 Task: Find connections with filter location Wamba with filter topic #cybersecuritywith filter profile language Spanish with filter current company Freshersworld.com with filter school Janki Devi Memorial College with filter industry Construction with filter service category Negotiation with filter keywords title Skin Care Specialist
Action: Mouse moved to (601, 185)
Screenshot: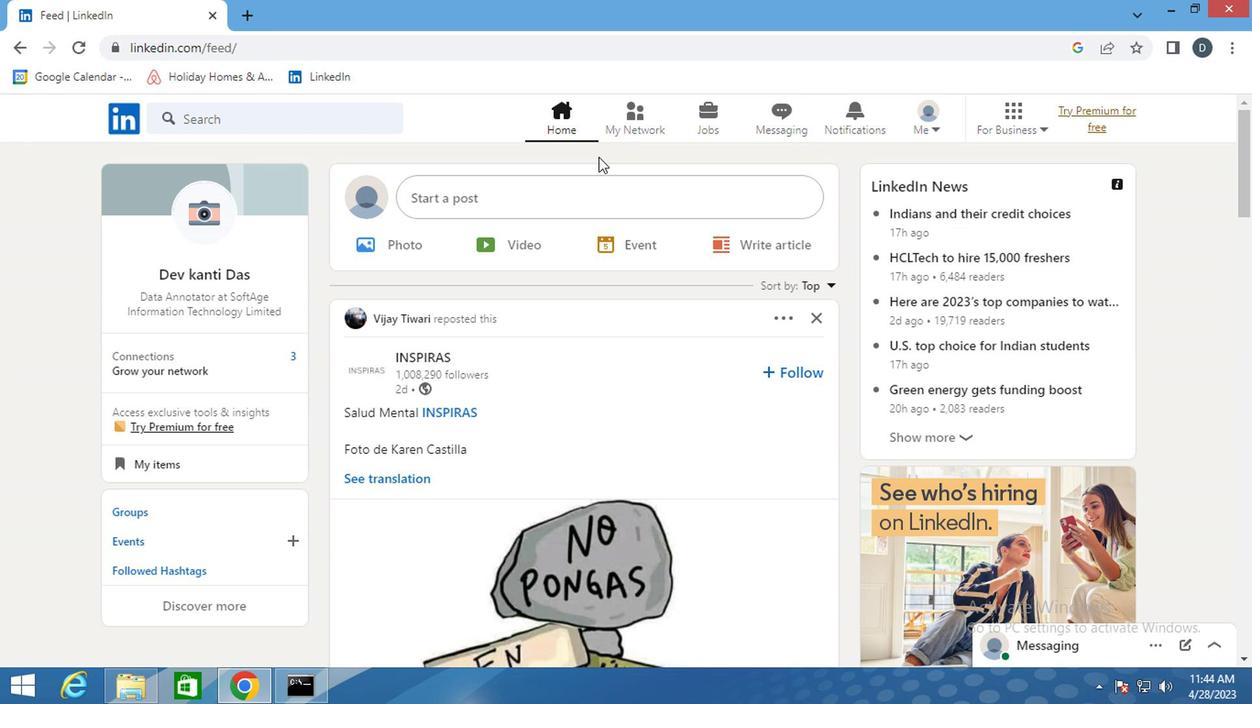 
Action: Mouse pressed left at (601, 185)
Screenshot: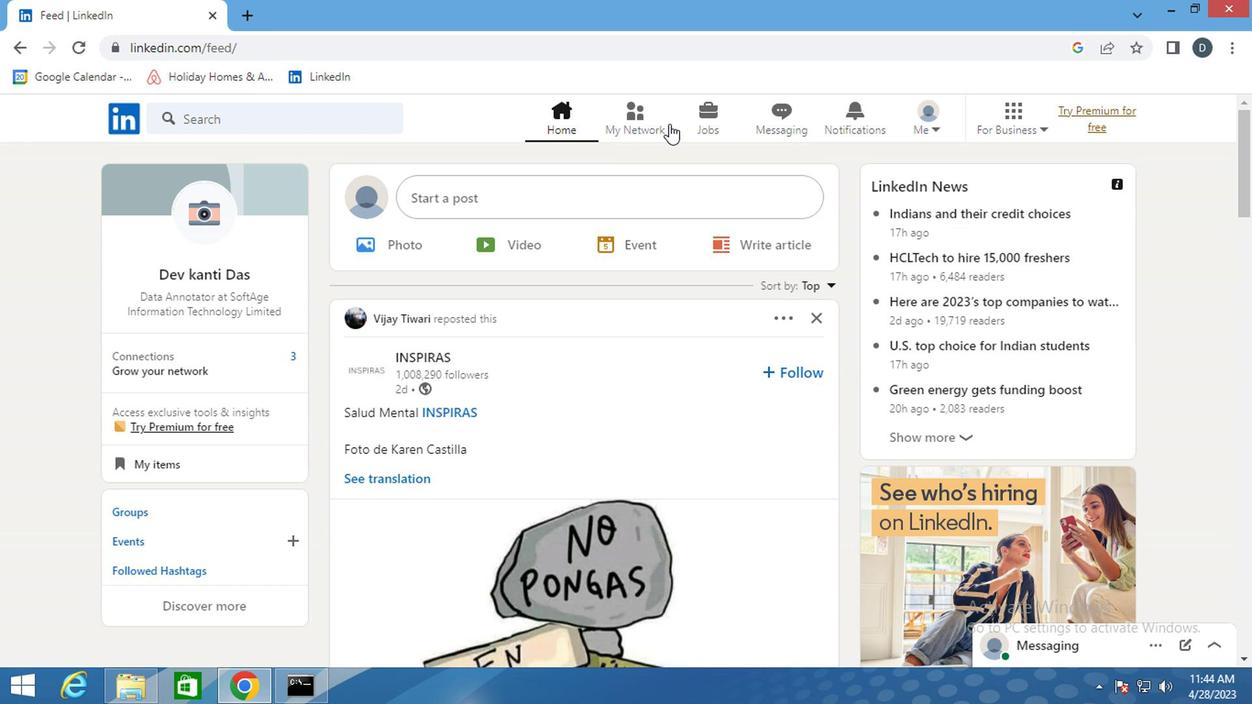 
Action: Mouse moved to (575, 188)
Screenshot: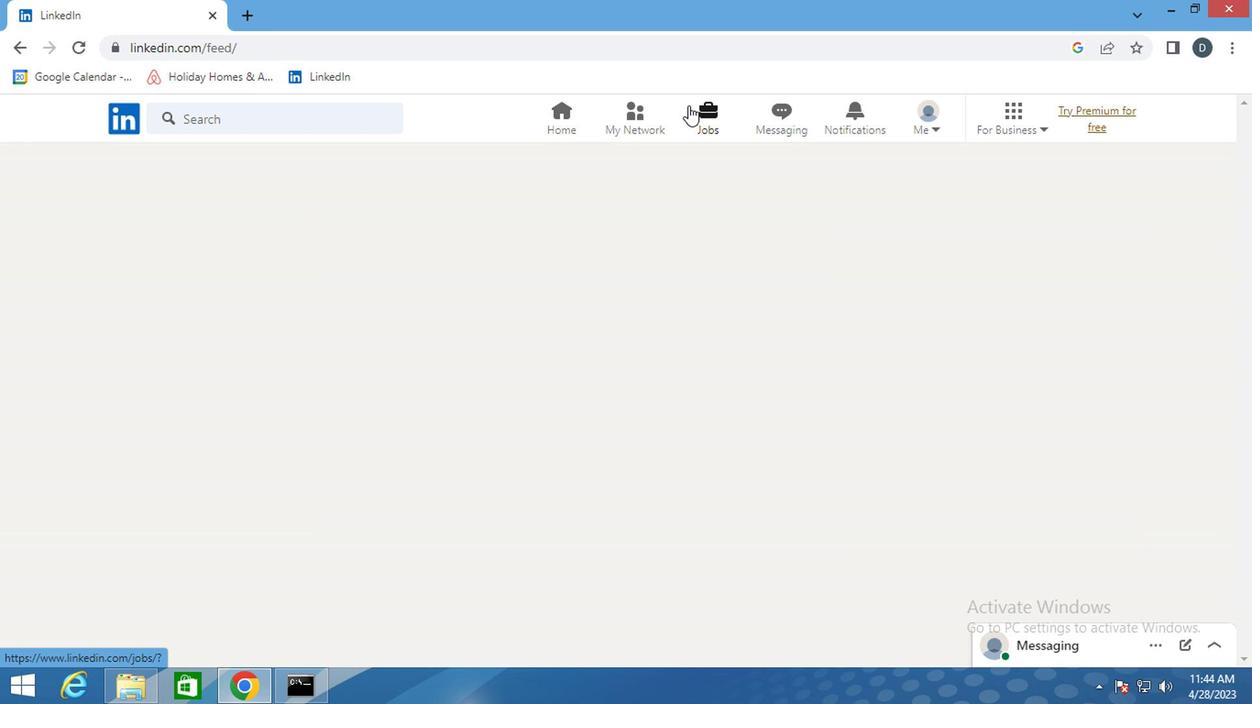 
Action: Mouse pressed left at (575, 188)
Screenshot: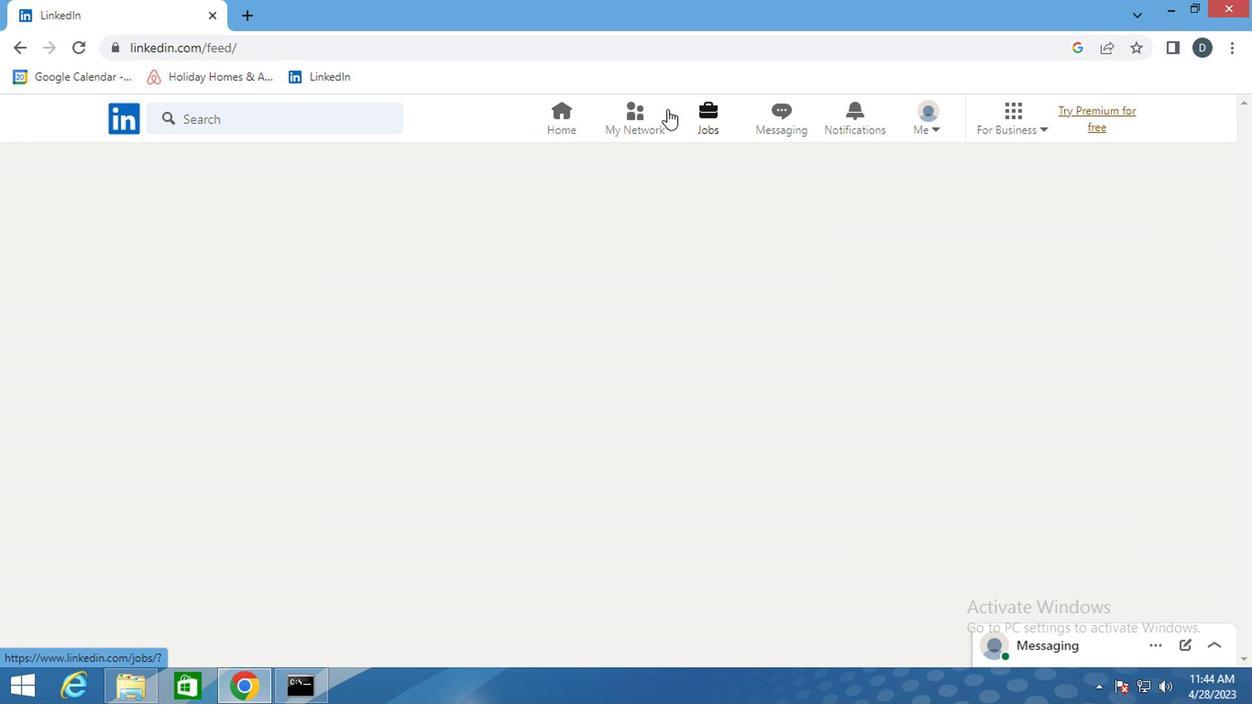 
Action: Mouse moved to (358, 264)
Screenshot: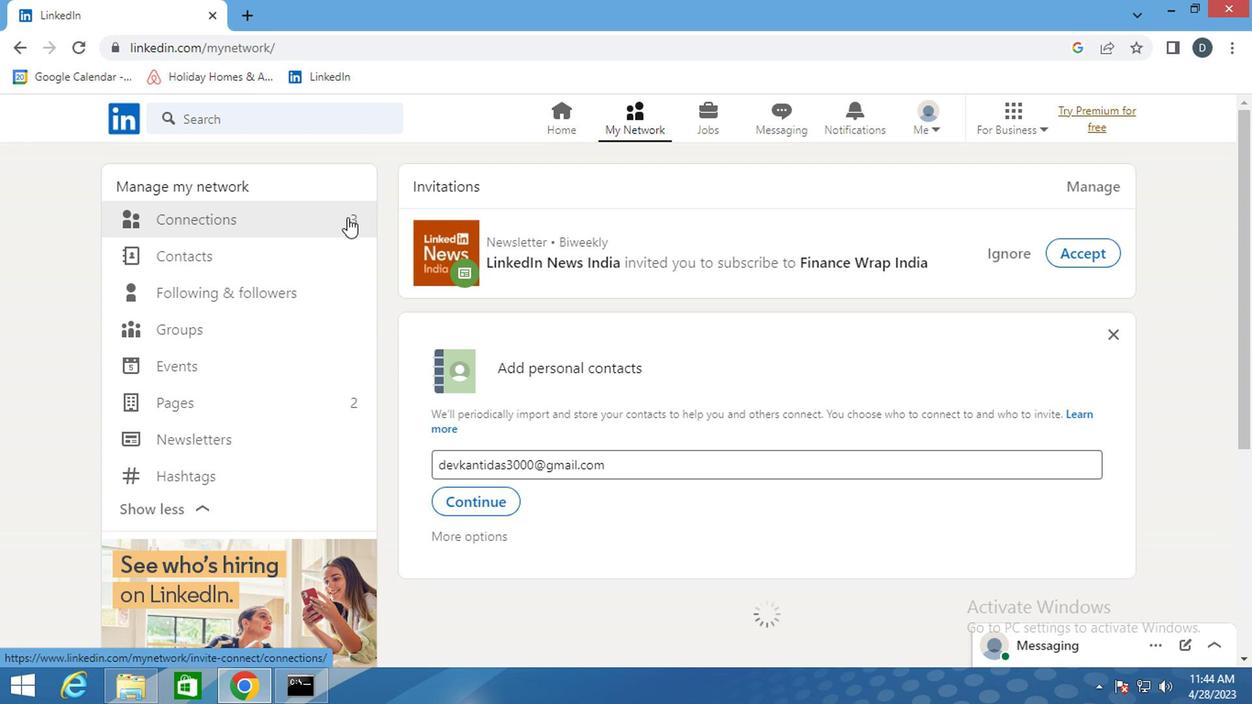 
Action: Mouse pressed left at (358, 264)
Screenshot: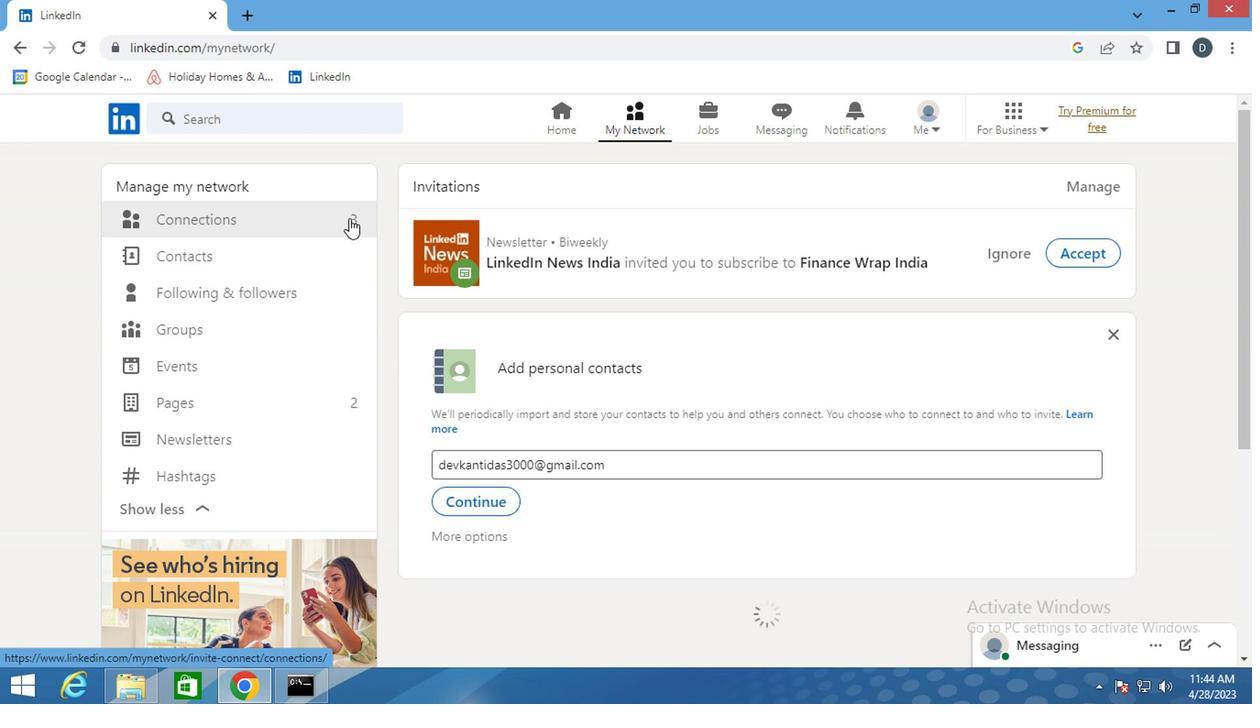 
Action: Mouse pressed left at (358, 264)
Screenshot: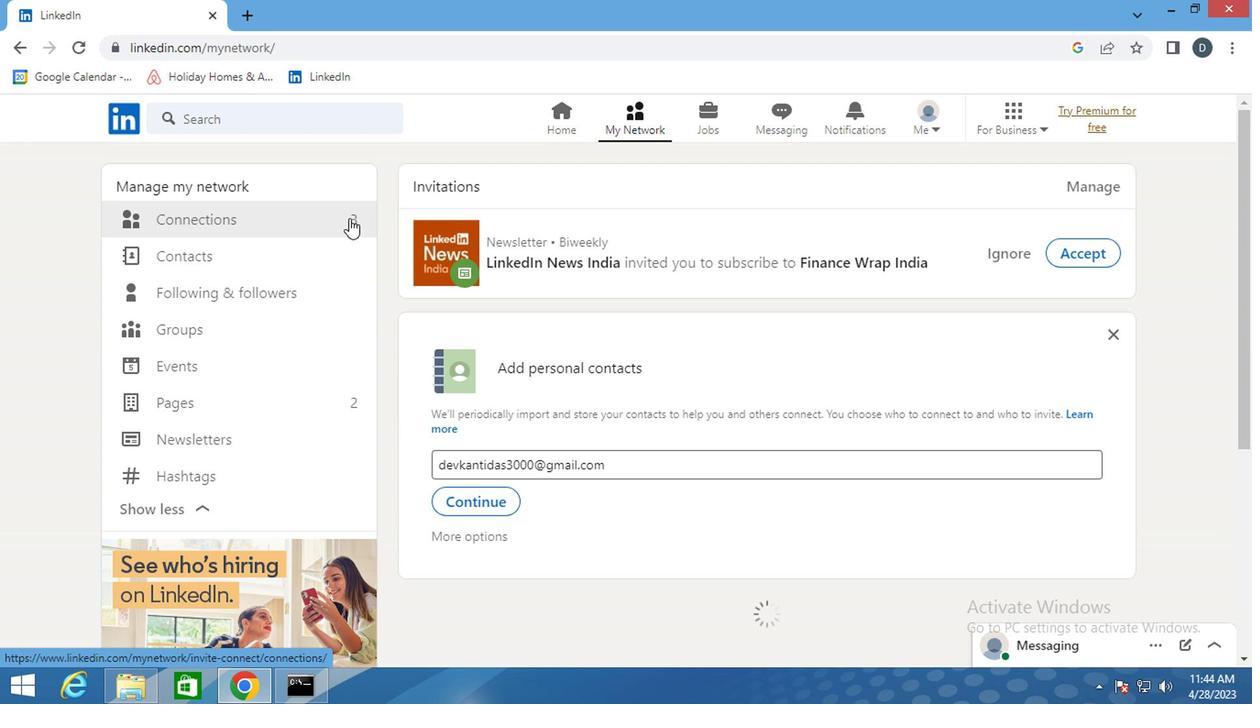 
Action: Mouse moved to (635, 260)
Screenshot: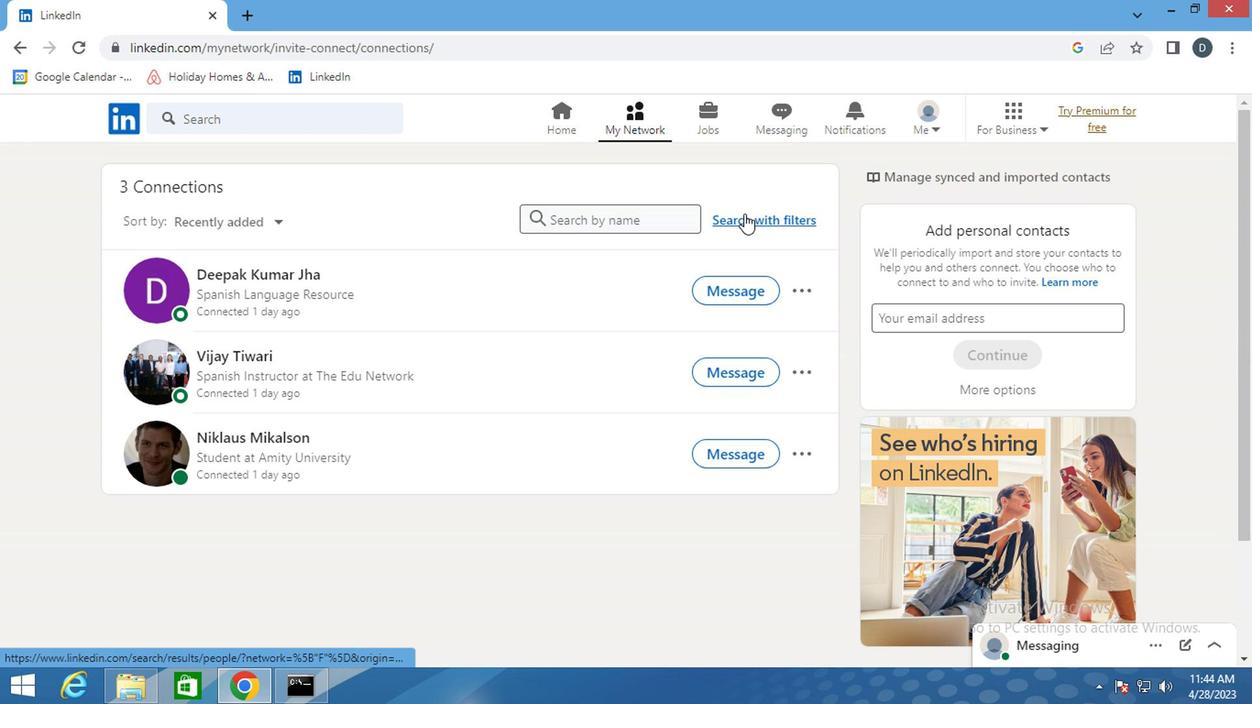 
Action: Mouse pressed left at (635, 260)
Screenshot: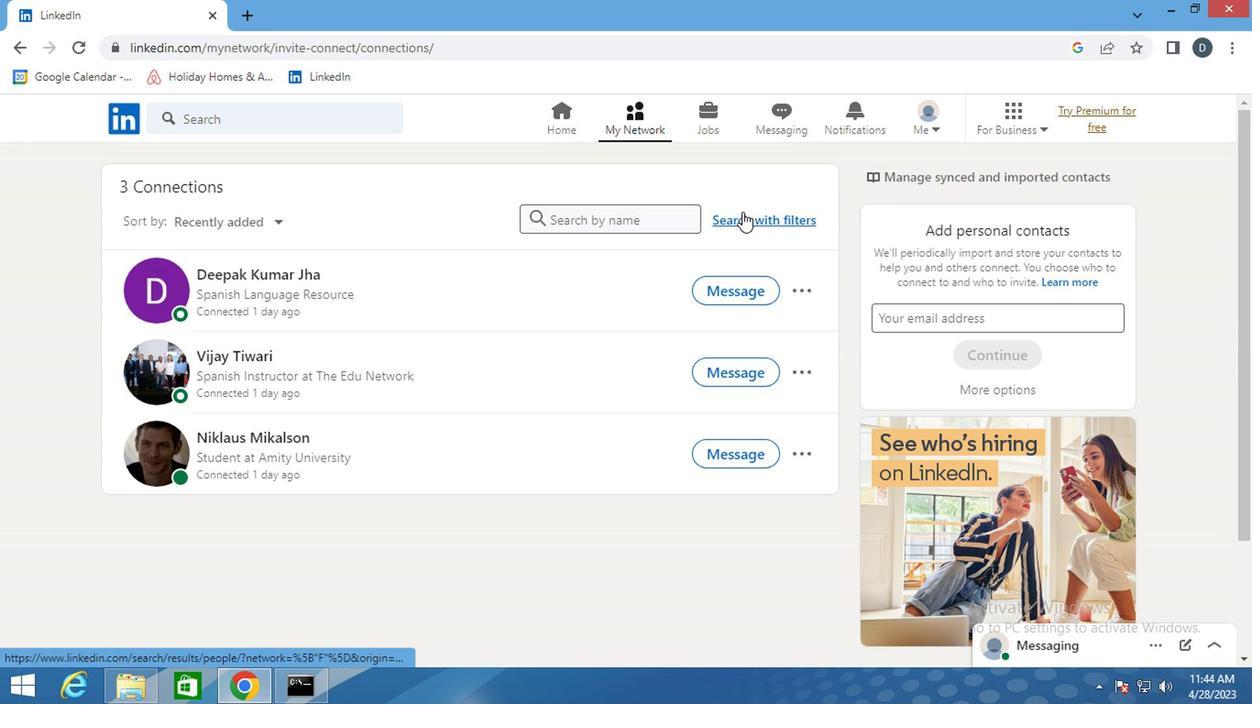 
Action: Mouse moved to (611, 232)
Screenshot: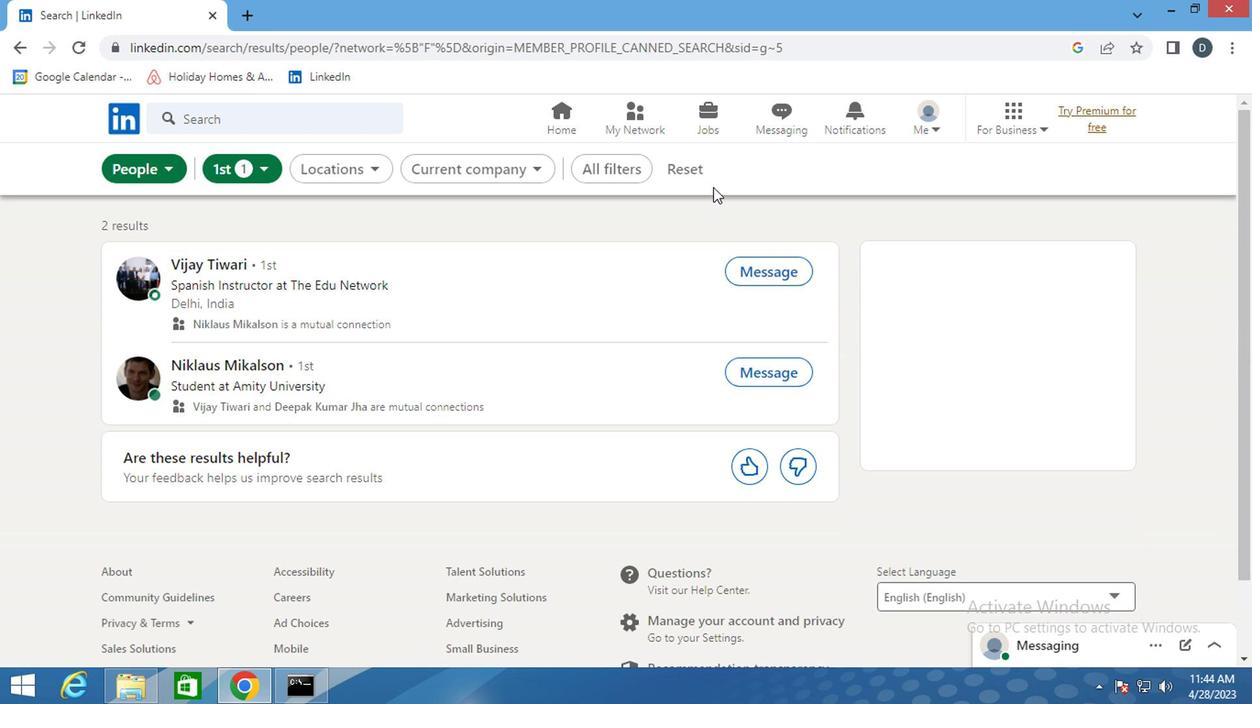 
Action: Mouse pressed left at (611, 232)
Screenshot: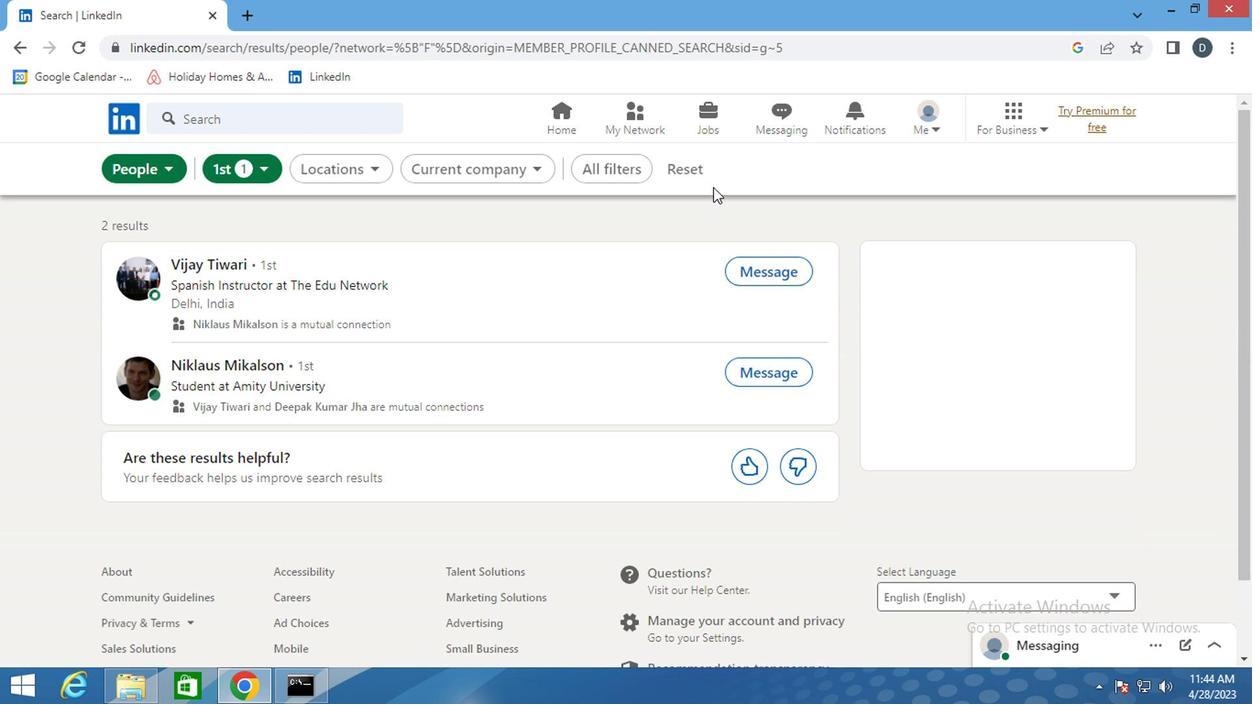 
Action: Mouse moved to (586, 229)
Screenshot: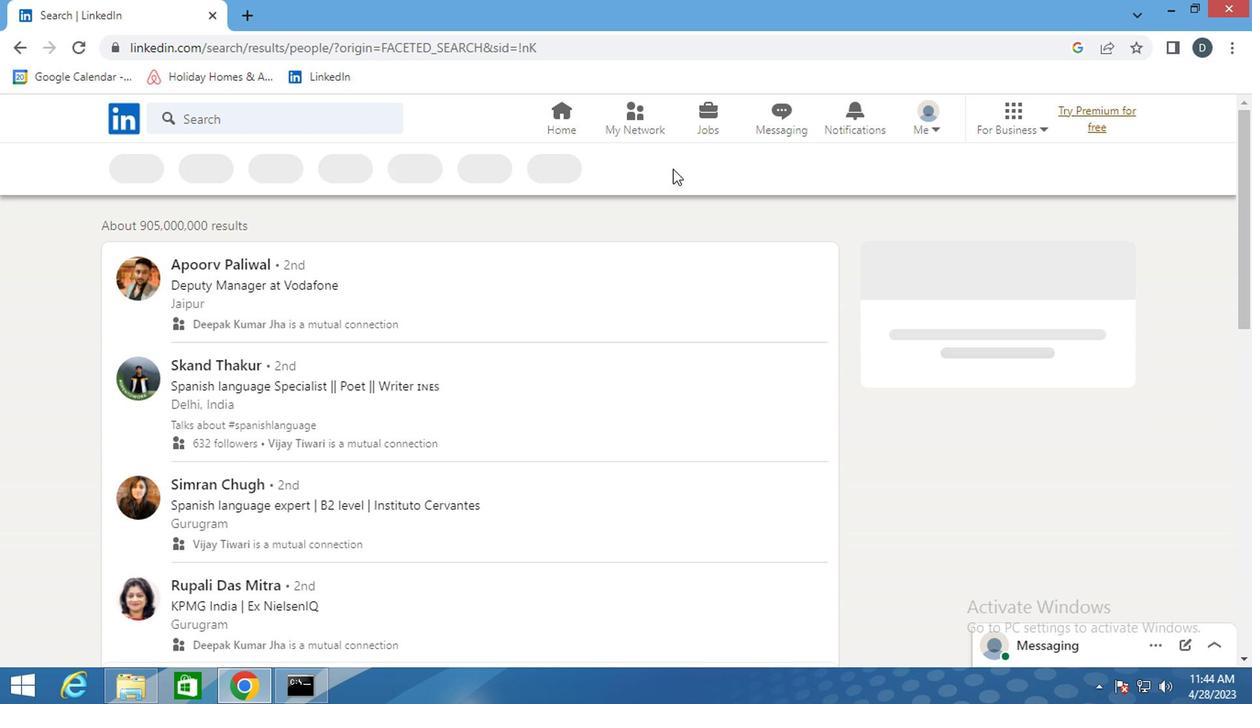 
Action: Mouse pressed left at (586, 229)
Screenshot: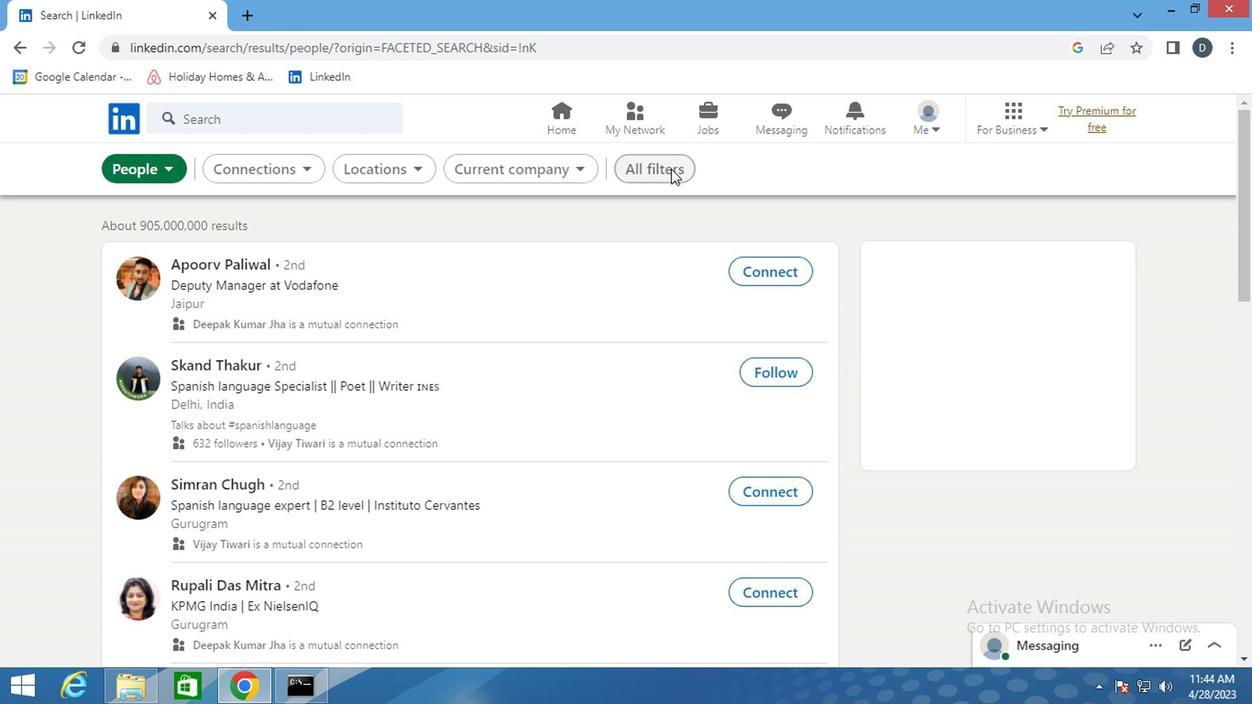 
Action: Mouse moved to (788, 415)
Screenshot: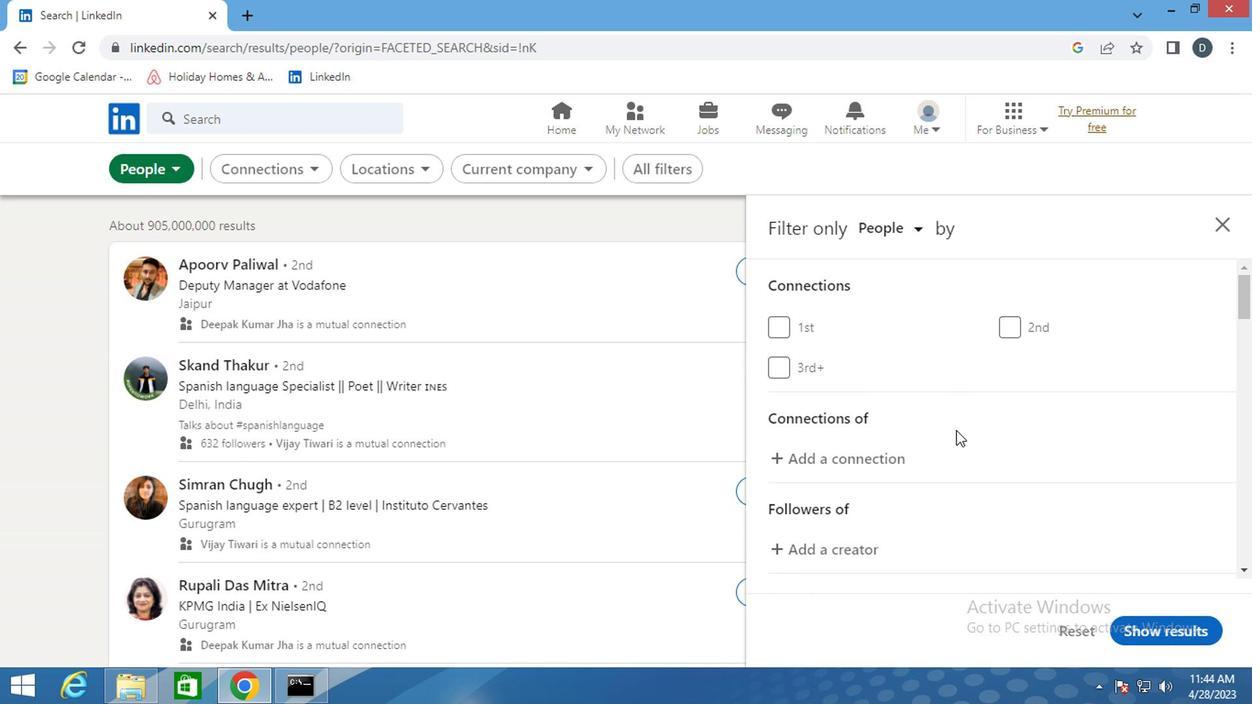 
Action: Mouse scrolled (788, 414) with delta (0, 0)
Screenshot: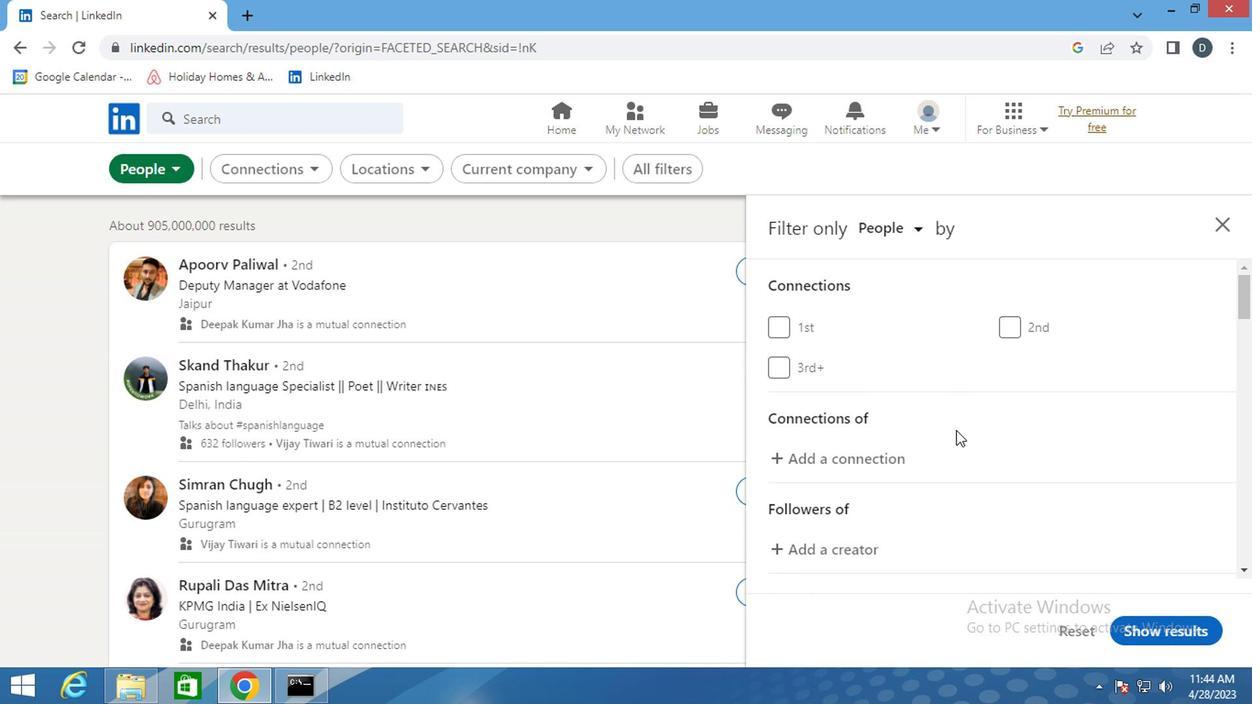 
Action: Mouse scrolled (788, 414) with delta (0, 0)
Screenshot: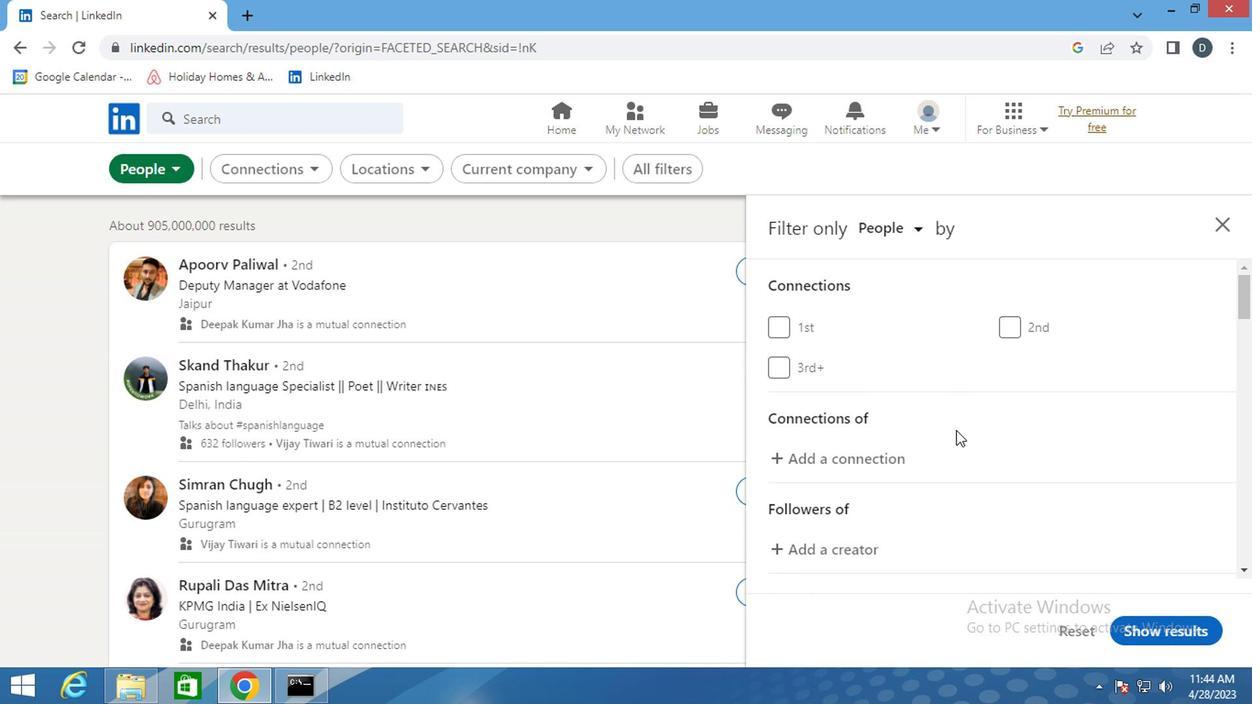 
Action: Mouse scrolled (788, 414) with delta (0, 0)
Screenshot: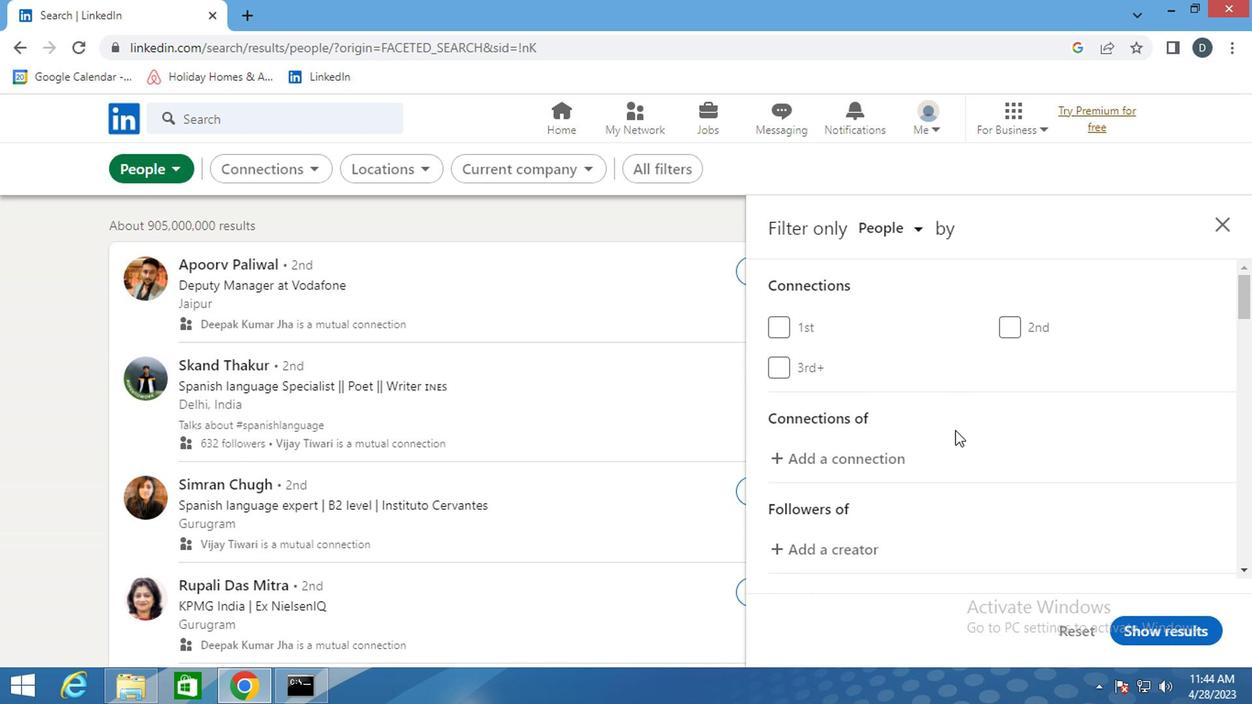 
Action: Mouse moved to (863, 429)
Screenshot: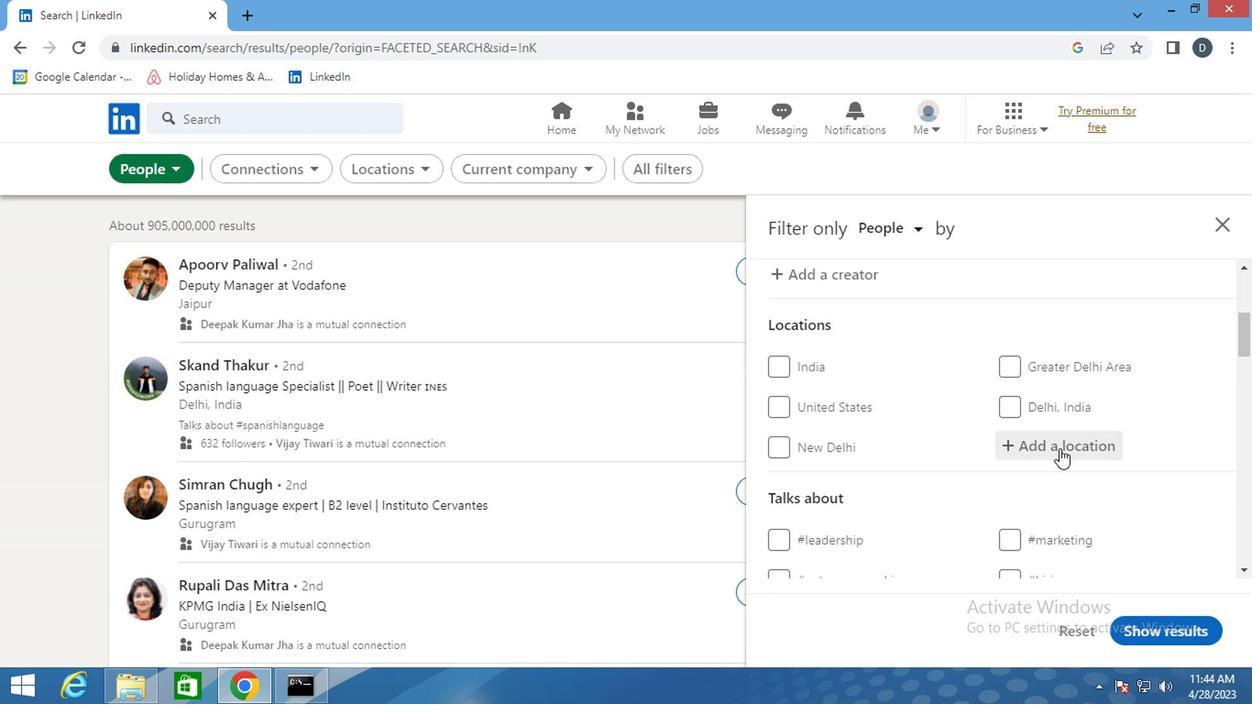
Action: Mouse pressed left at (863, 429)
Screenshot: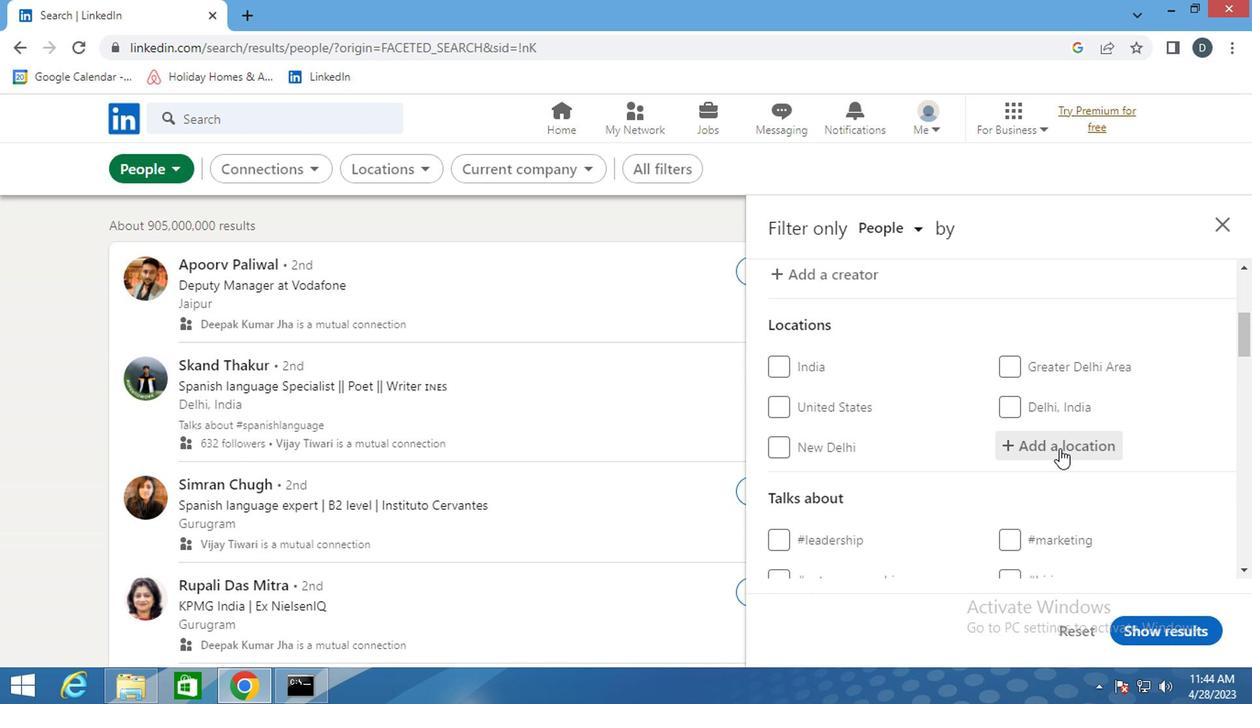 
Action: Mouse moved to (858, 433)
Screenshot: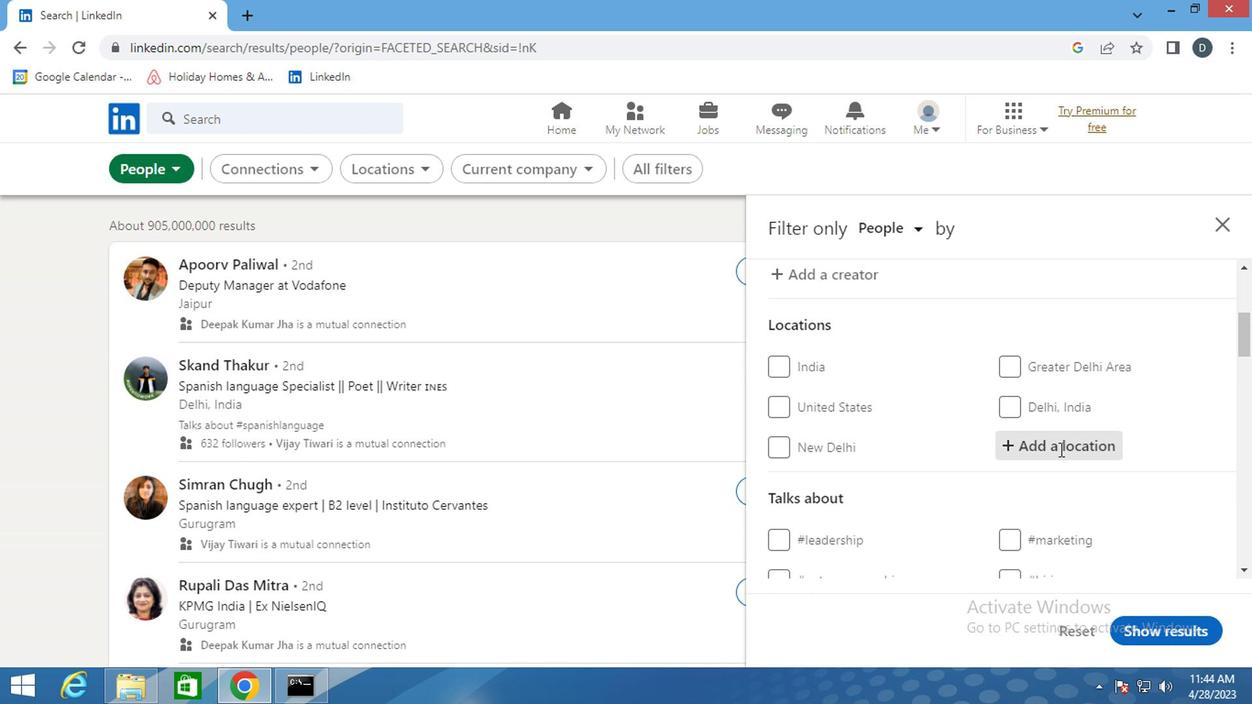 
Action: Key pressed <Key.shift>WAMBA
Screenshot: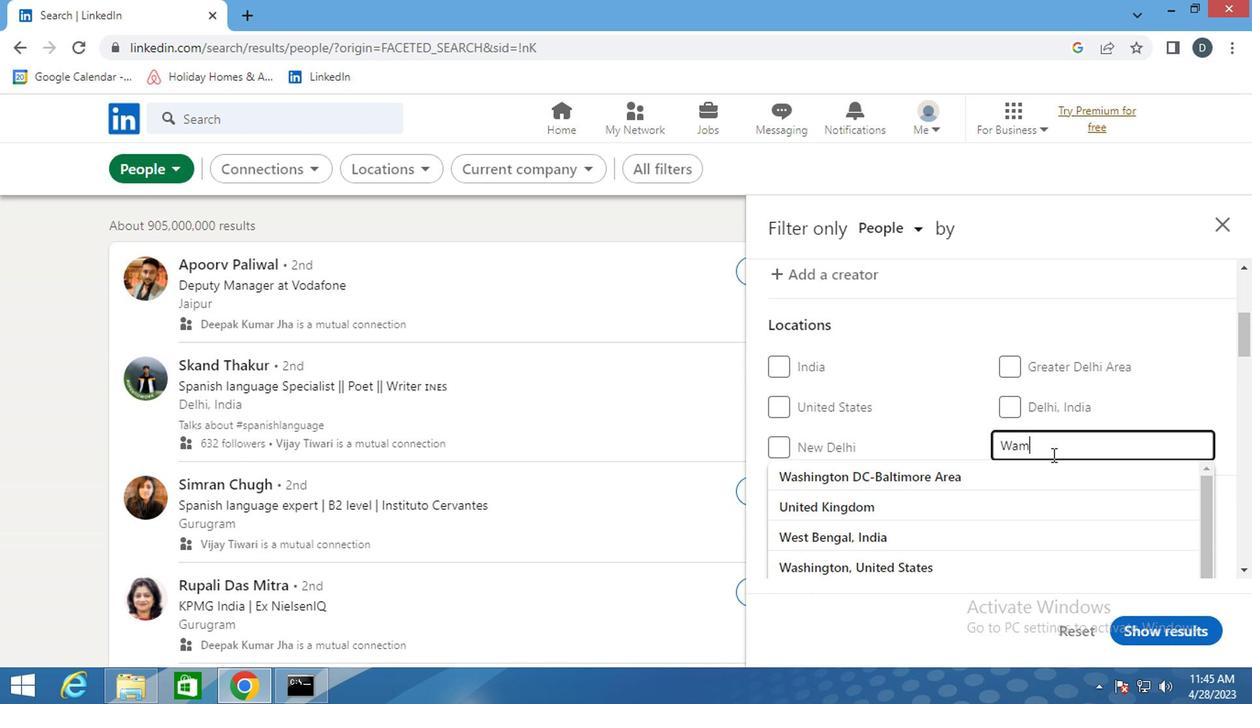 
Action: Mouse moved to (832, 449)
Screenshot: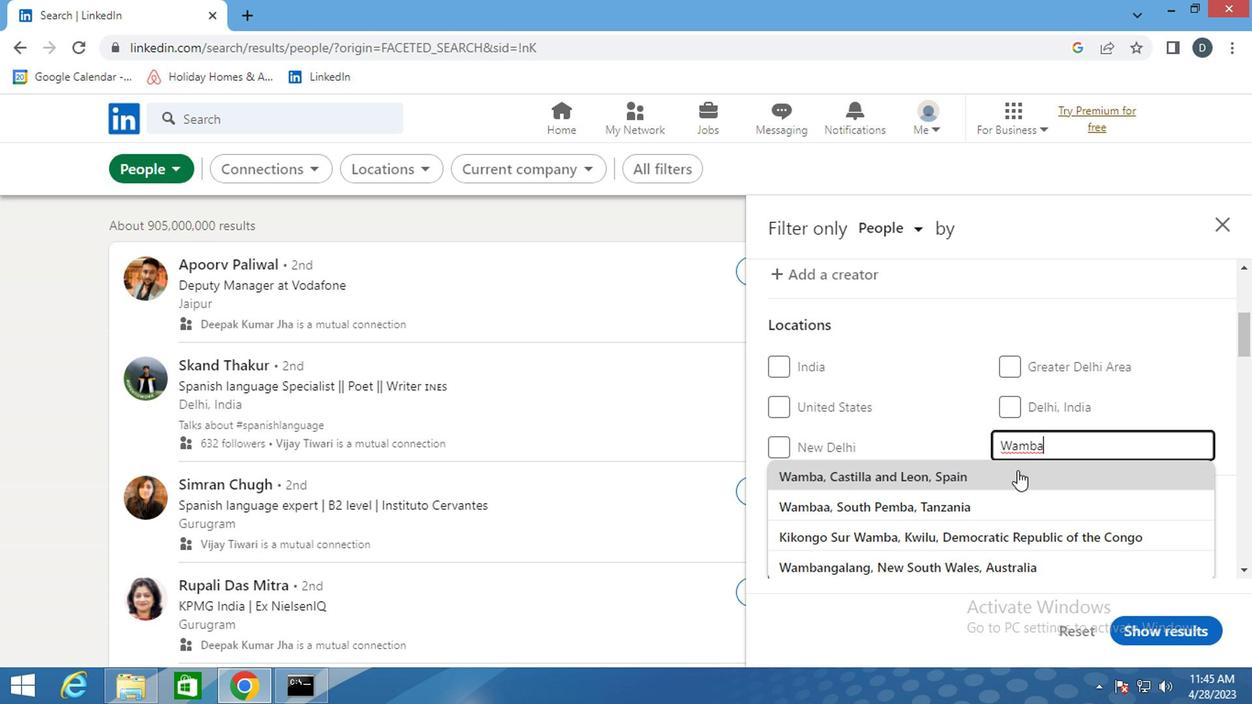 
Action: Mouse pressed left at (832, 449)
Screenshot: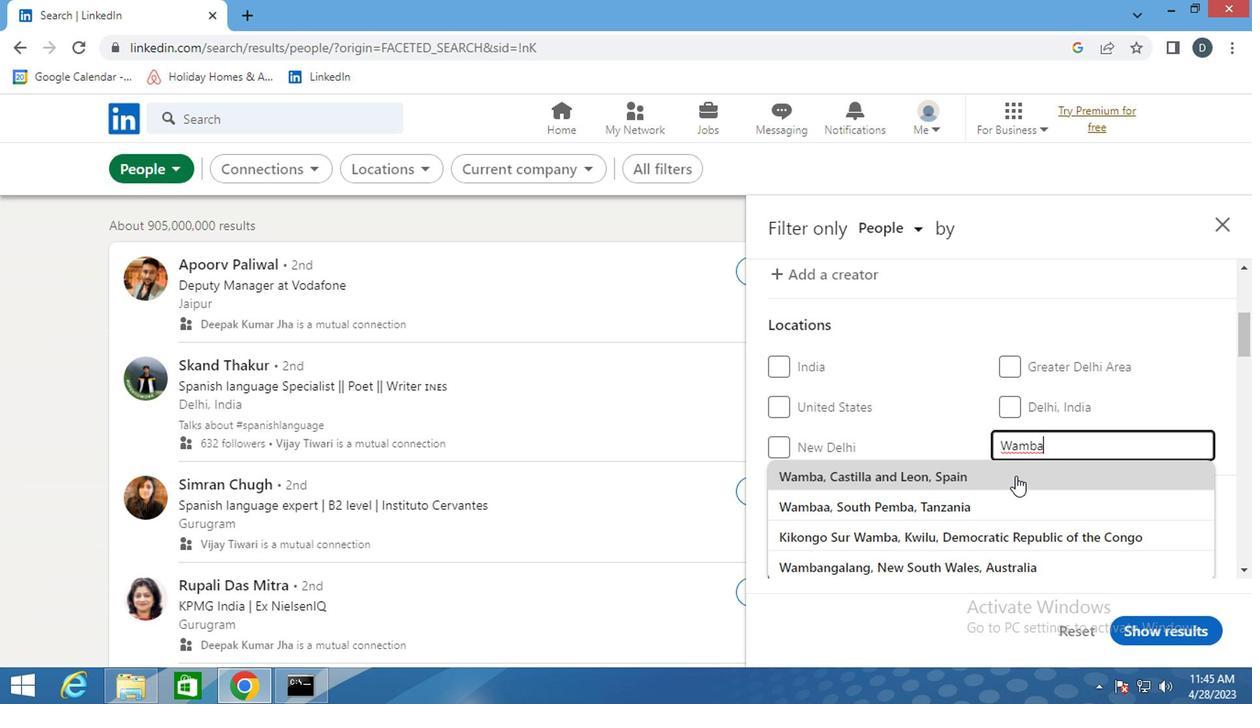 
Action: Mouse scrolled (832, 449) with delta (0, 0)
Screenshot: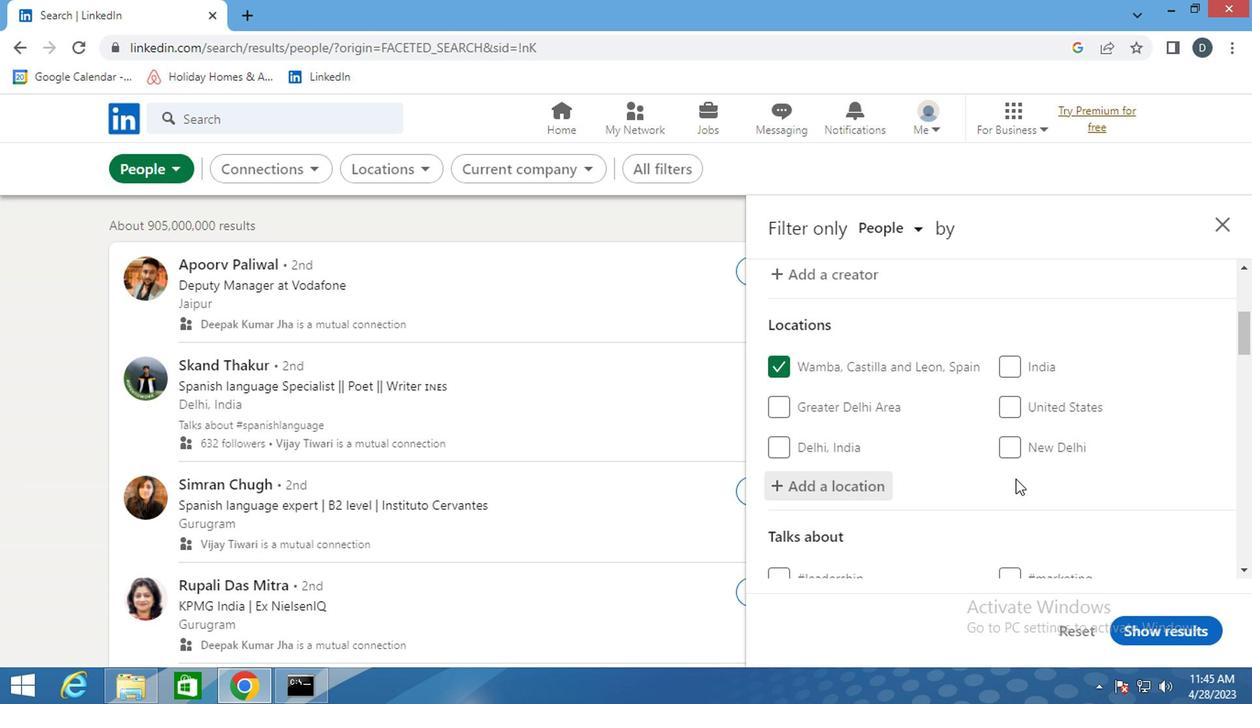 
Action: Mouse scrolled (832, 449) with delta (0, 0)
Screenshot: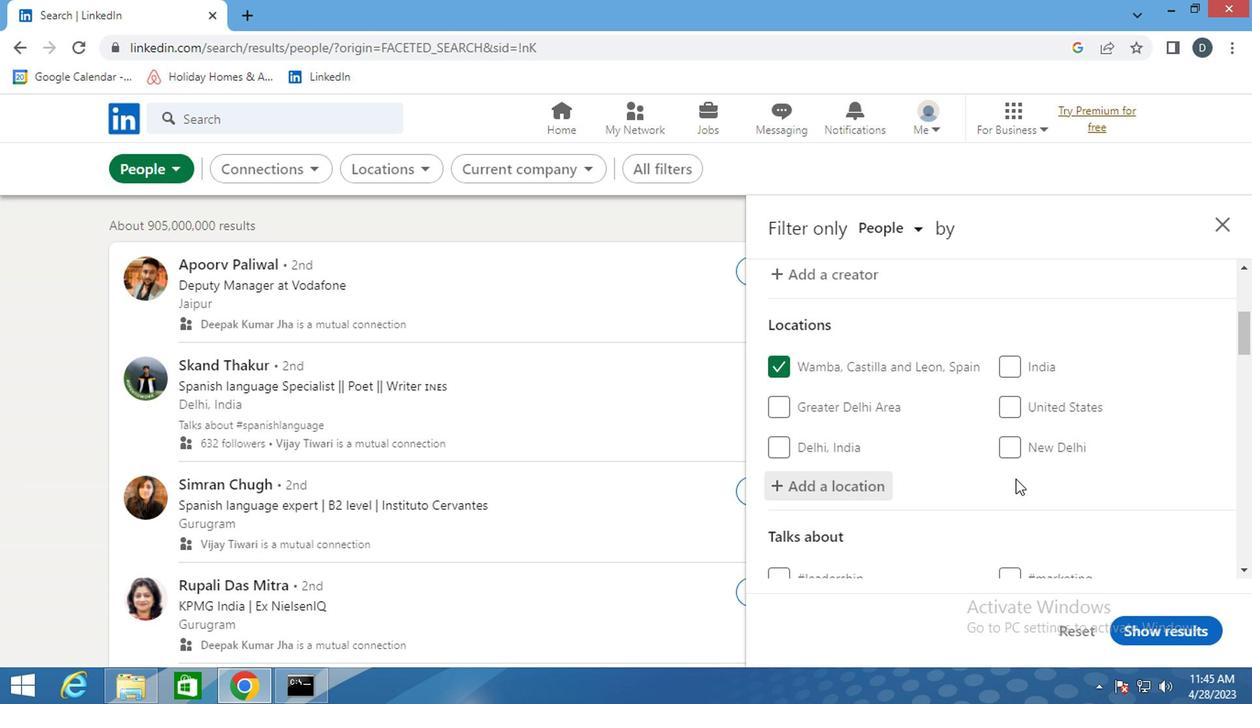 
Action: Mouse scrolled (832, 449) with delta (0, 0)
Screenshot: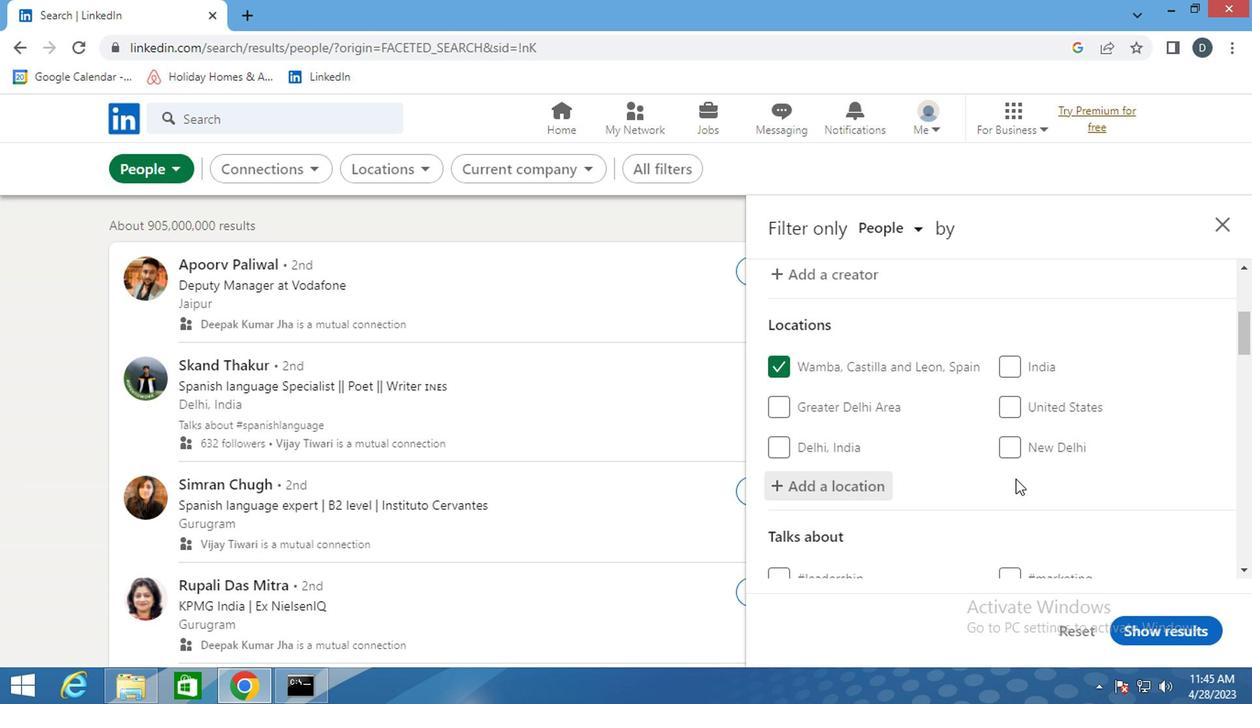 
Action: Mouse moved to (855, 392)
Screenshot: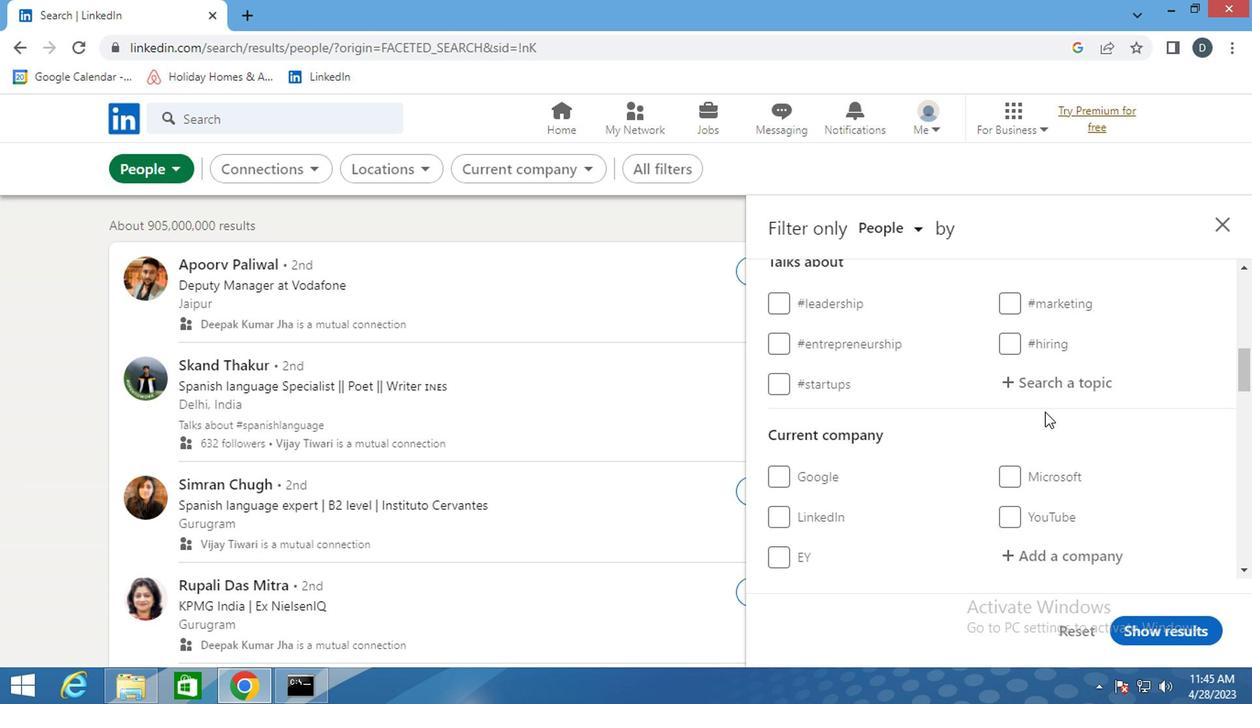 
Action: Mouse pressed left at (855, 392)
Screenshot: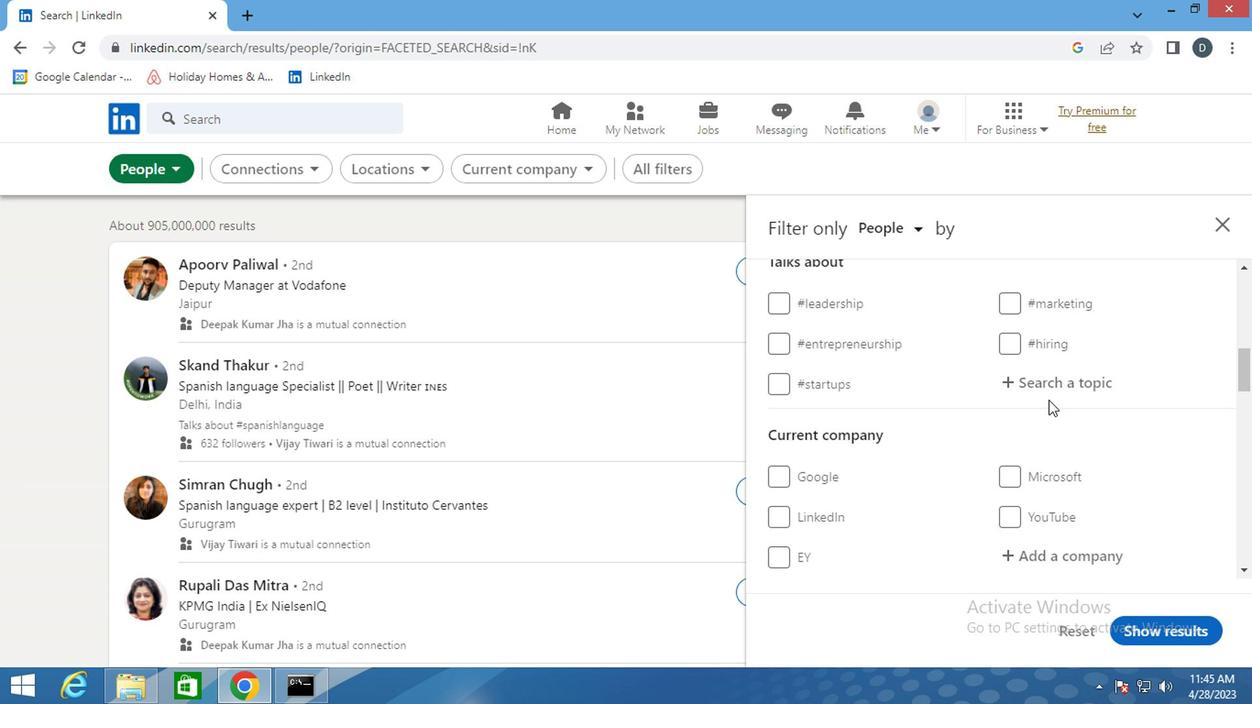 
Action: Mouse moved to (860, 387)
Screenshot: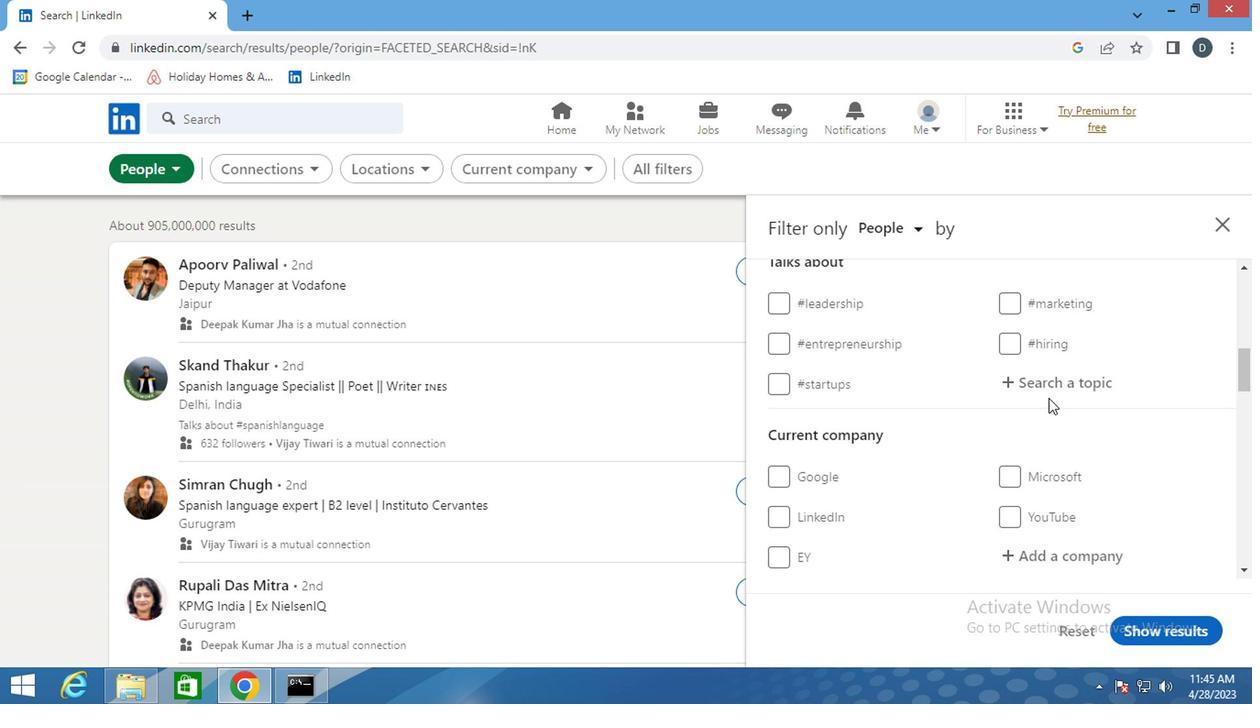 
Action: Mouse pressed left at (860, 387)
Screenshot: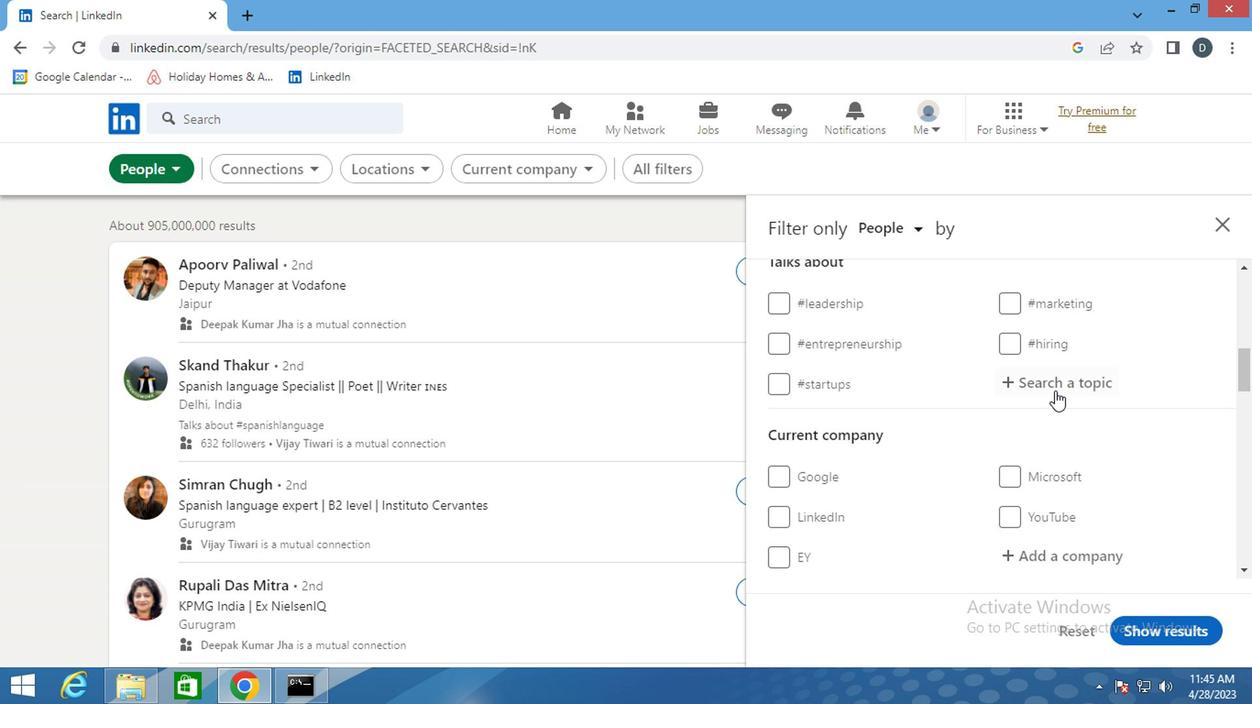 
Action: Key pressed <Key.shift><Key.shift>#
Screenshot: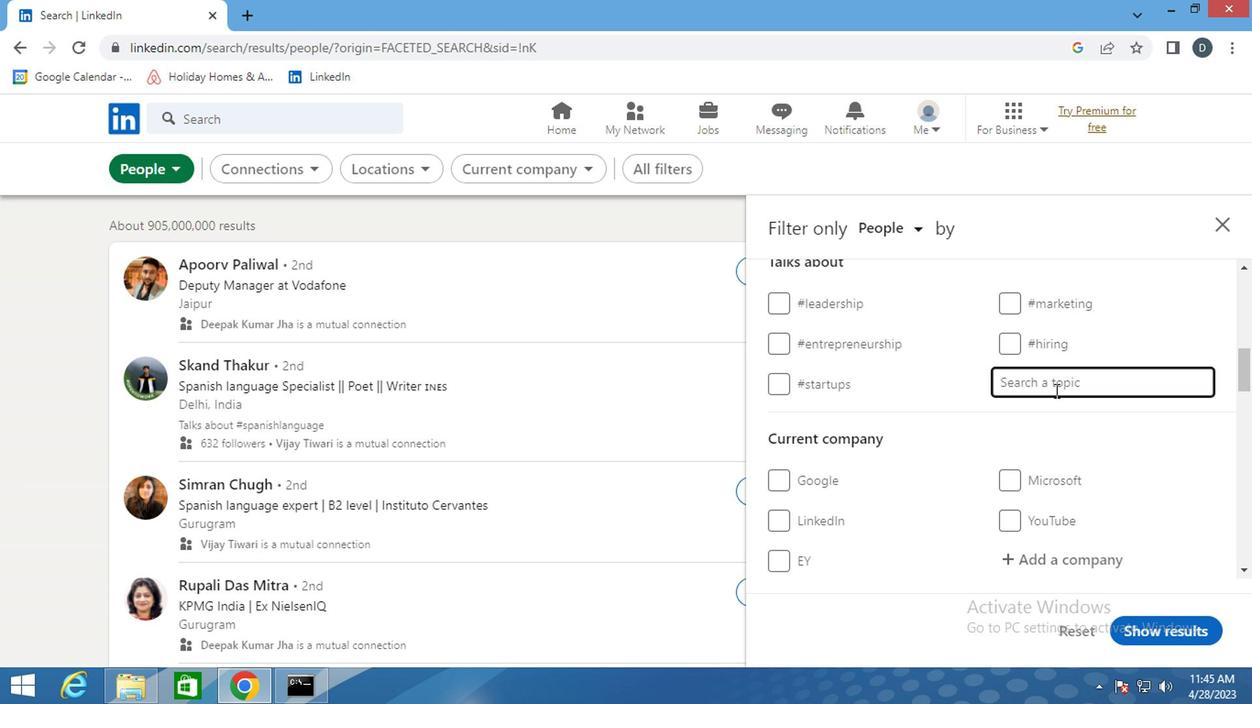 
Action: Mouse moved to (858, 387)
Screenshot: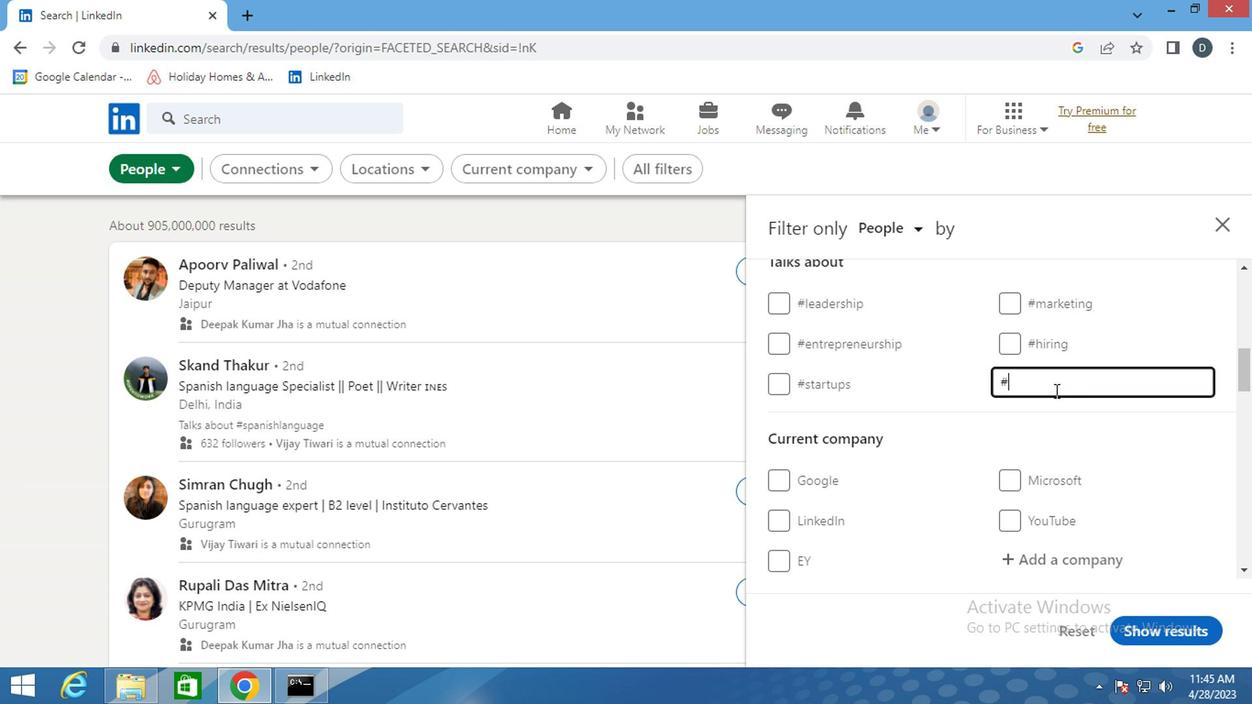 
Action: Key pressed <Key.shift>CYBERSECURITY
Screenshot: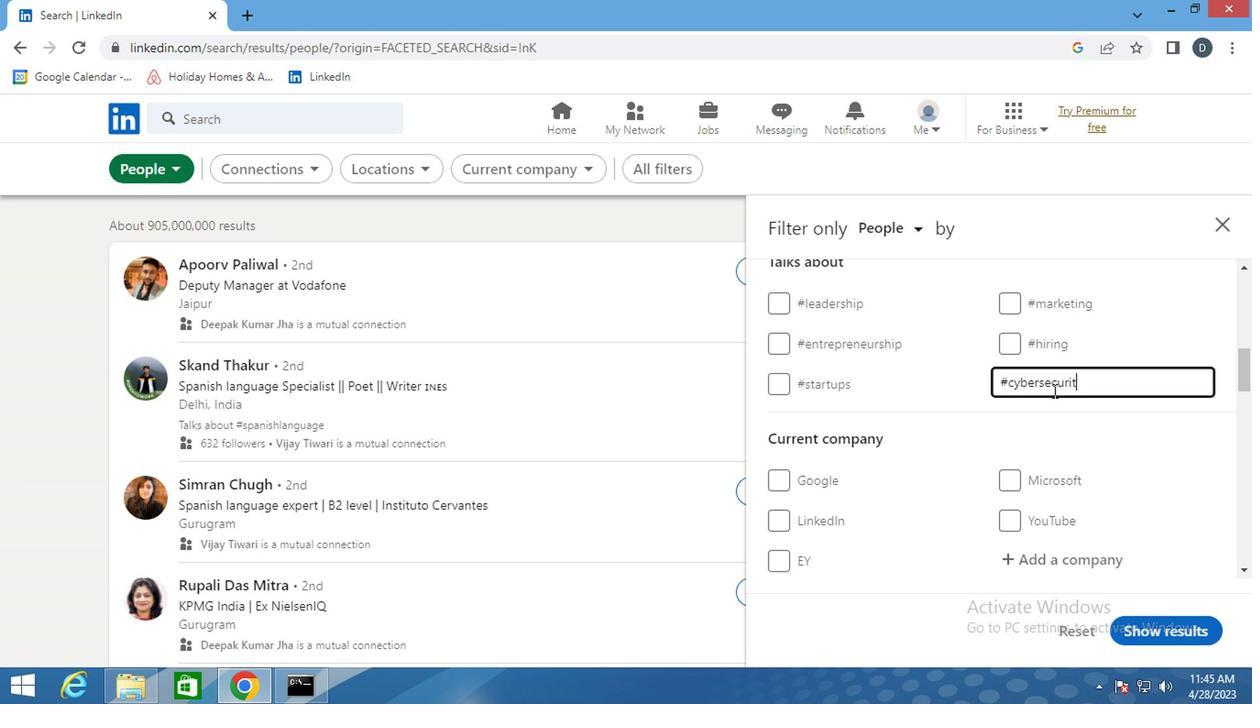 
Action: Mouse moved to (856, 389)
Screenshot: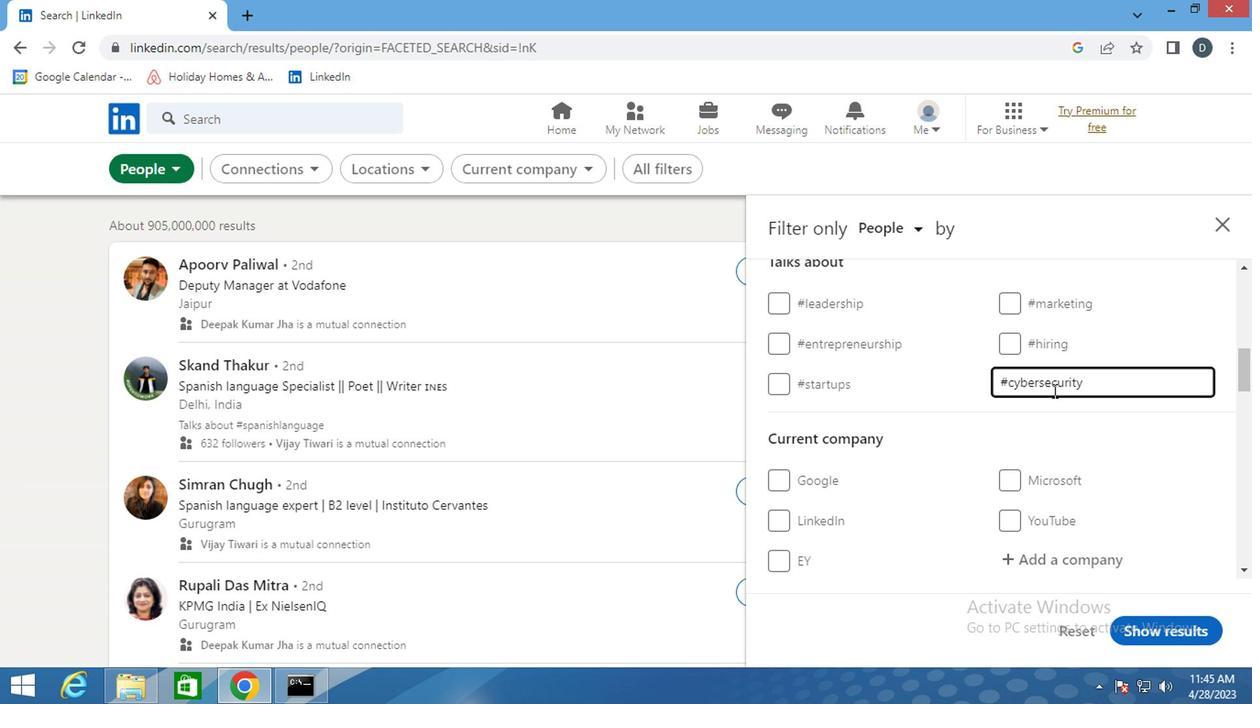 
Action: Mouse scrolled (856, 388) with delta (0, 0)
Screenshot: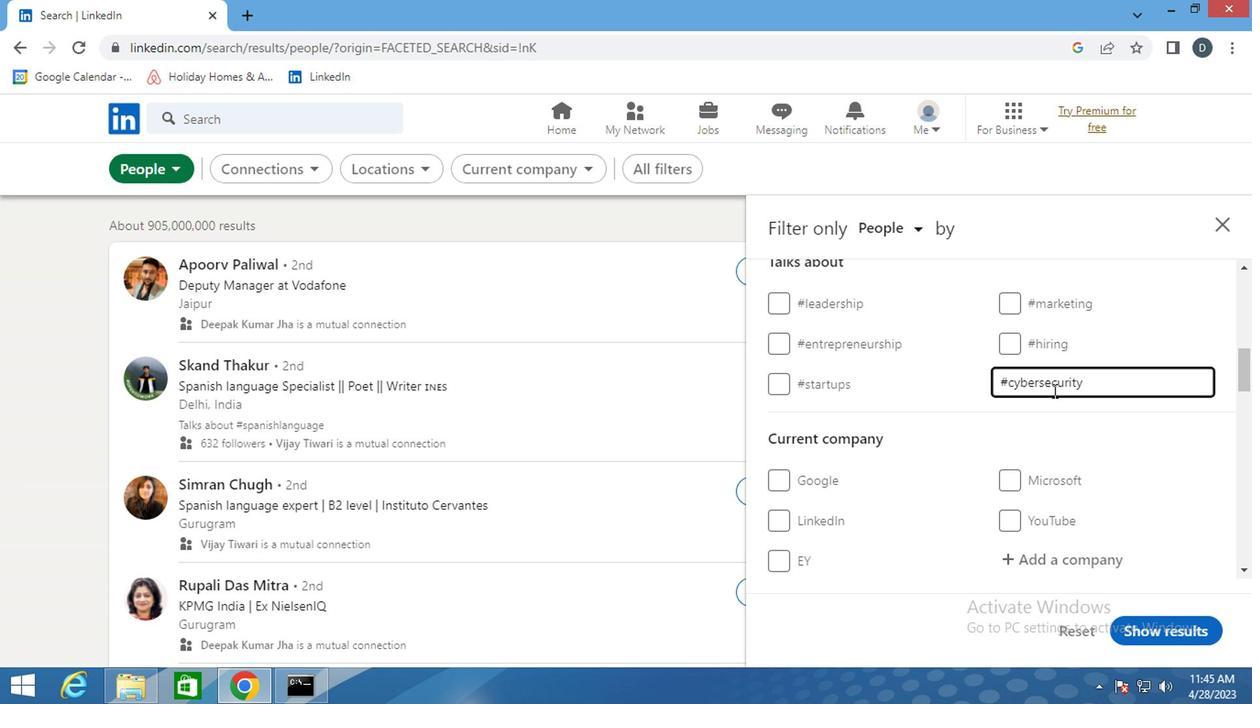 
Action: Mouse scrolled (856, 388) with delta (0, 0)
Screenshot: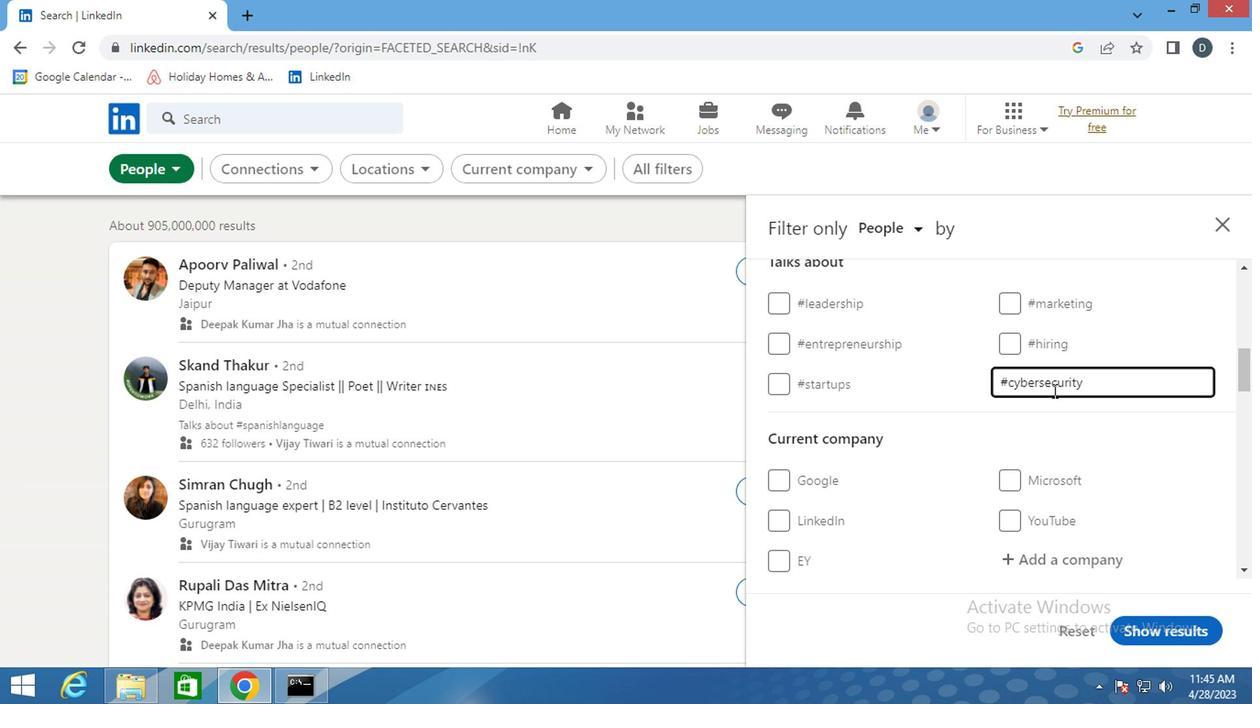 
Action: Mouse moved to (838, 407)
Screenshot: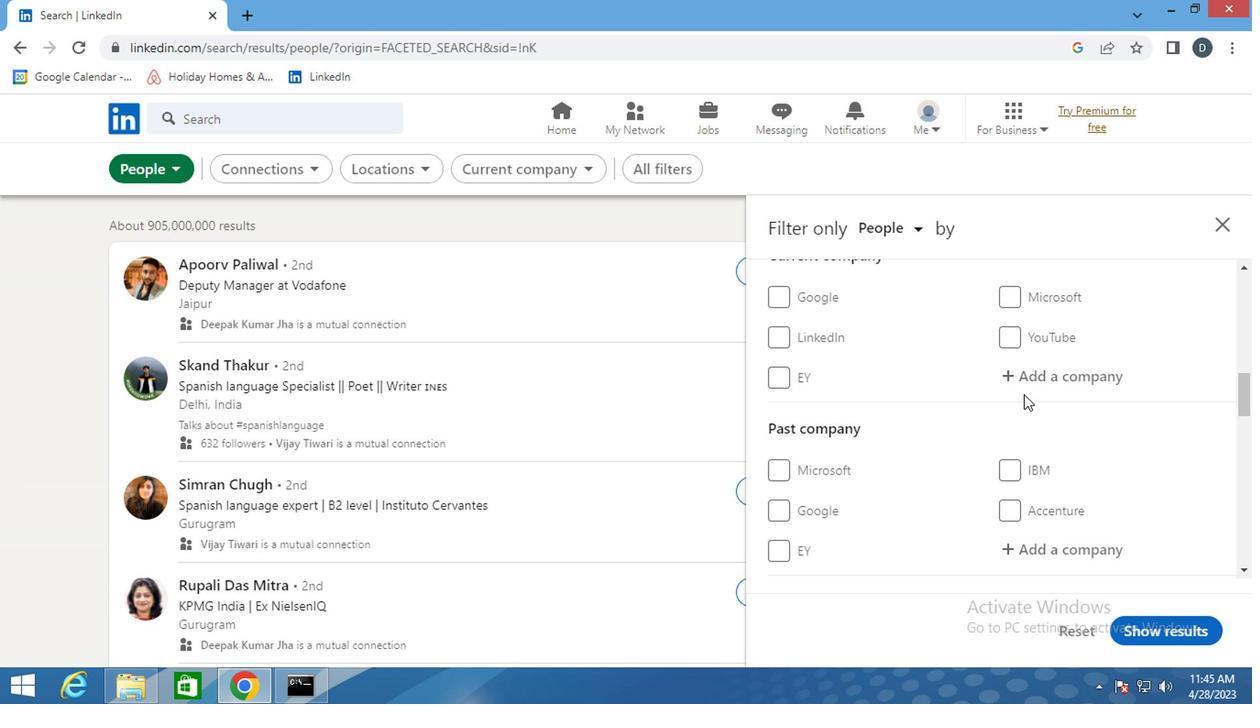 
Action: Mouse scrolled (838, 406) with delta (0, 0)
Screenshot: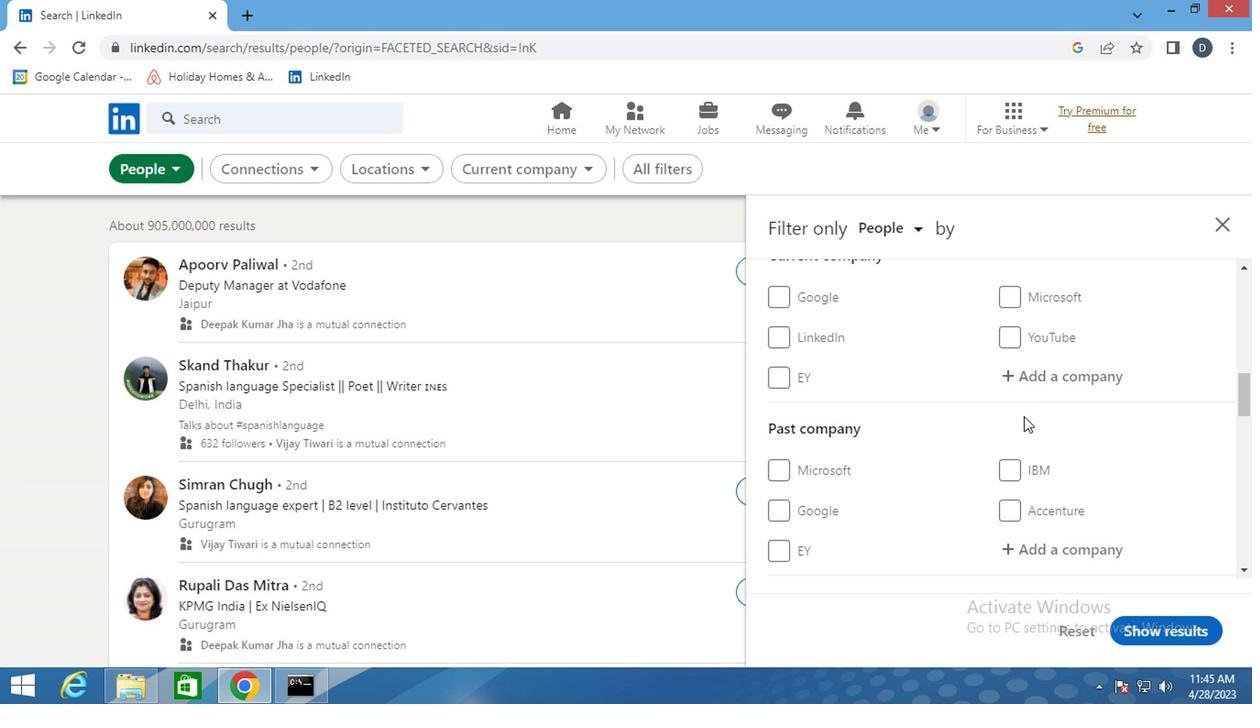 
Action: Mouse scrolled (838, 406) with delta (0, 0)
Screenshot: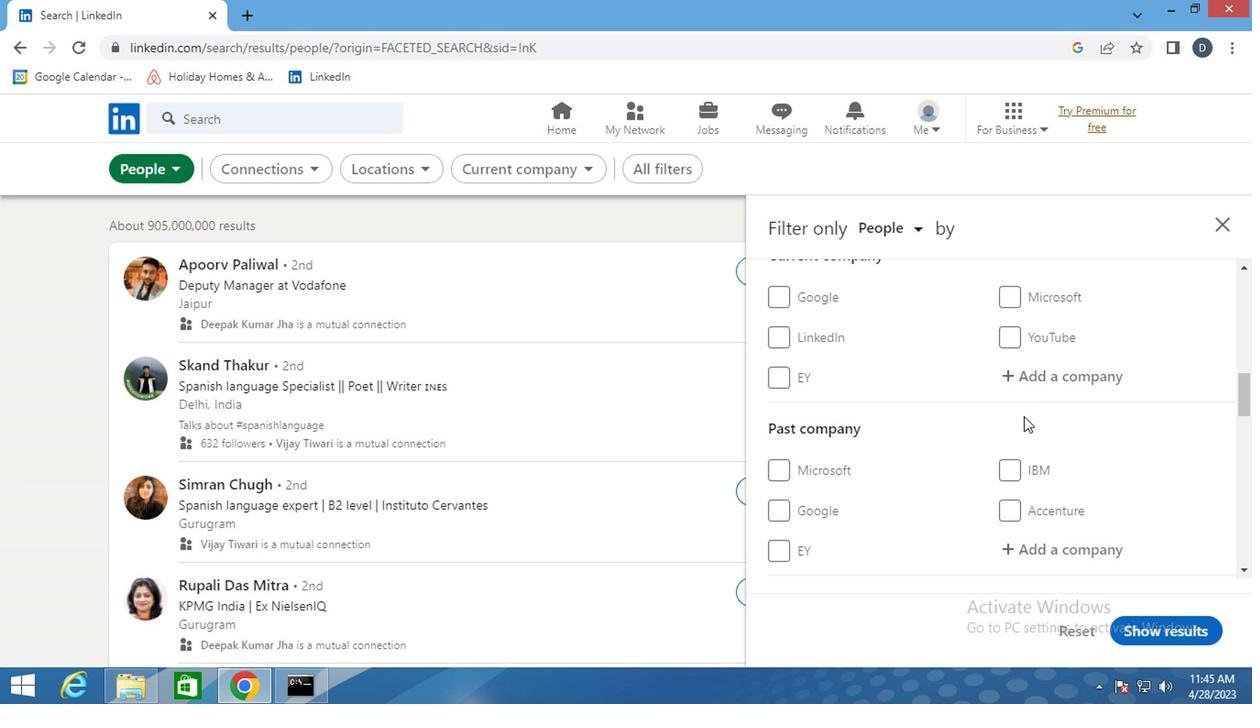 
Action: Mouse moved to (838, 408)
Screenshot: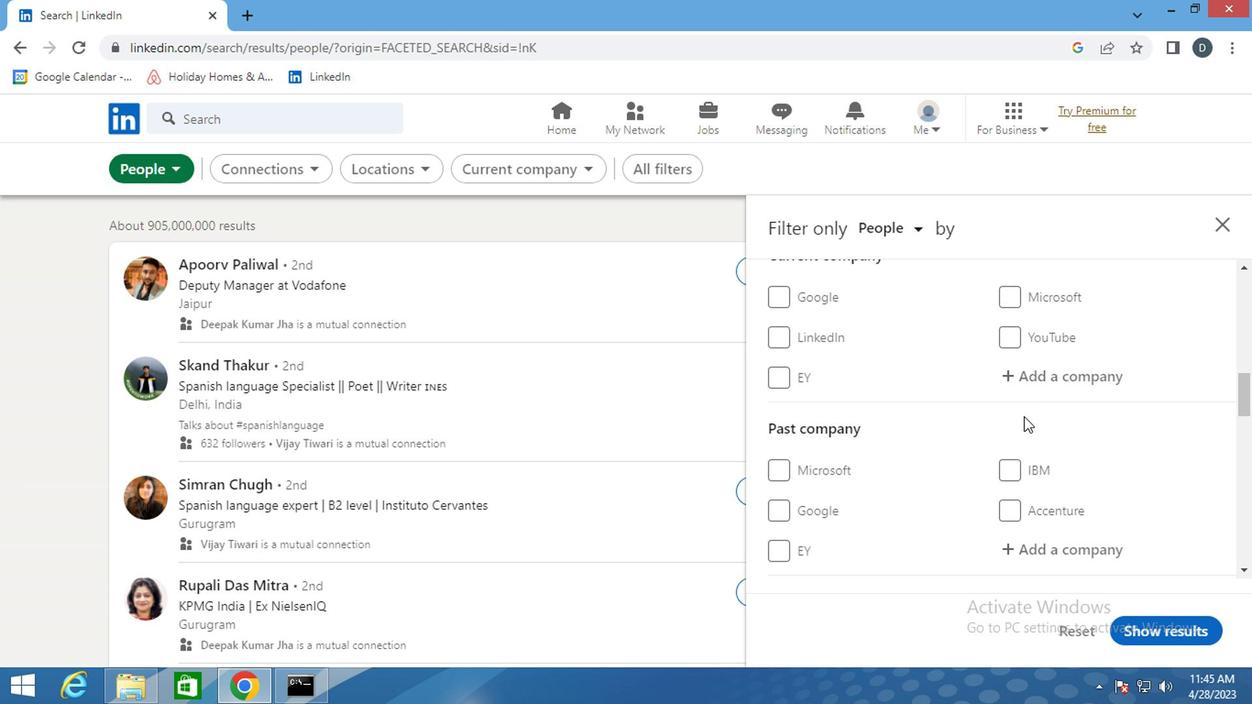 
Action: Mouse scrolled (838, 407) with delta (0, 0)
Screenshot: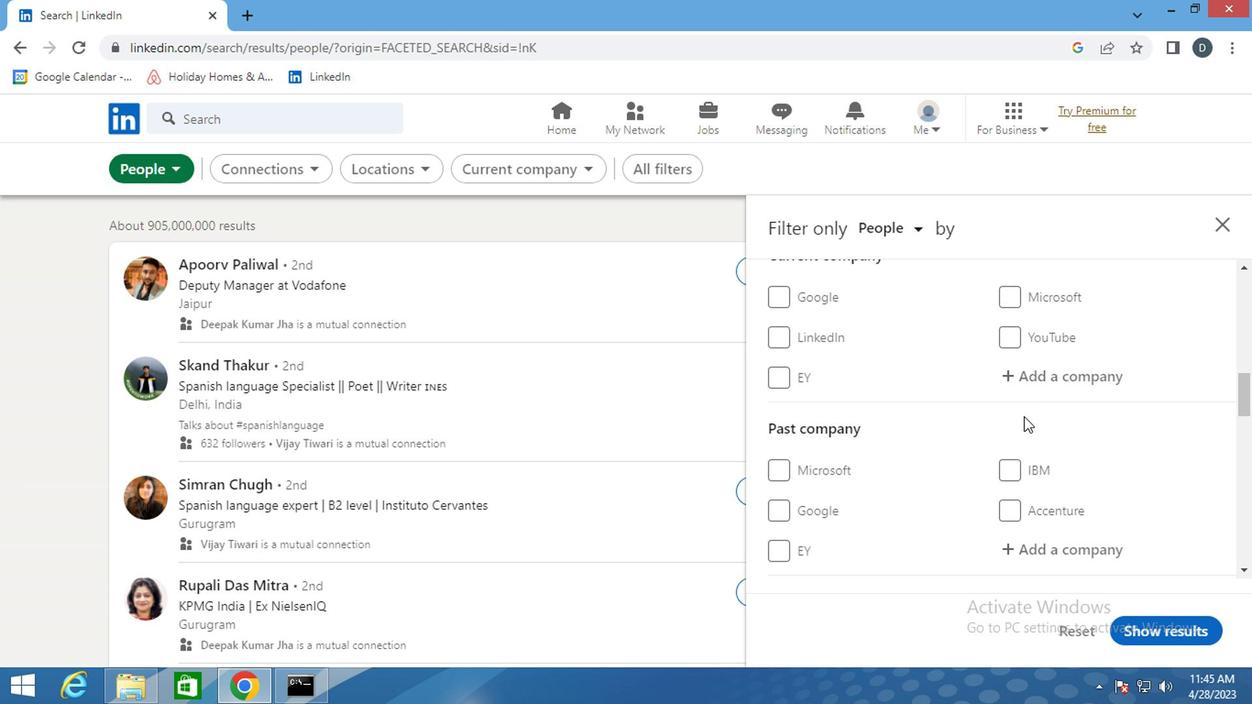 
Action: Mouse moved to (839, 408)
Screenshot: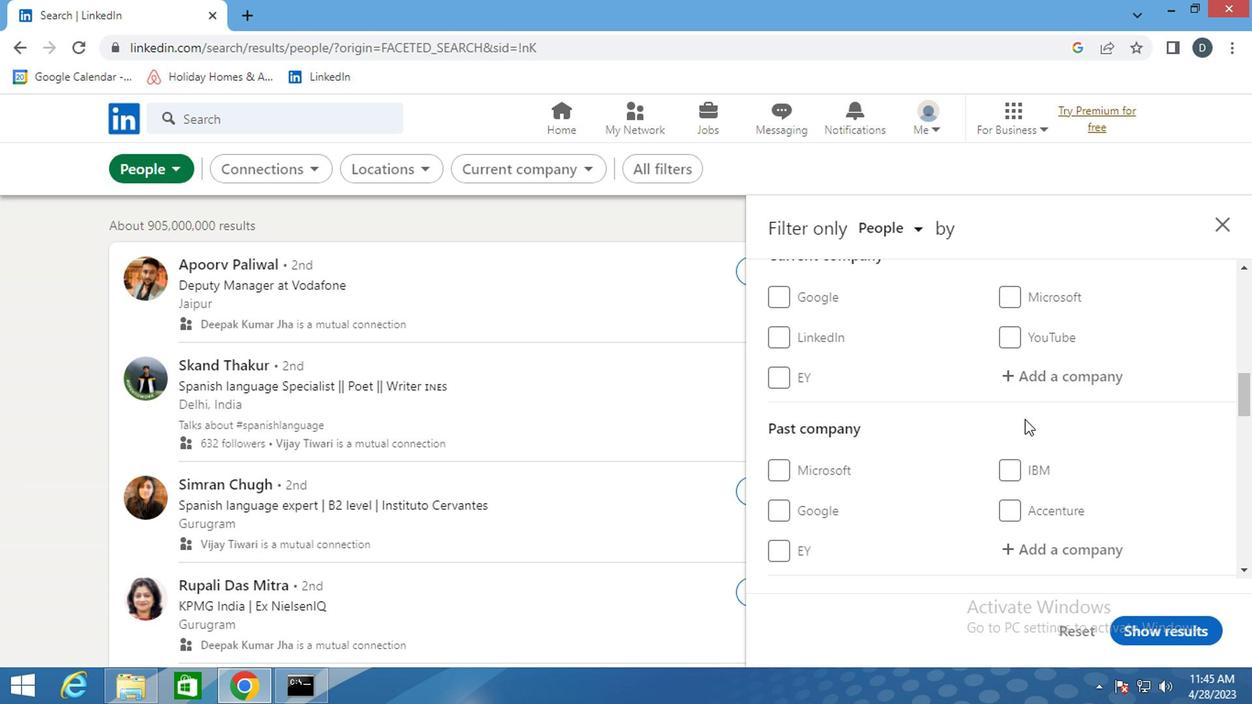 
Action: Mouse scrolled (839, 407) with delta (0, 0)
Screenshot: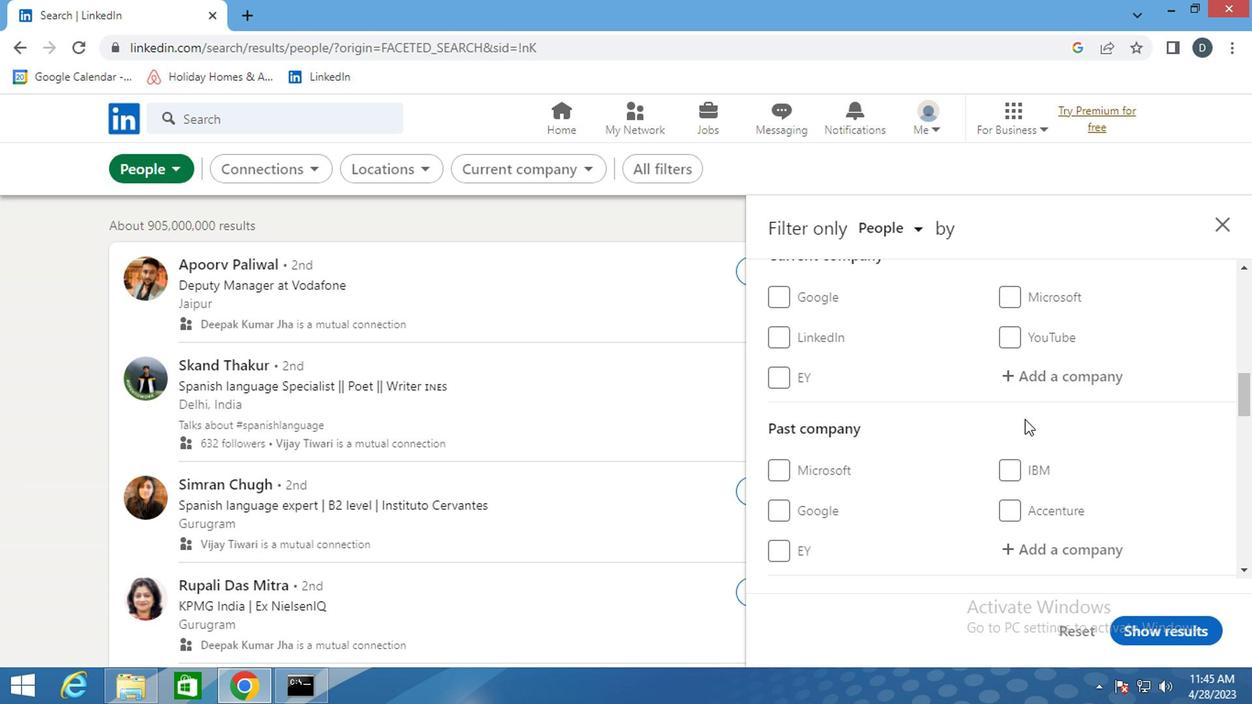 
Action: Mouse scrolled (839, 407) with delta (0, 0)
Screenshot: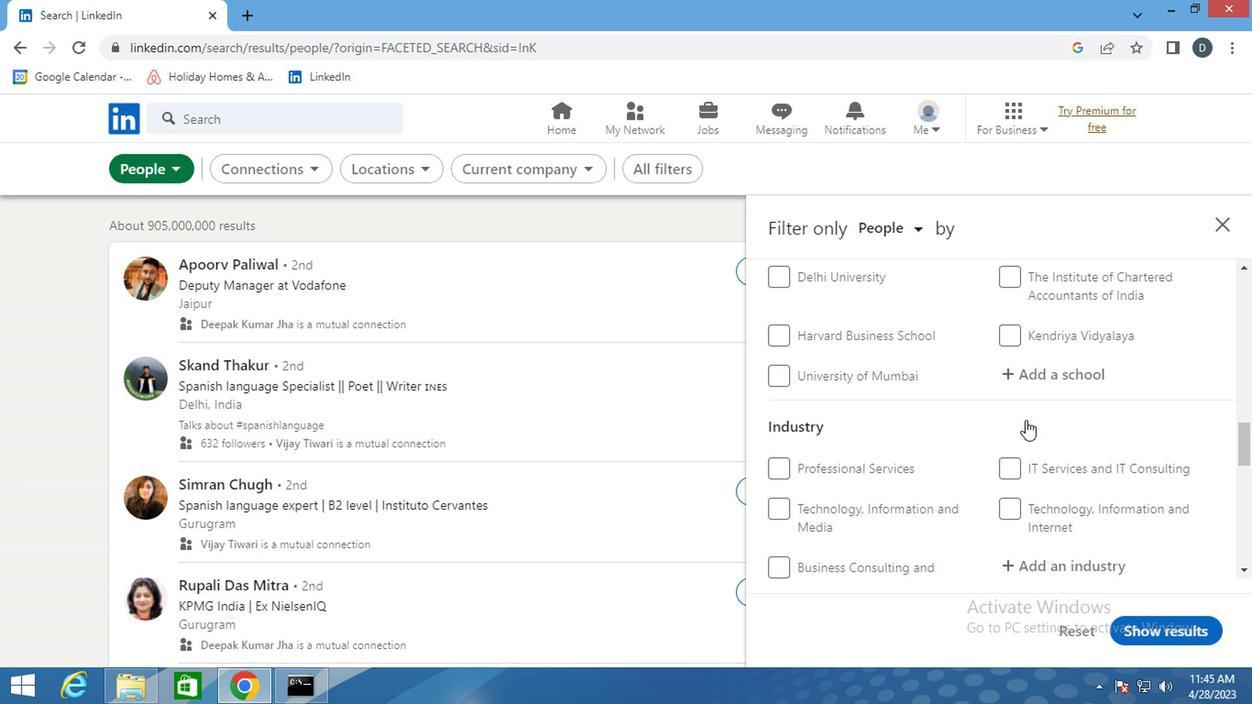 
Action: Mouse scrolled (839, 407) with delta (0, 0)
Screenshot: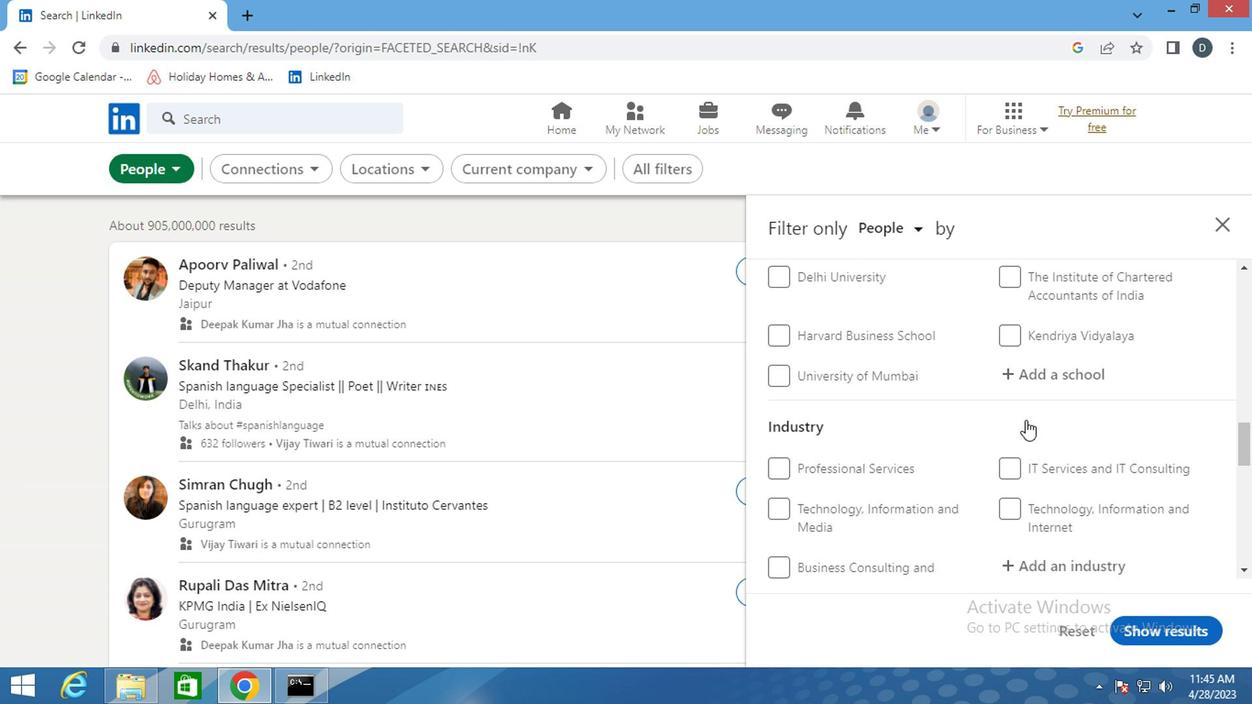 
Action: Mouse moved to (824, 409)
Screenshot: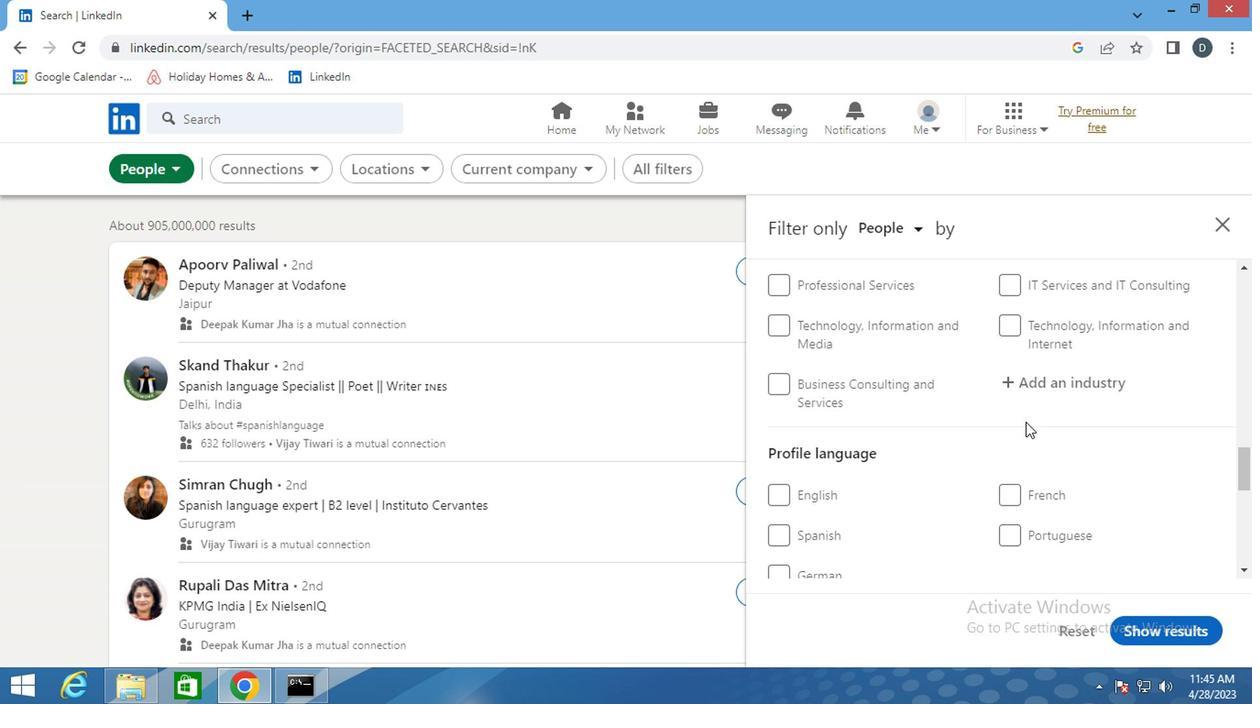 
Action: Mouse scrolled (824, 408) with delta (0, 0)
Screenshot: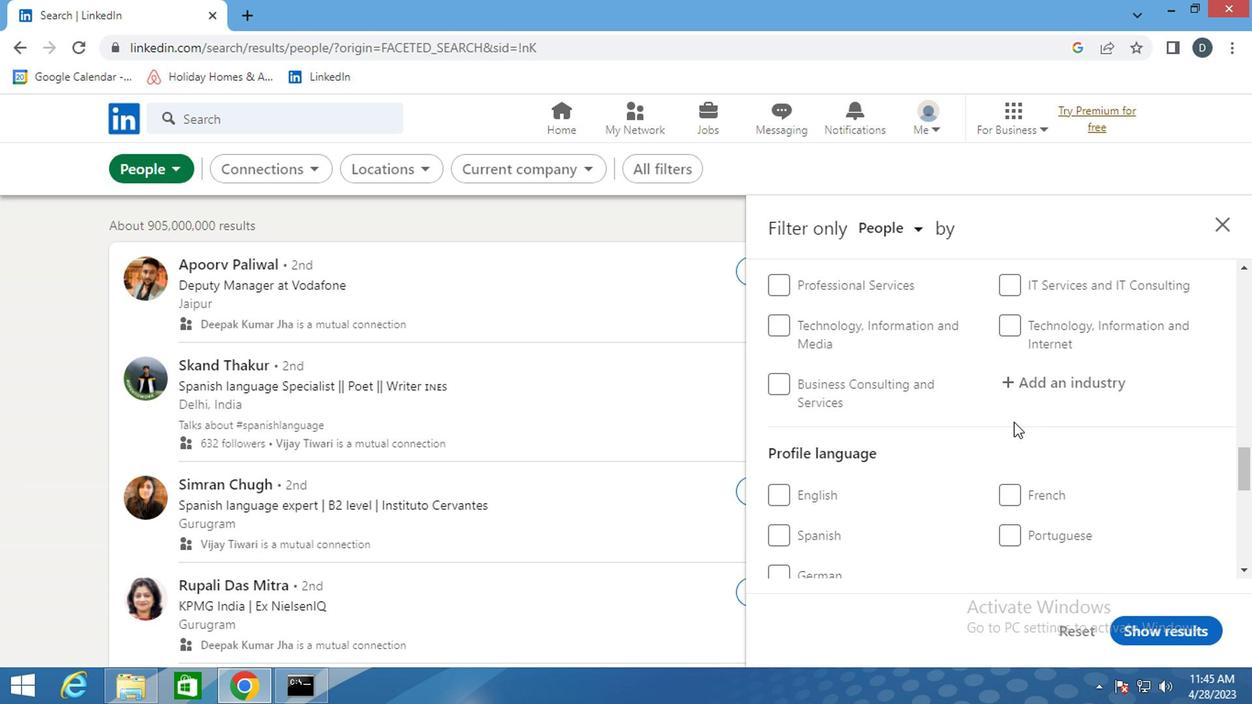 
Action: Mouse scrolled (824, 408) with delta (0, 0)
Screenshot: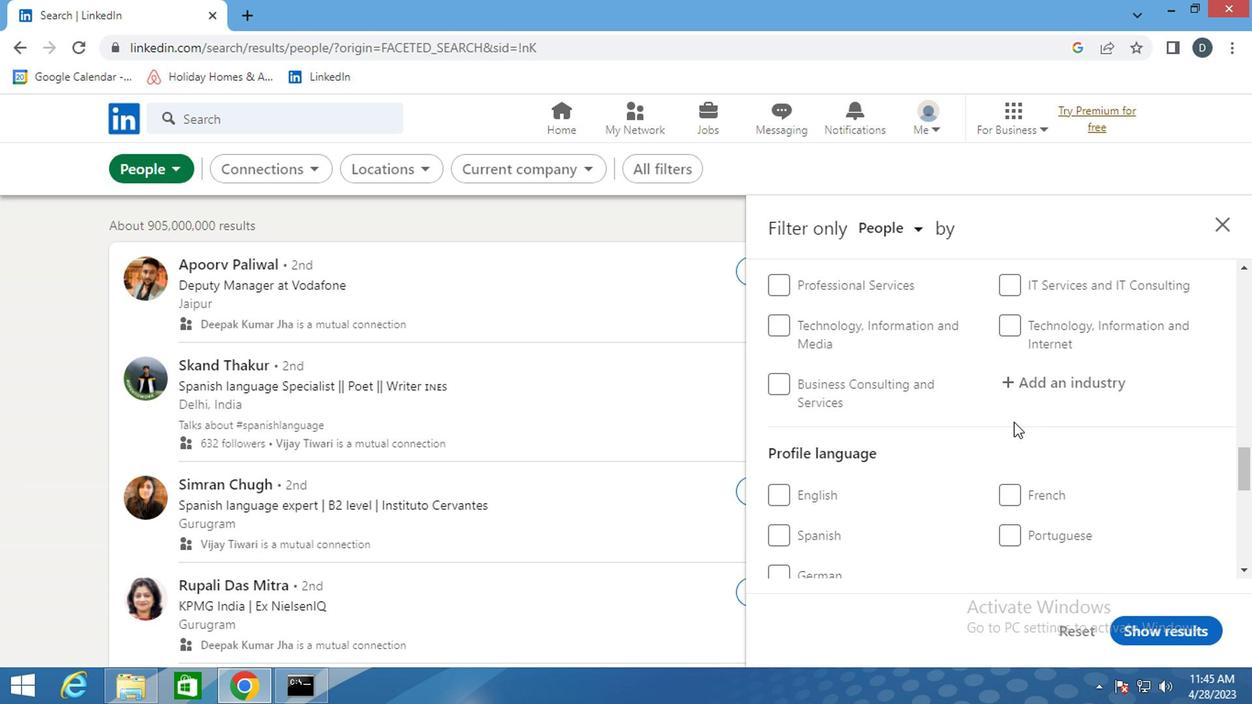 
Action: Mouse moved to (815, 406)
Screenshot: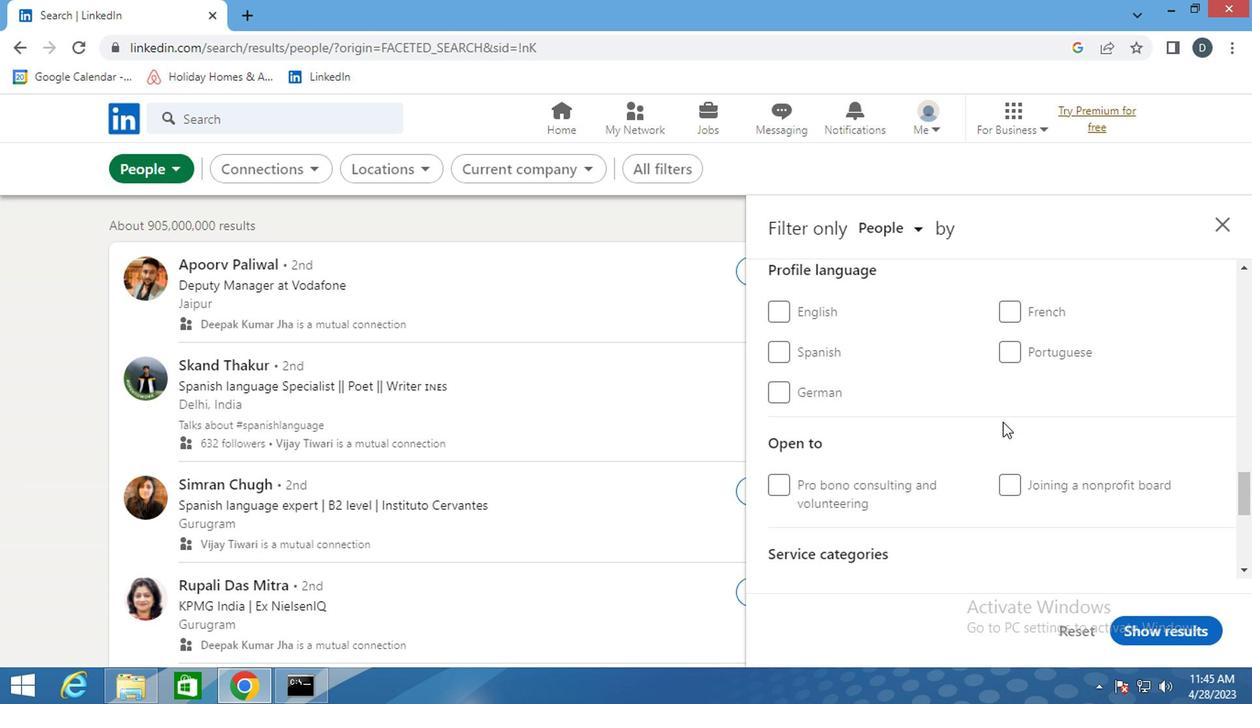 
Action: Mouse scrolled (815, 407) with delta (0, 0)
Screenshot: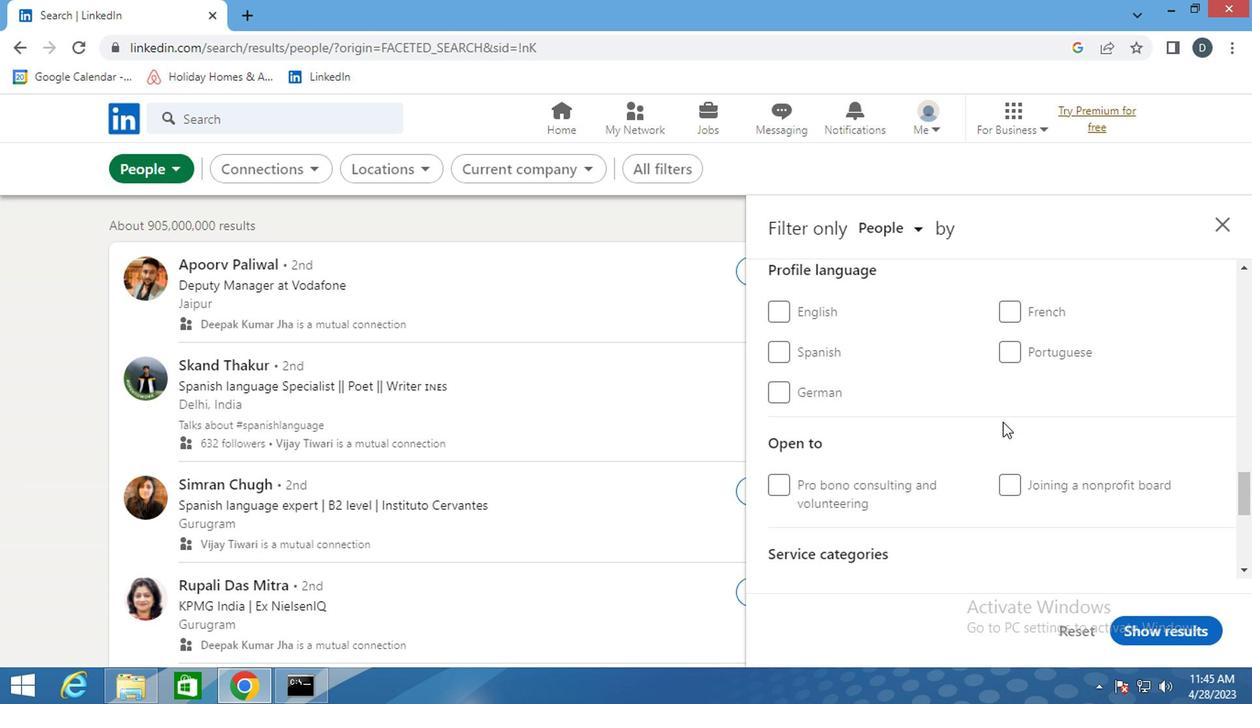 
Action: Mouse moved to (662, 427)
Screenshot: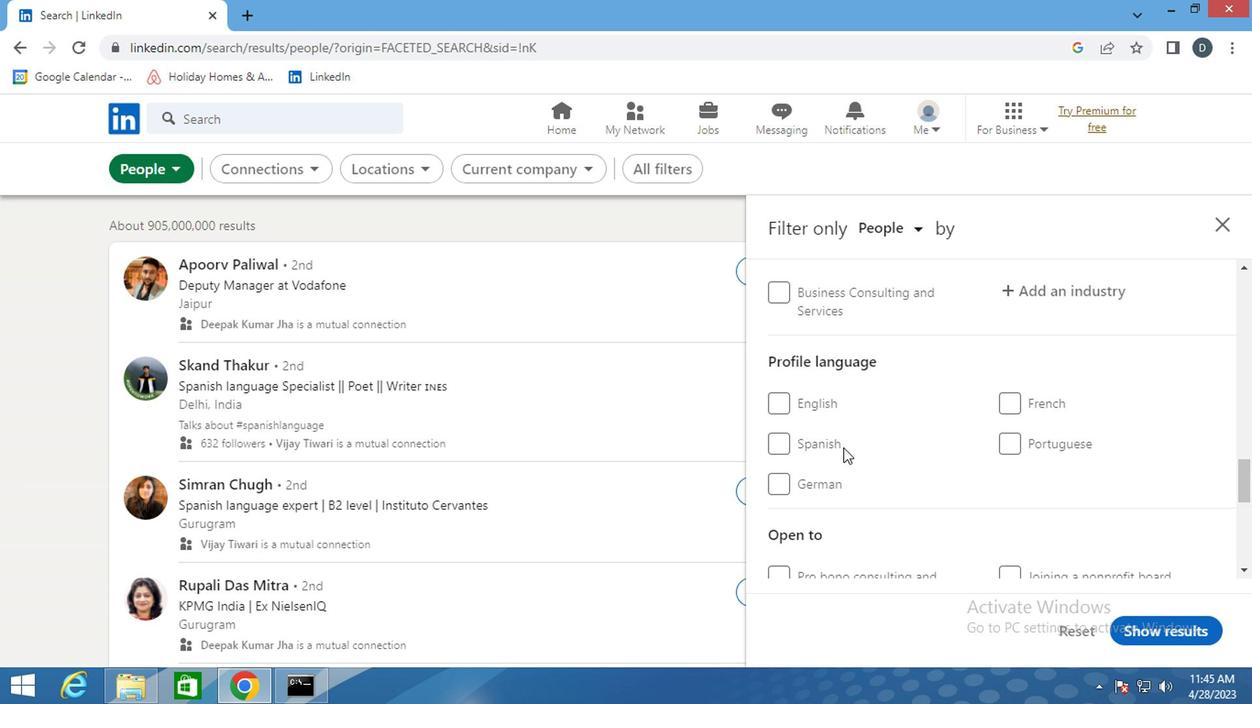 
Action: Mouse pressed left at (662, 427)
Screenshot: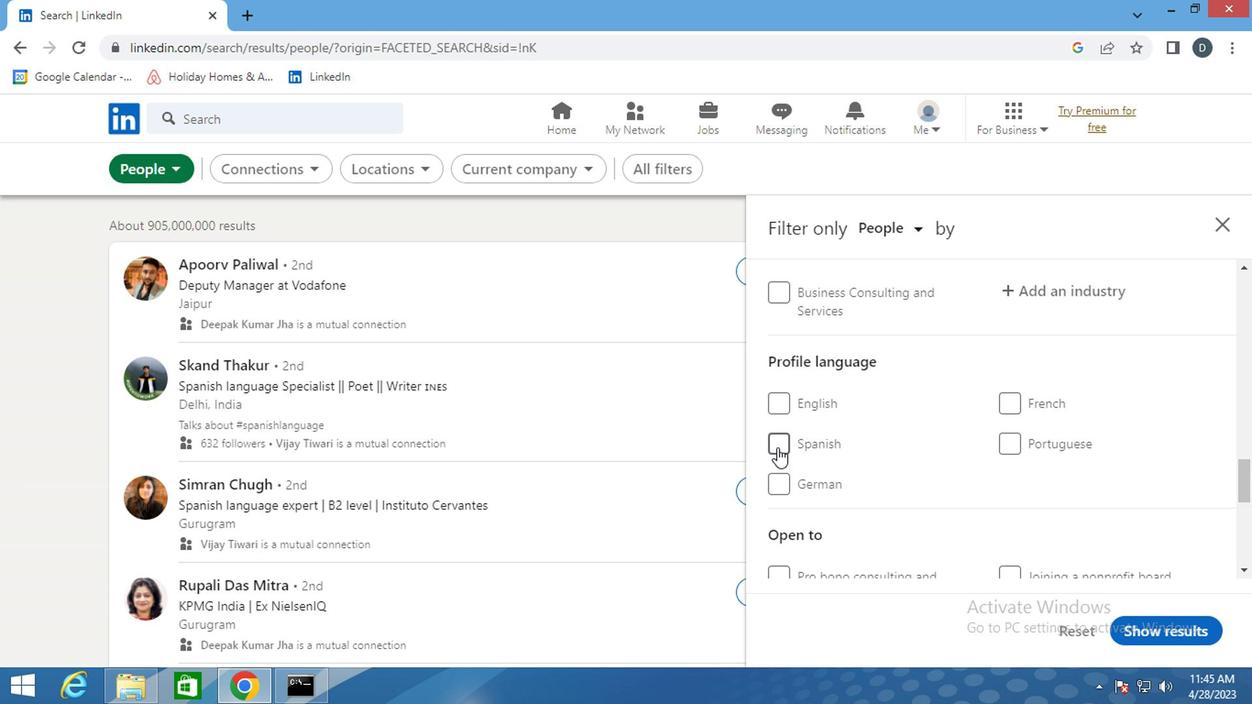 
Action: Mouse moved to (771, 460)
Screenshot: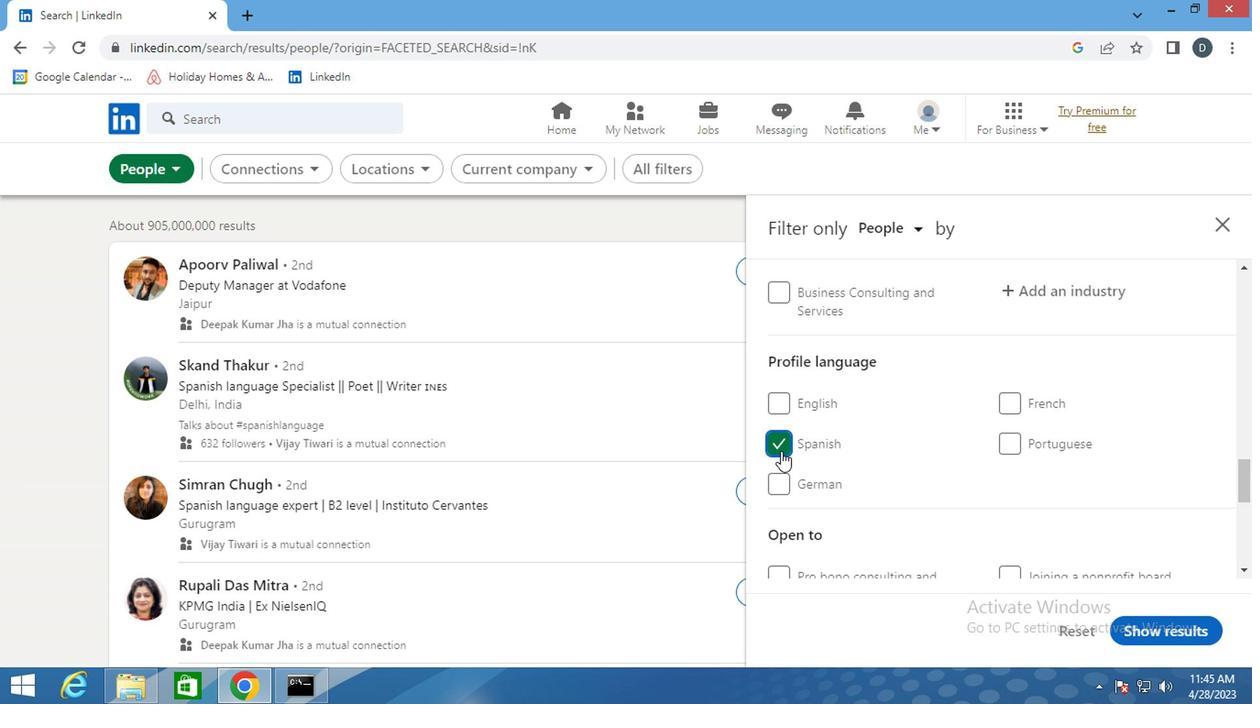 
Action: Mouse scrolled (771, 461) with delta (0, 0)
Screenshot: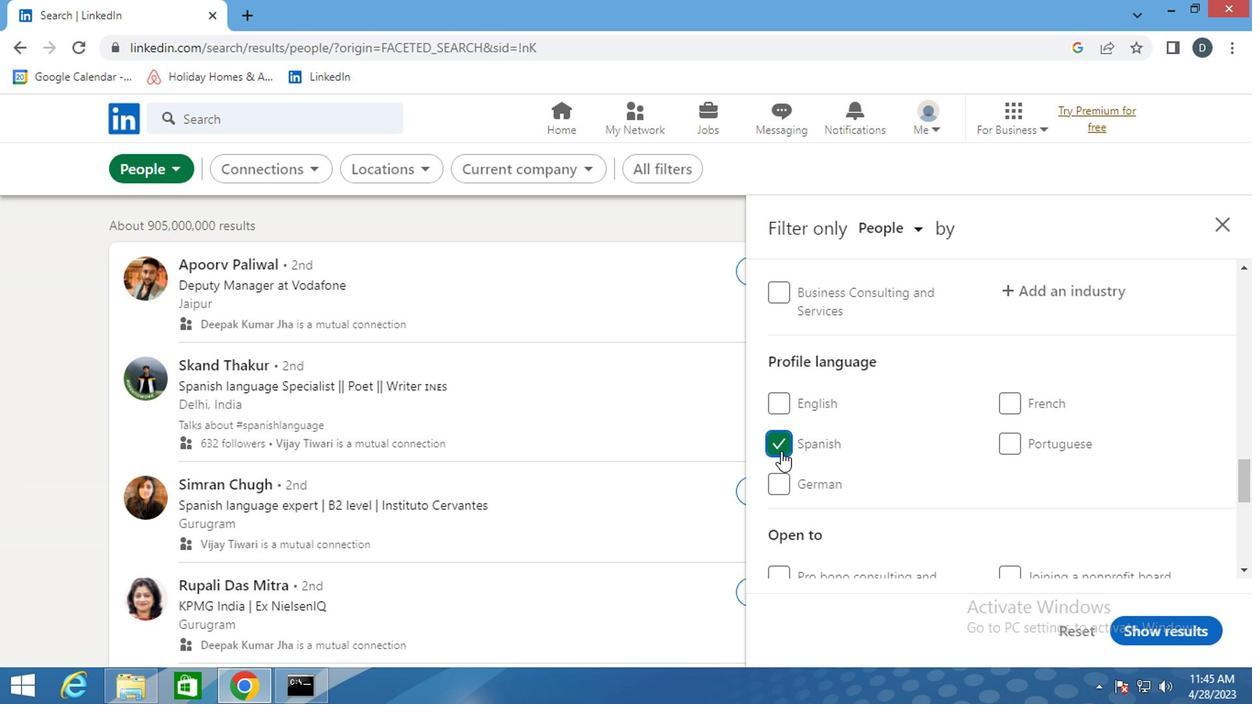 
Action: Mouse scrolled (771, 461) with delta (0, 0)
Screenshot: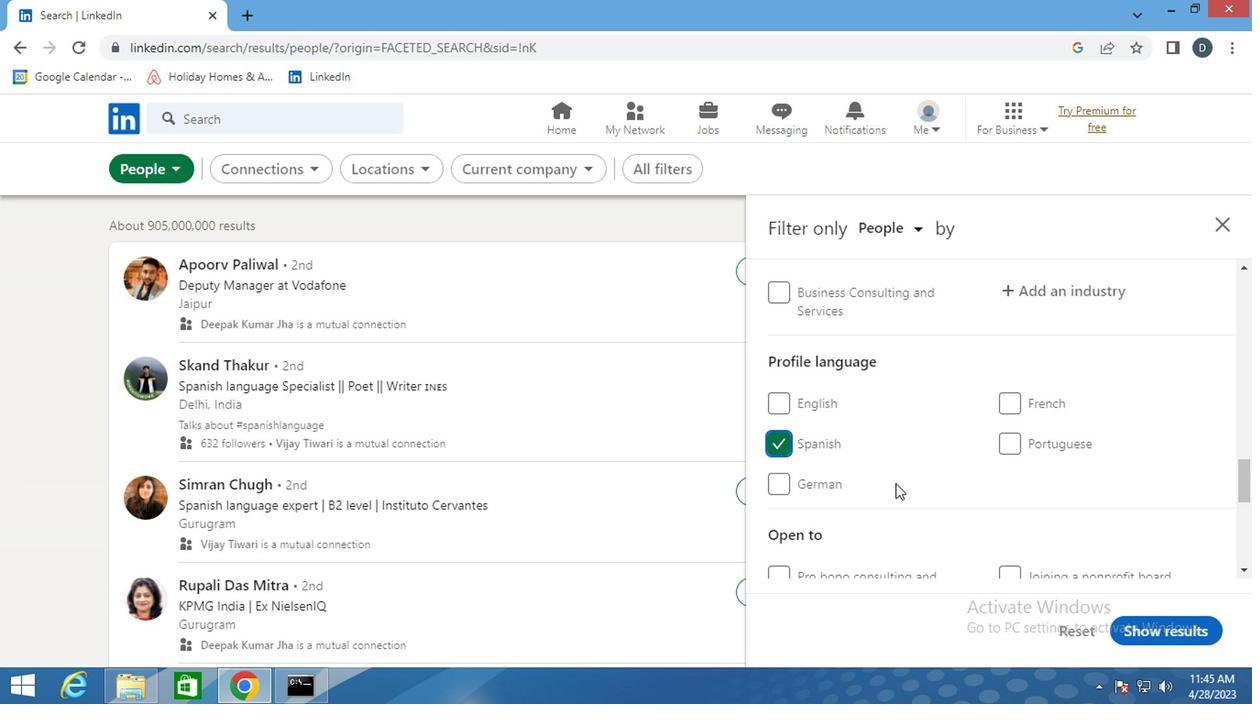 
Action: Mouse scrolled (771, 461) with delta (0, 0)
Screenshot: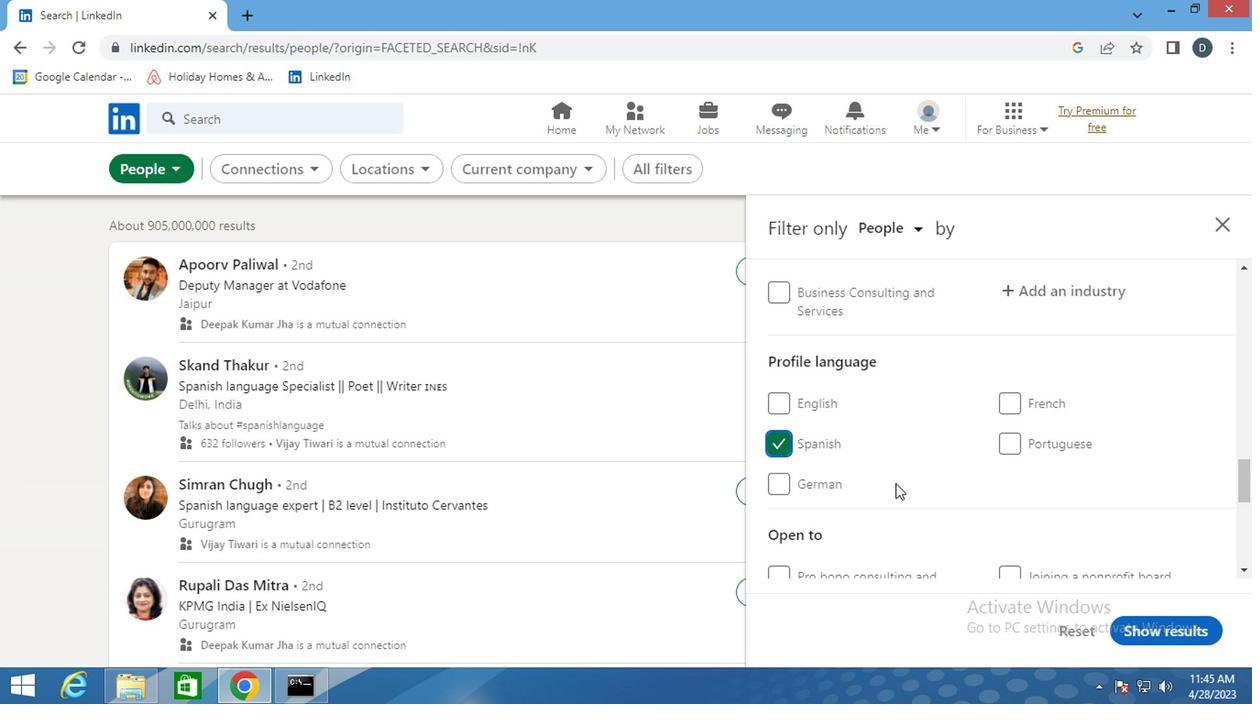 
Action: Mouse scrolled (771, 461) with delta (0, 0)
Screenshot: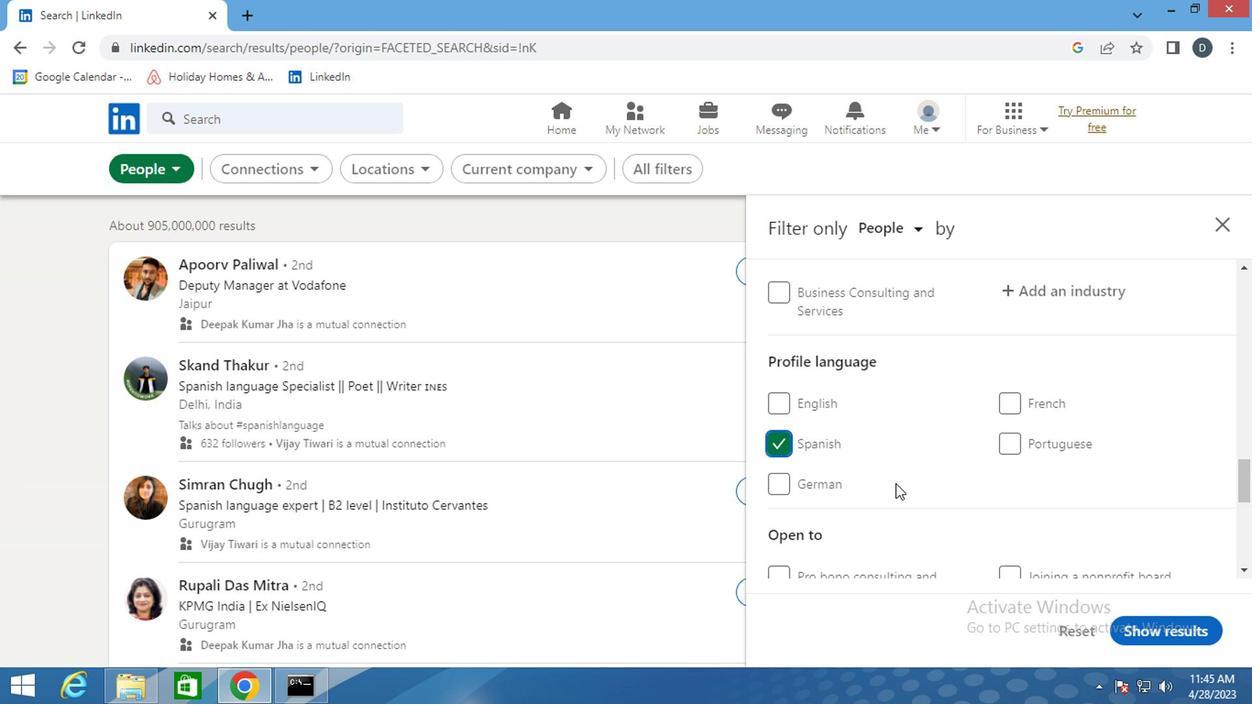 
Action: Mouse scrolled (771, 461) with delta (0, 0)
Screenshot: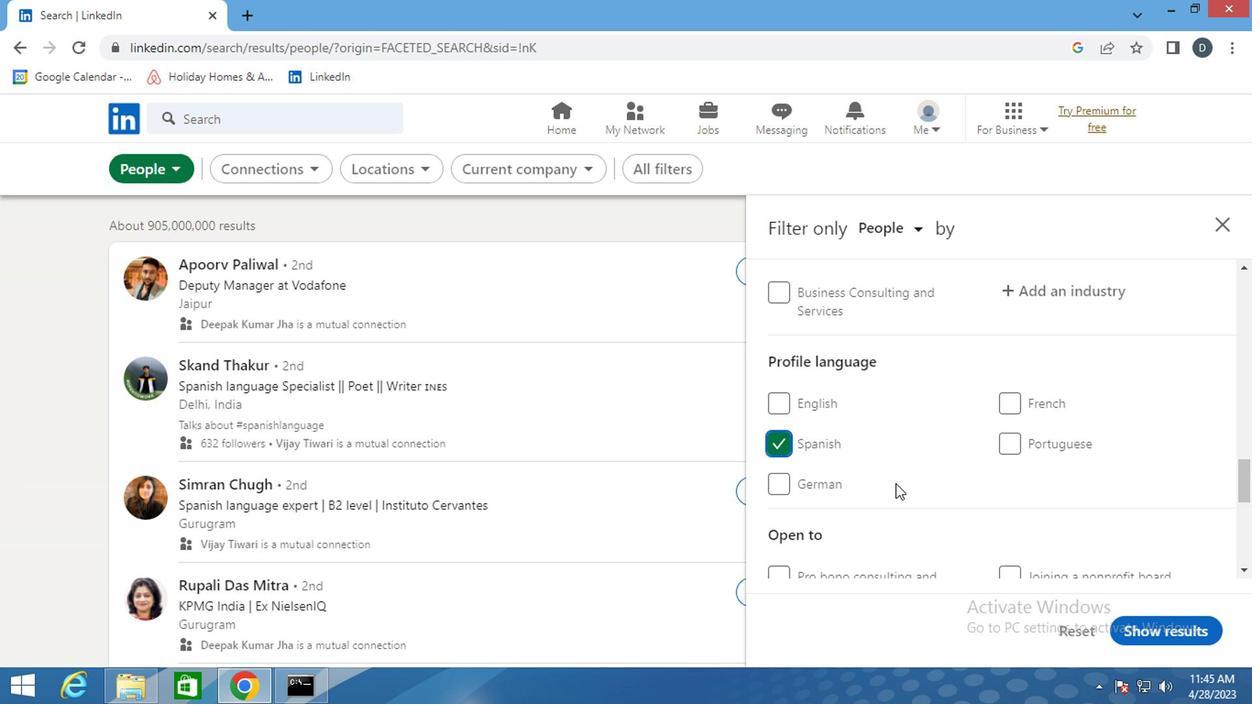 
Action: Mouse scrolled (771, 461) with delta (0, 0)
Screenshot: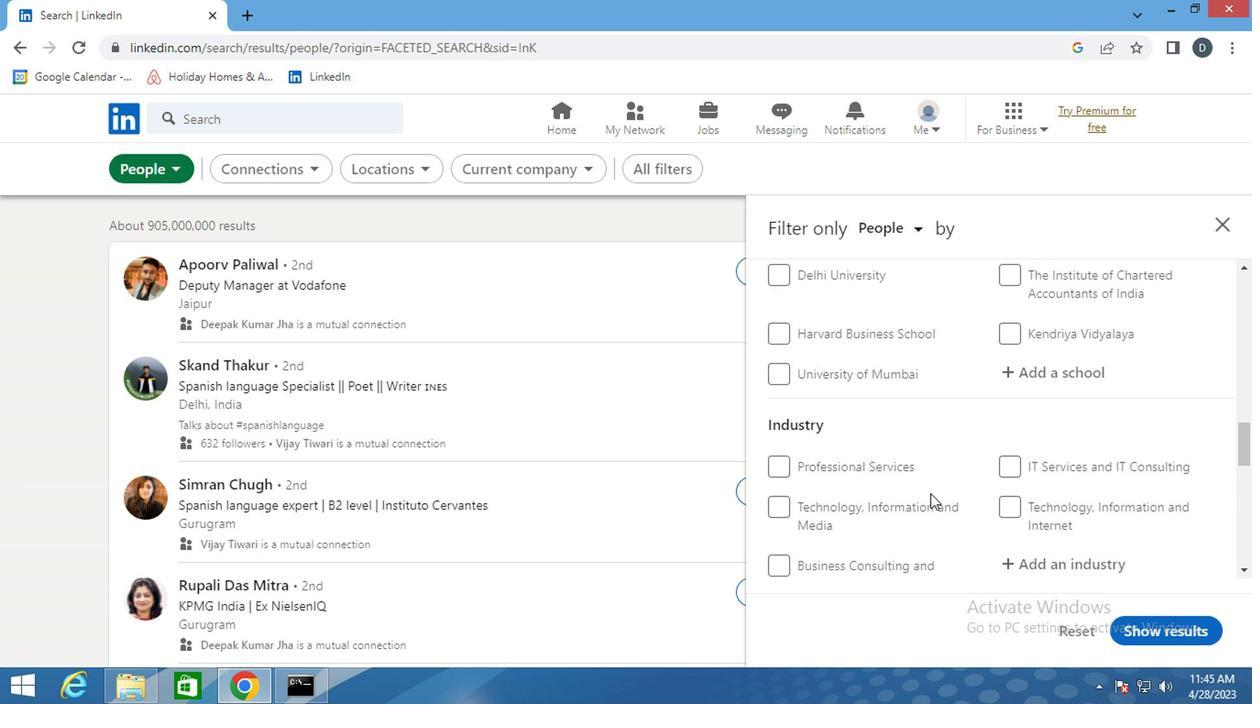 
Action: Mouse scrolled (771, 461) with delta (0, 0)
Screenshot: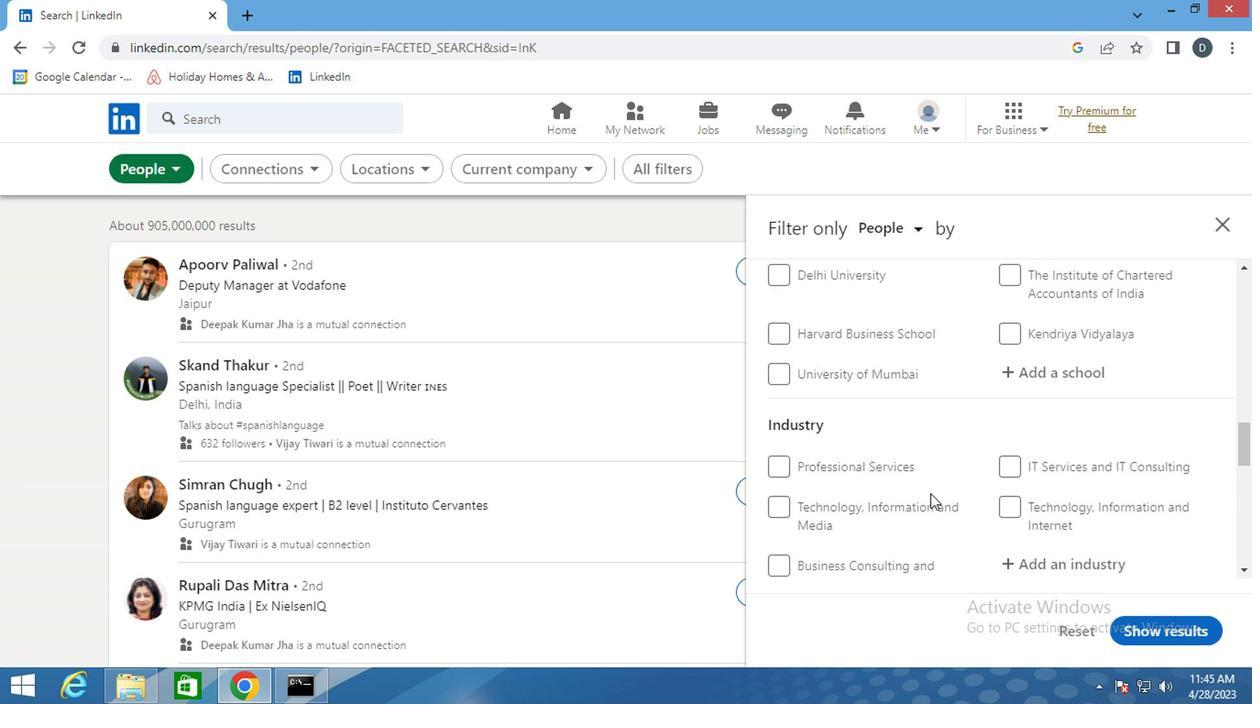 
Action: Mouse scrolled (771, 461) with delta (0, 0)
Screenshot: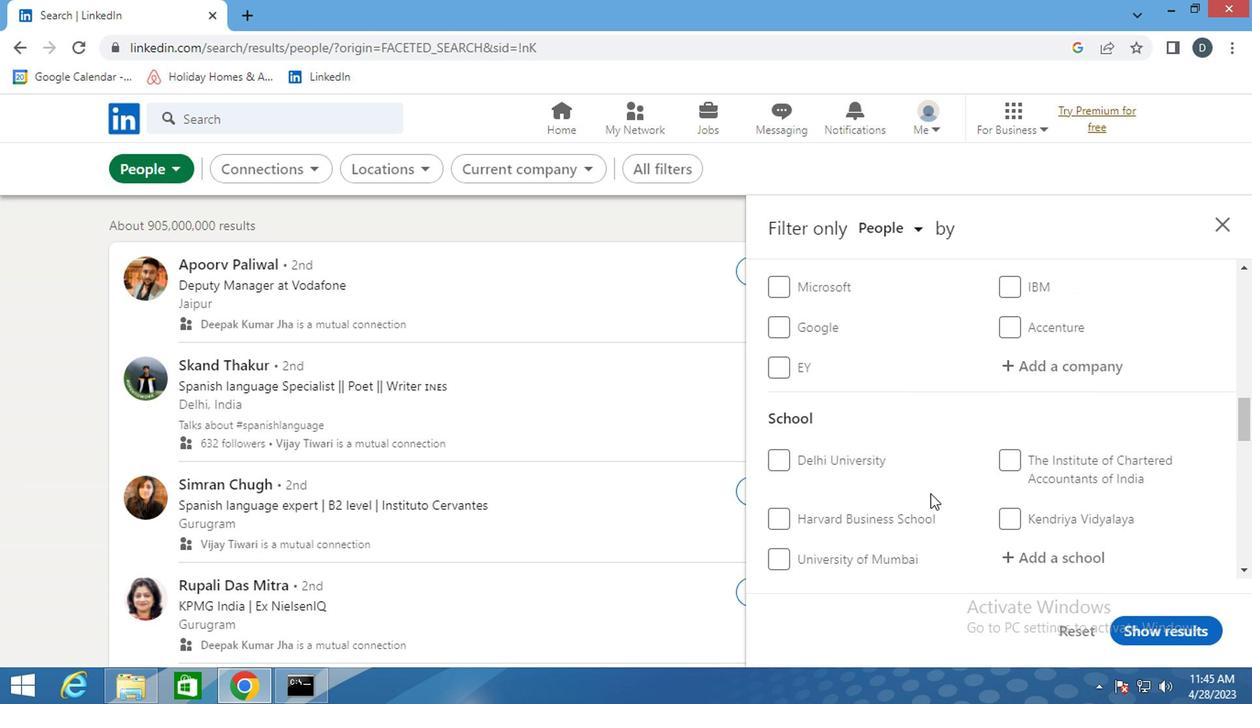 
Action: Mouse moved to (856, 447)
Screenshot: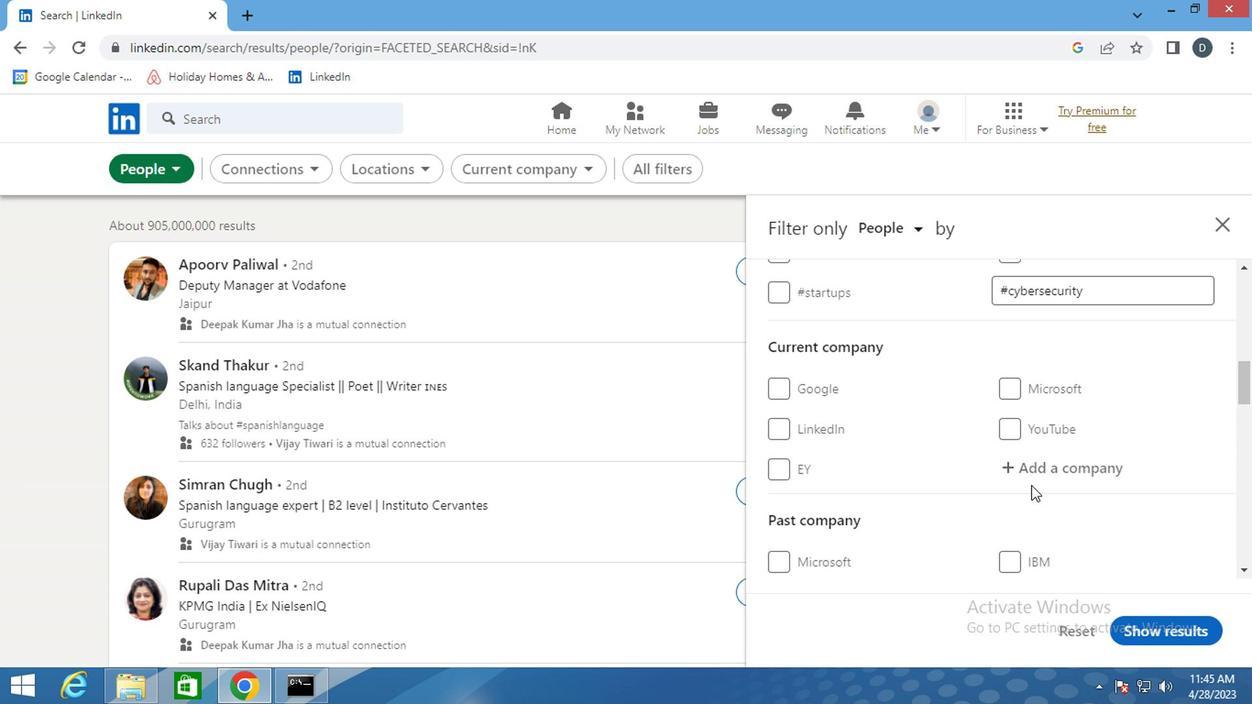 
Action: Mouse pressed left at (856, 447)
Screenshot: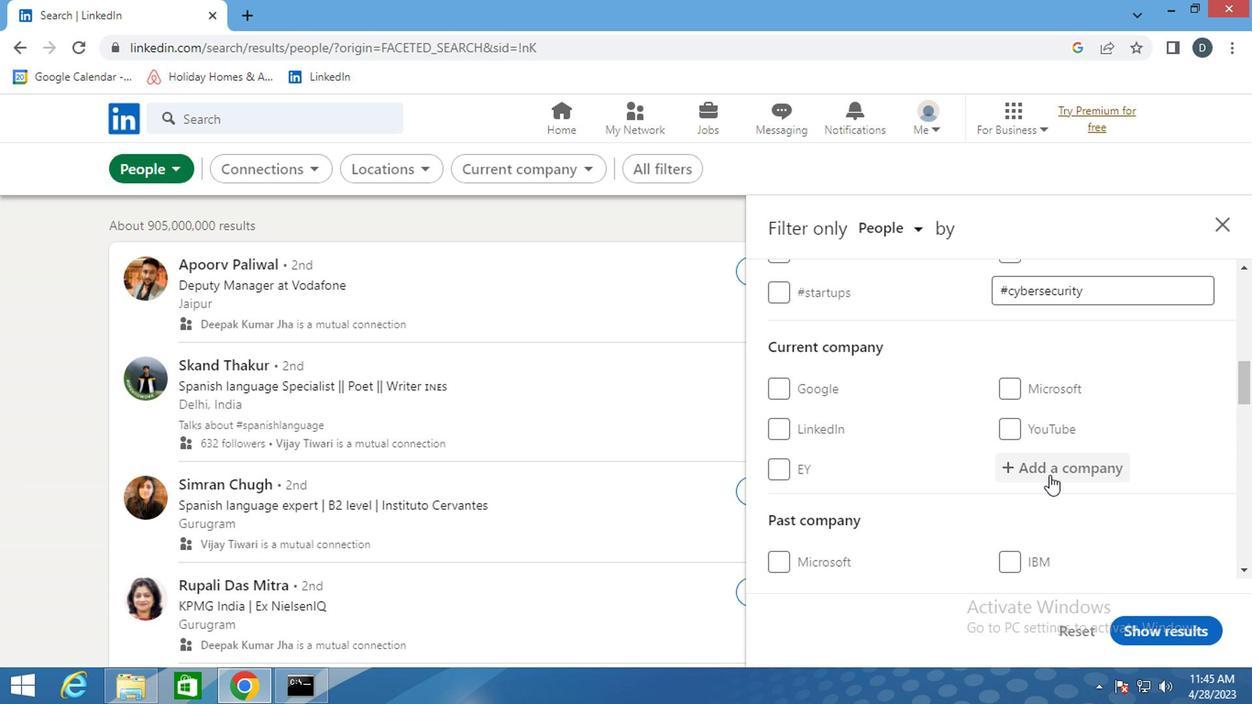 
Action: Key pressed <Key.shift><Key.shift><Key.shift><Key.shift><Key.shift><Key.shift><Key.shift>FRWE<Key.backspace><Key.backspace>ESHJ<Key.backspace>ERSWORLD
Screenshot: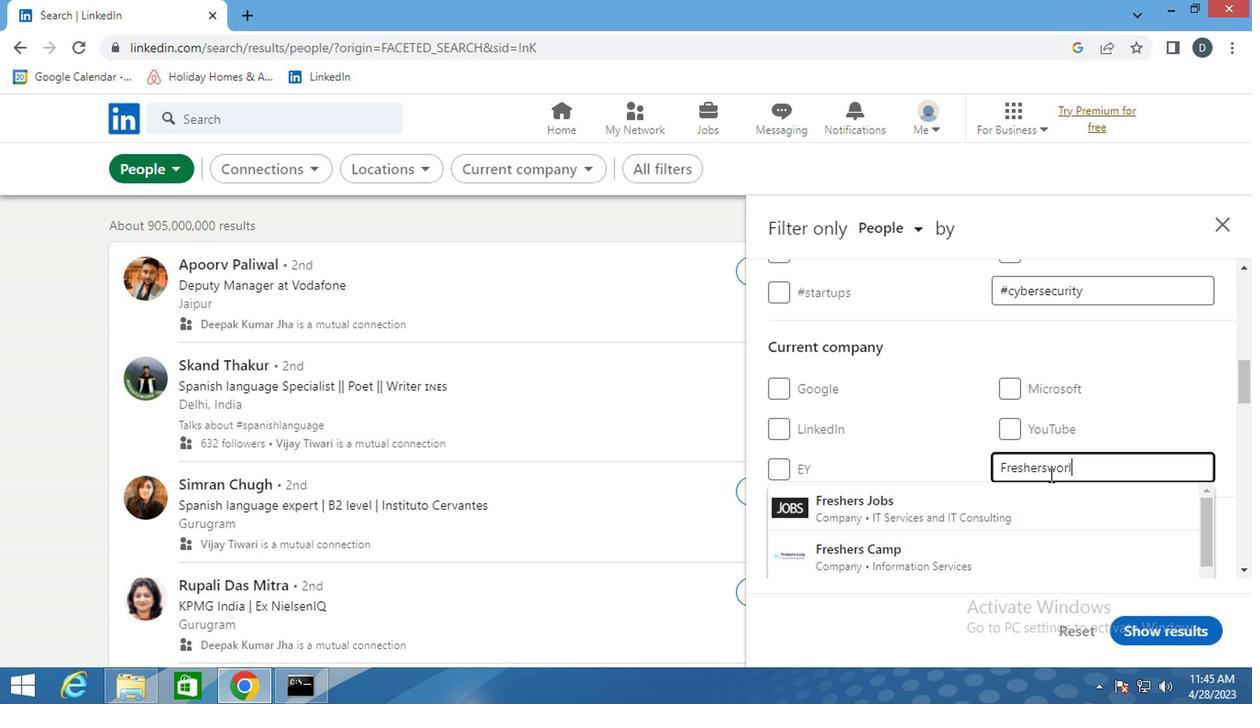 
Action: Mouse moved to (837, 462)
Screenshot: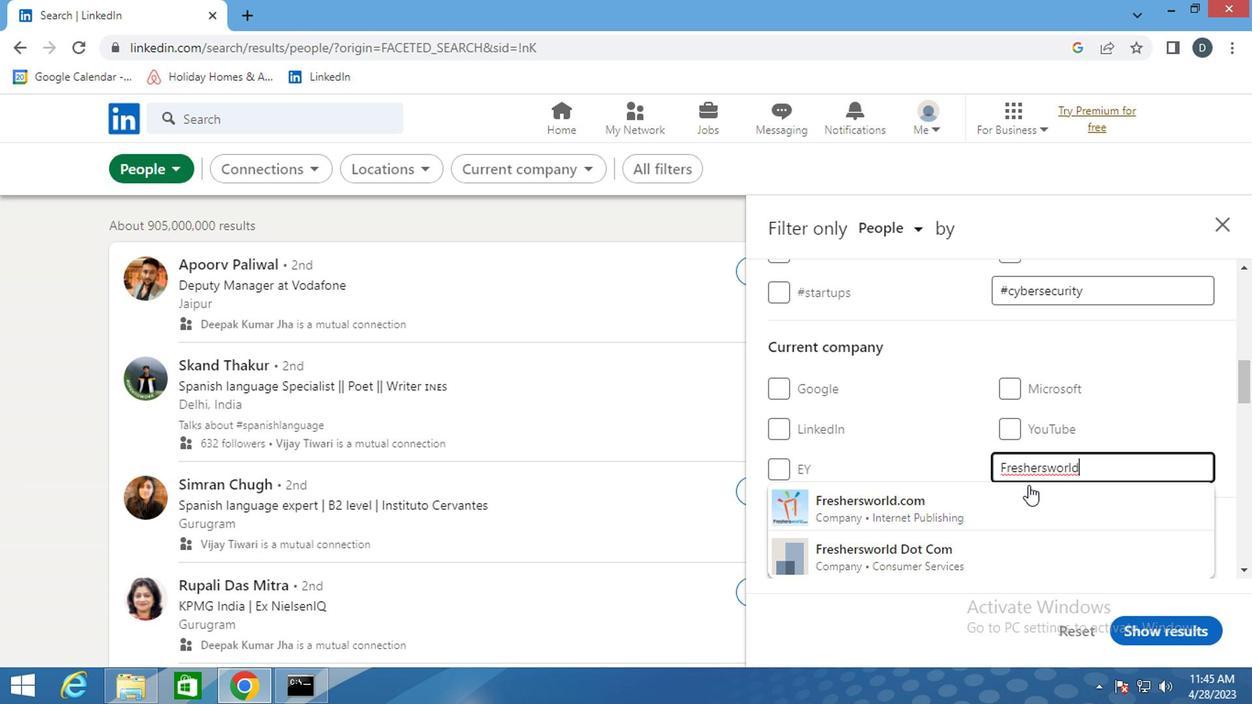 
Action: Mouse pressed left at (837, 462)
Screenshot: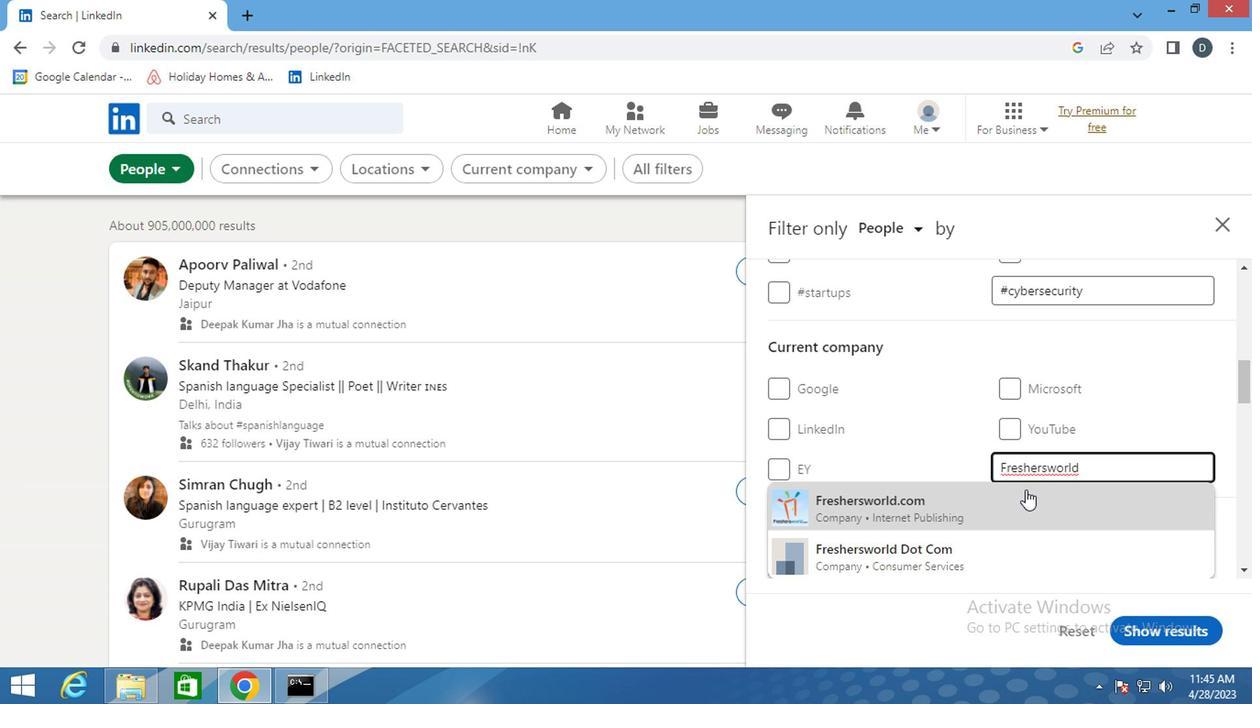 
Action: Mouse scrolled (837, 461) with delta (0, 0)
Screenshot: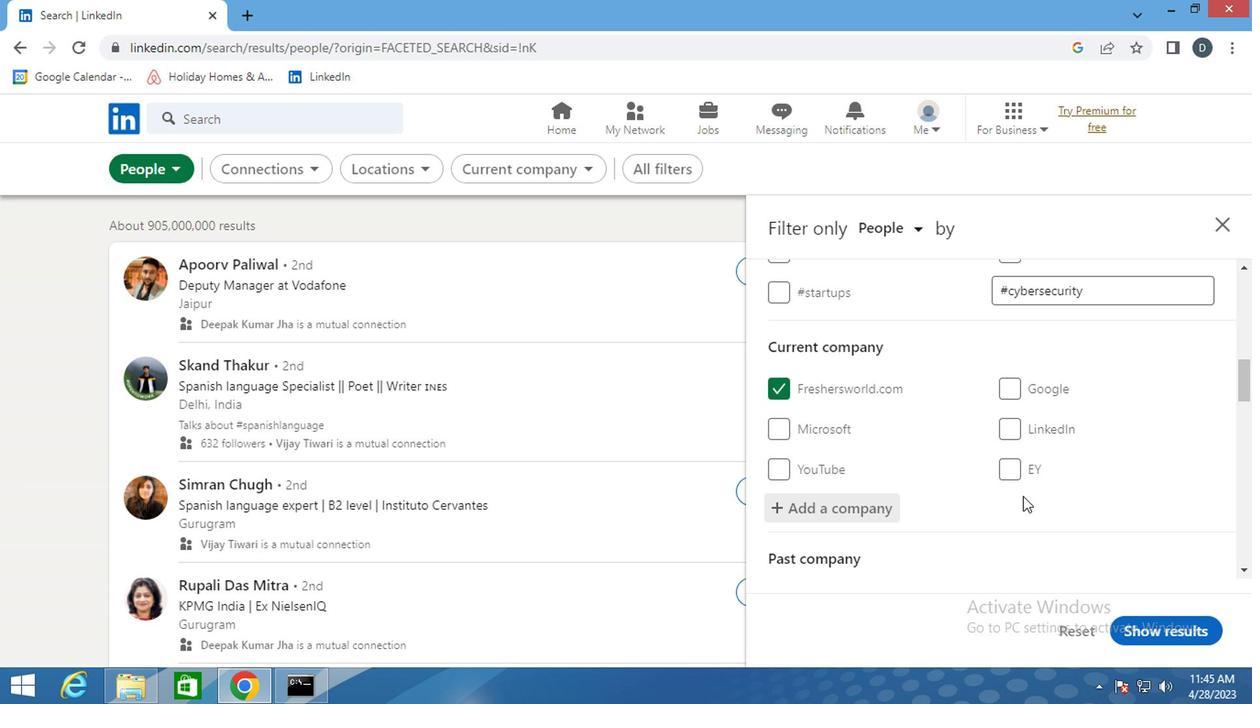 
Action: Mouse scrolled (837, 461) with delta (0, 0)
Screenshot: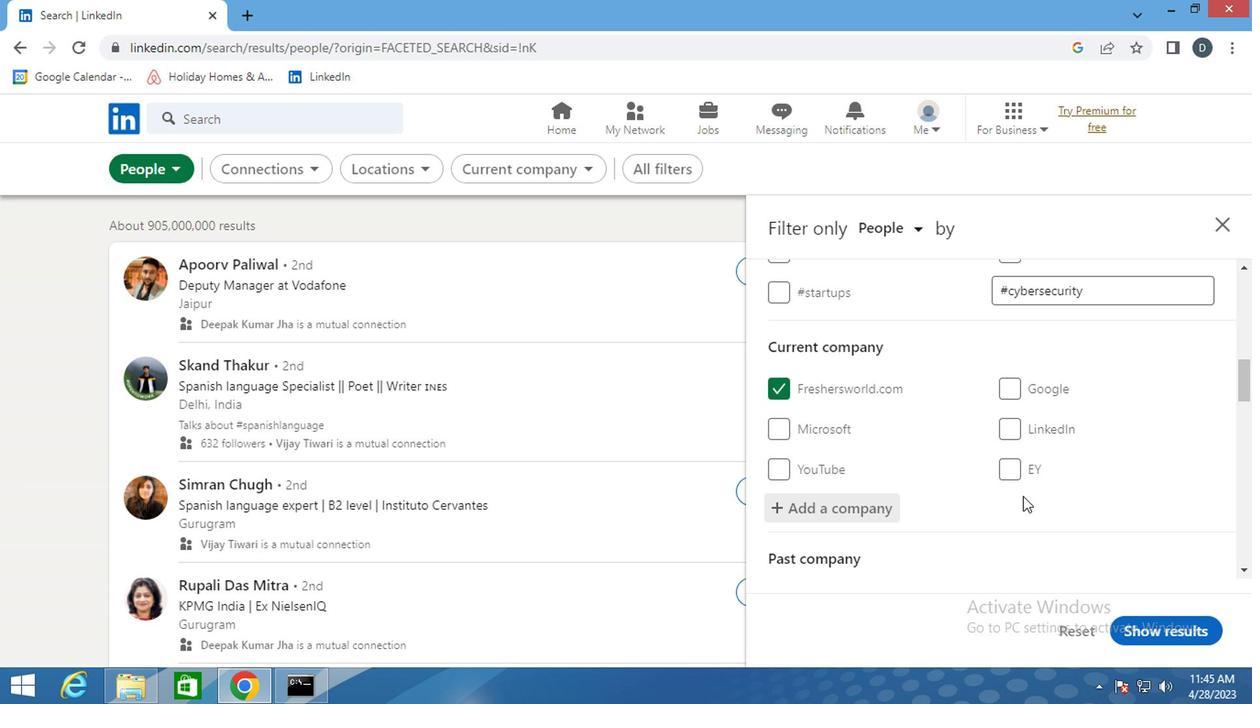 
Action: Mouse scrolled (837, 461) with delta (0, 0)
Screenshot: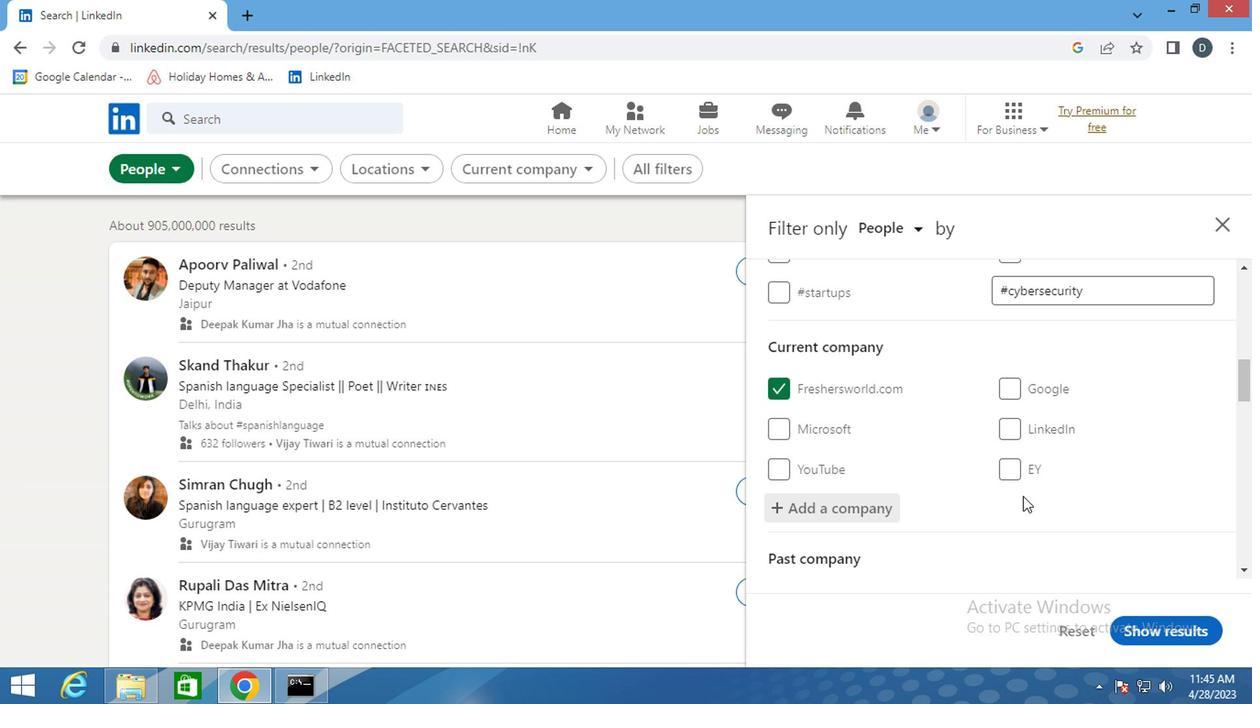 
Action: Mouse moved to (867, 421)
Screenshot: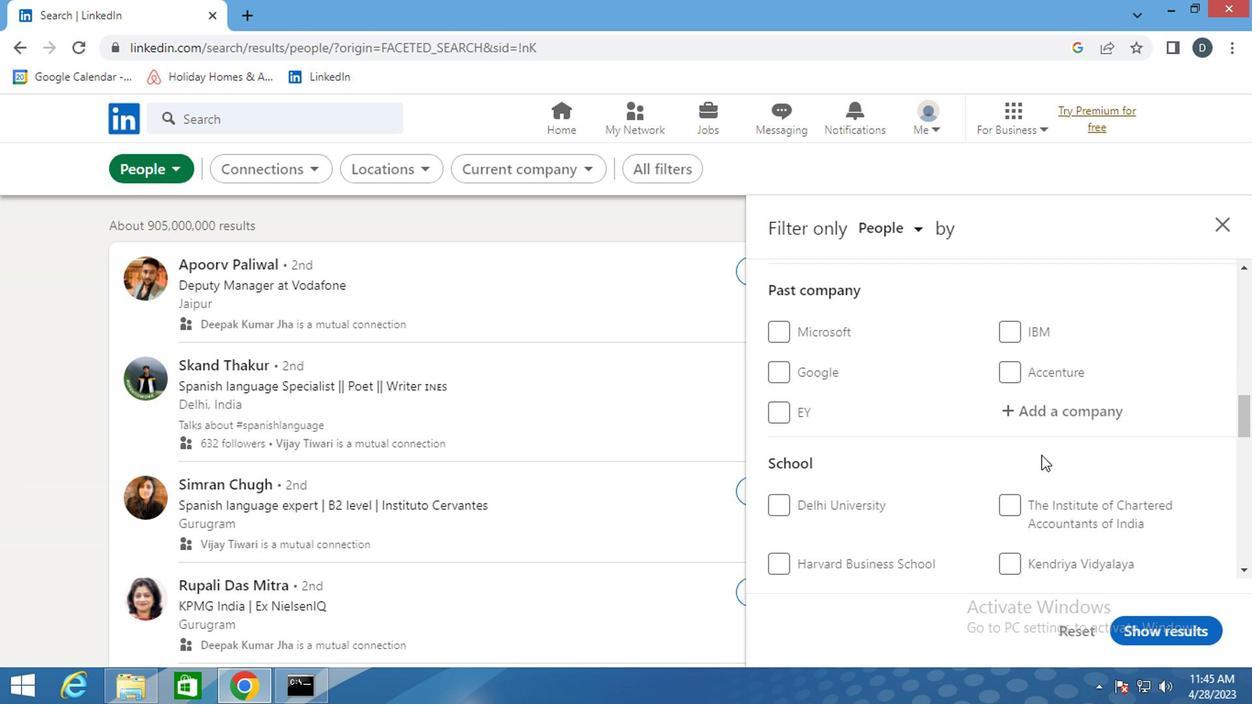 
Action: Mouse scrolled (867, 420) with delta (0, 0)
Screenshot: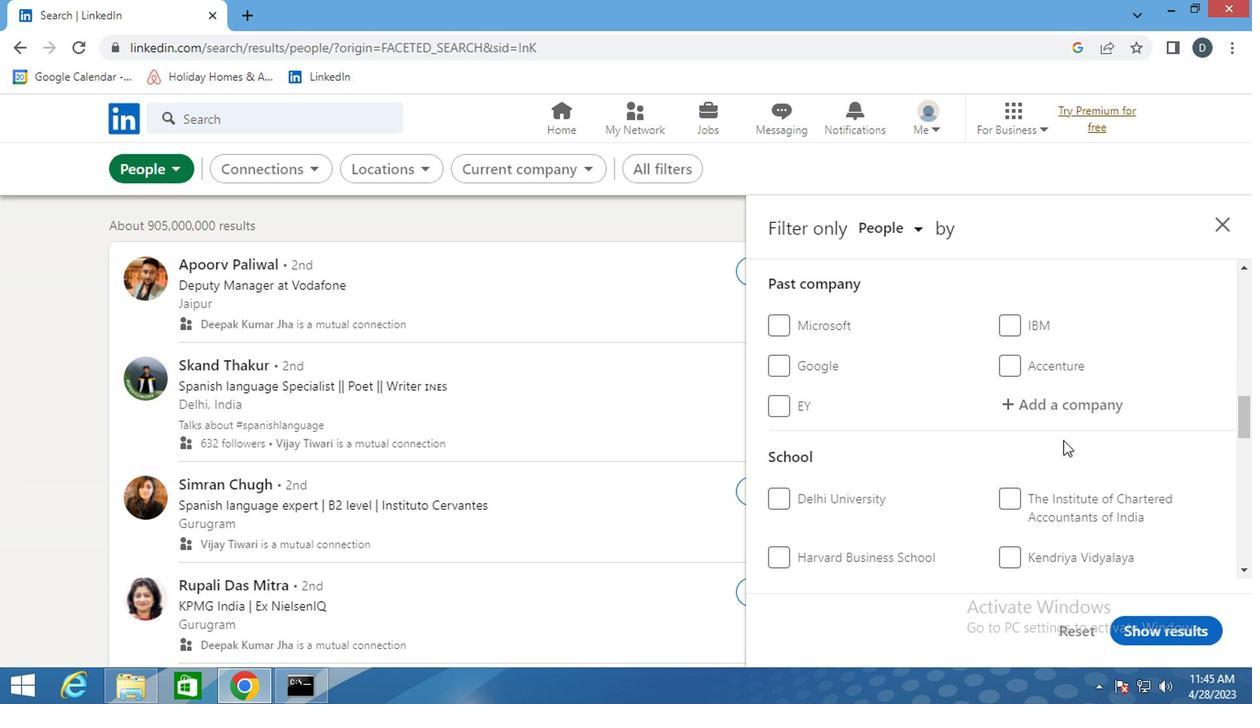 
Action: Mouse scrolled (867, 420) with delta (0, 0)
Screenshot: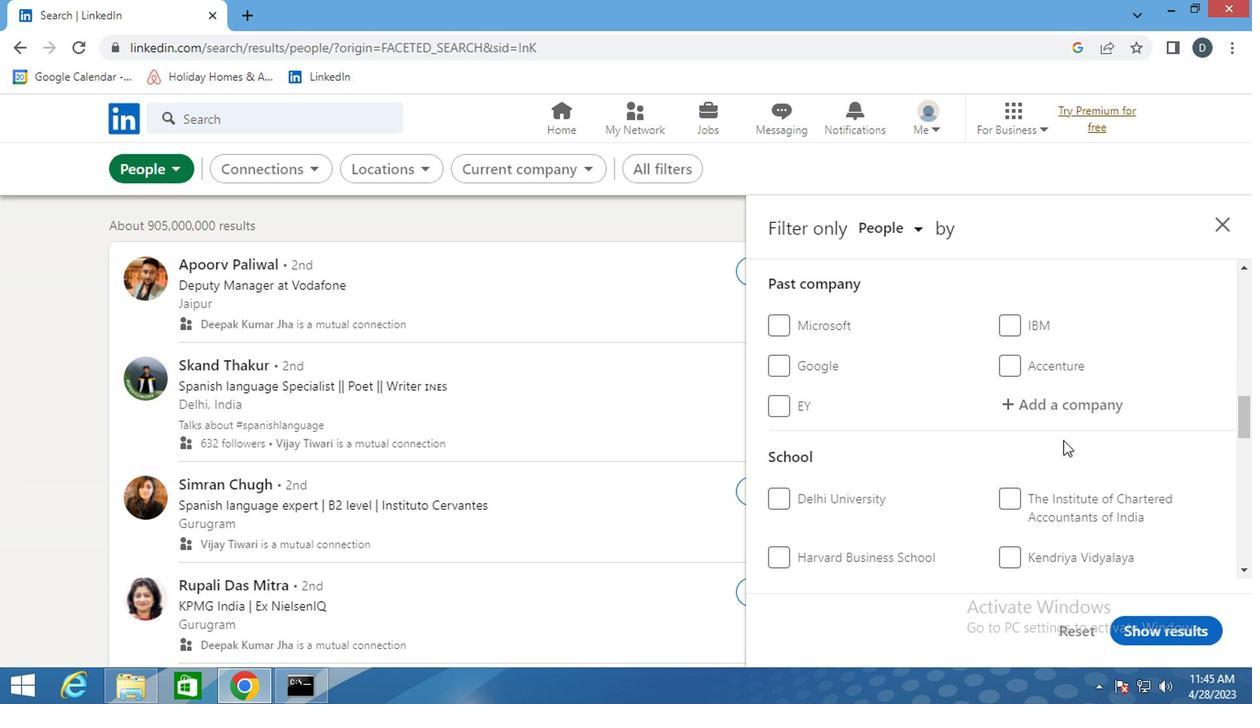 
Action: Mouse moved to (879, 403)
Screenshot: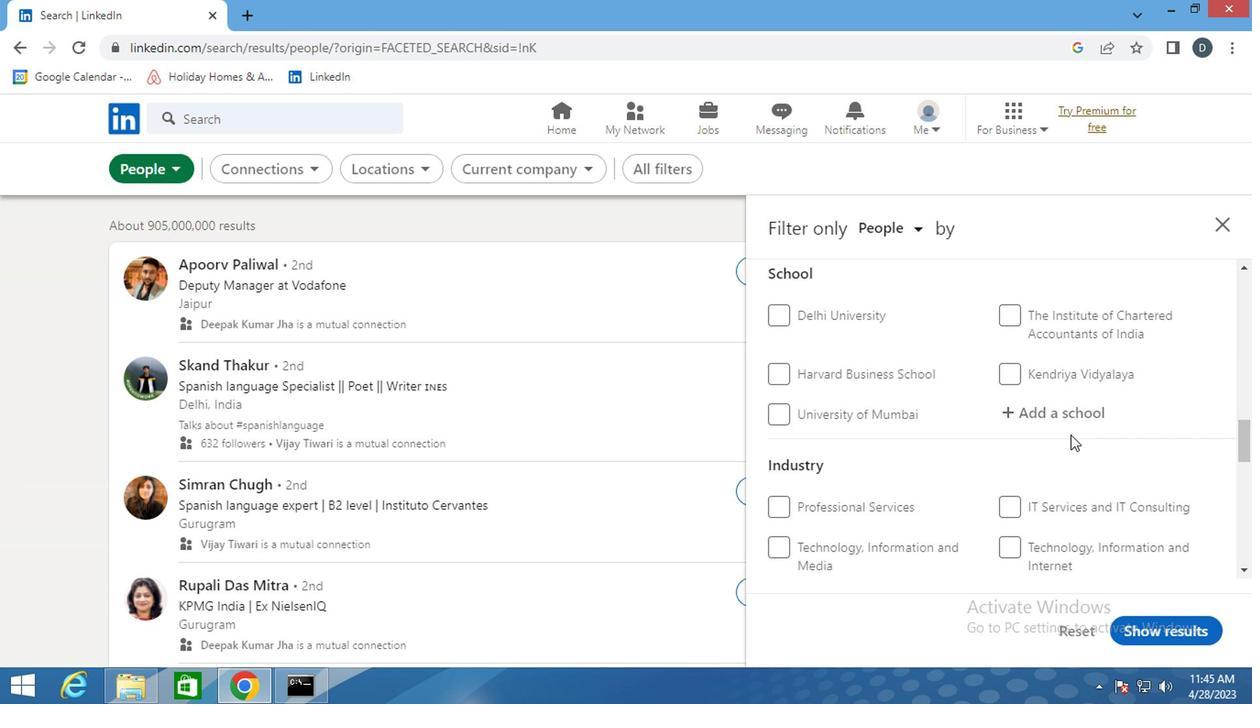 
Action: Mouse pressed left at (879, 403)
Screenshot: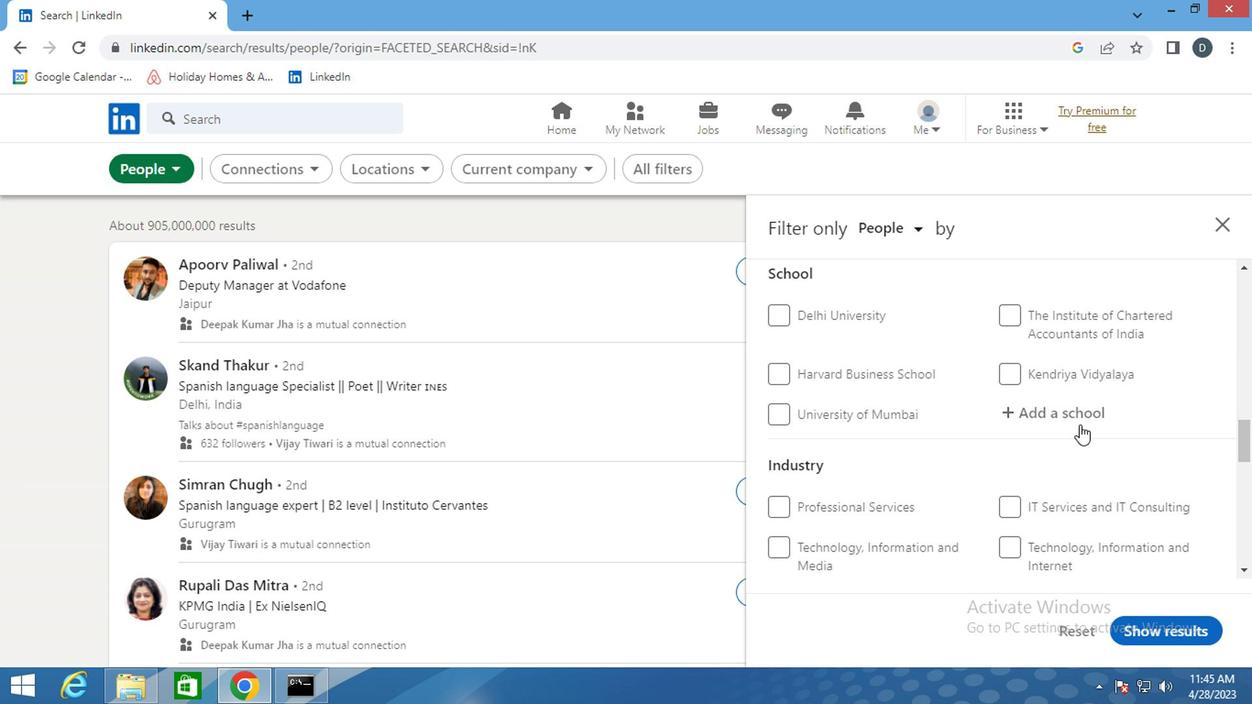
Action: Key pressed <Key.shift>JANKI<Key.space><Key.shift>DEVI
Screenshot: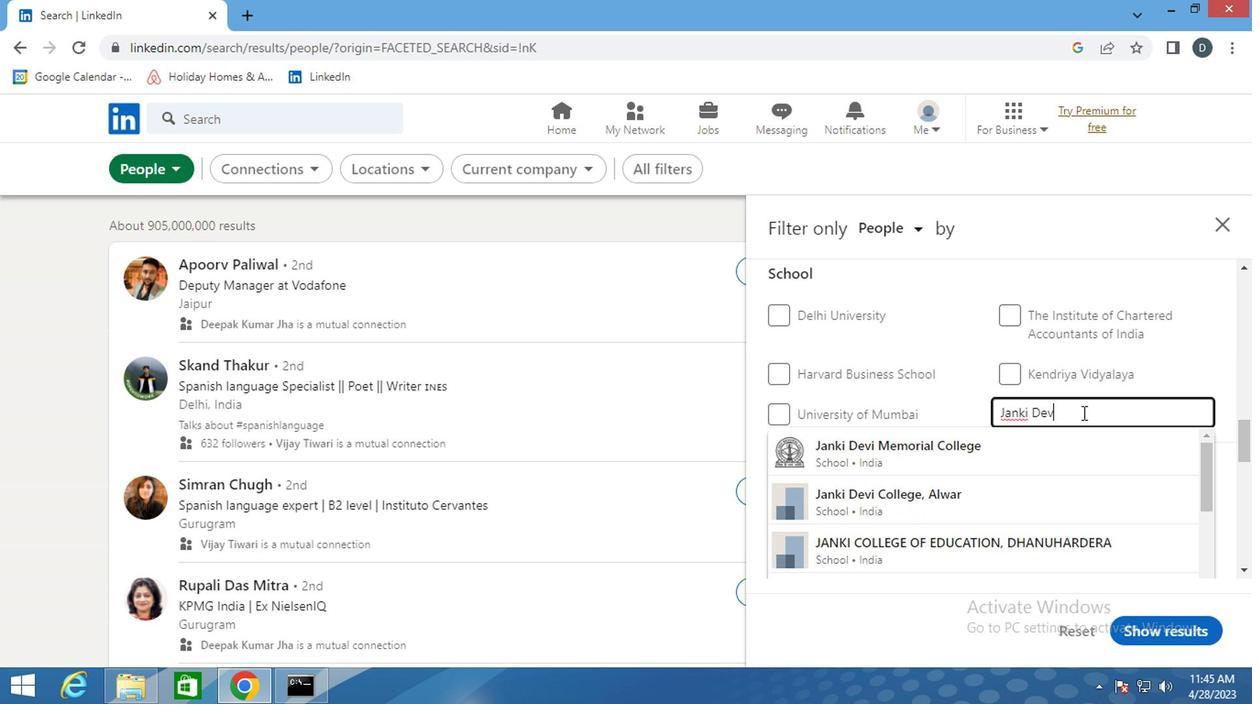 
Action: Mouse moved to (882, 428)
Screenshot: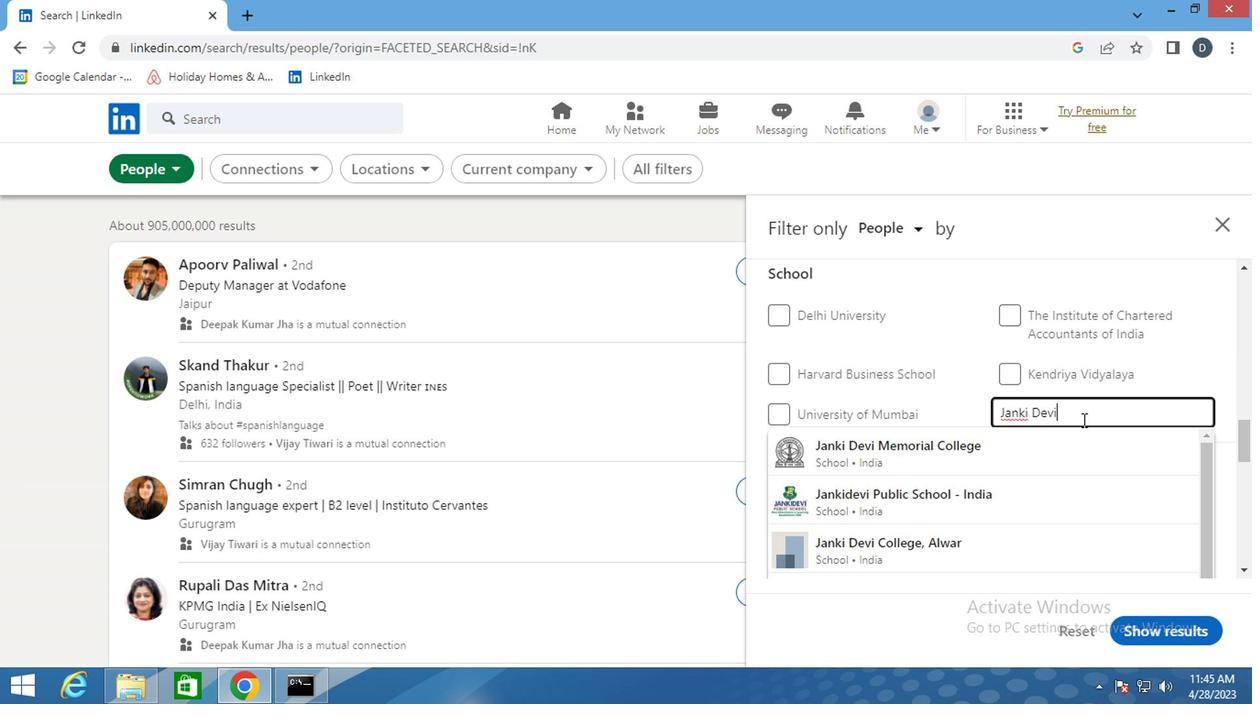 
Action: Mouse pressed left at (882, 428)
Screenshot: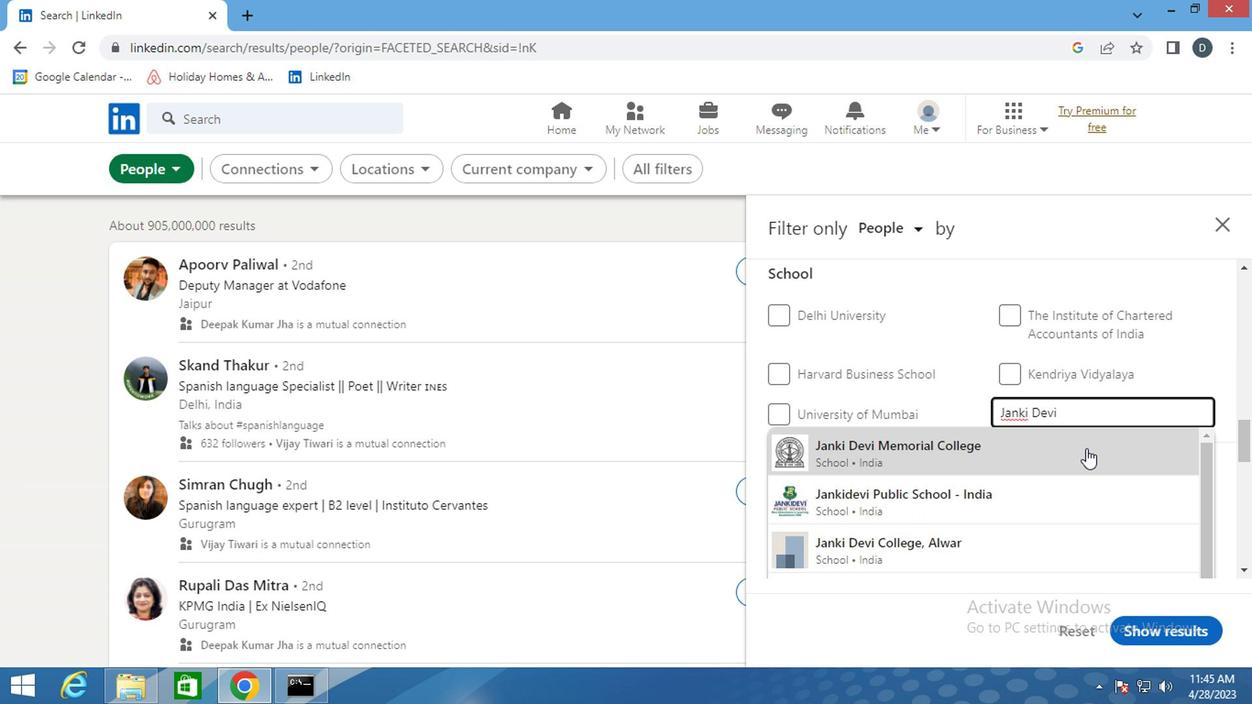 
Action: Mouse scrolled (882, 427) with delta (0, 0)
Screenshot: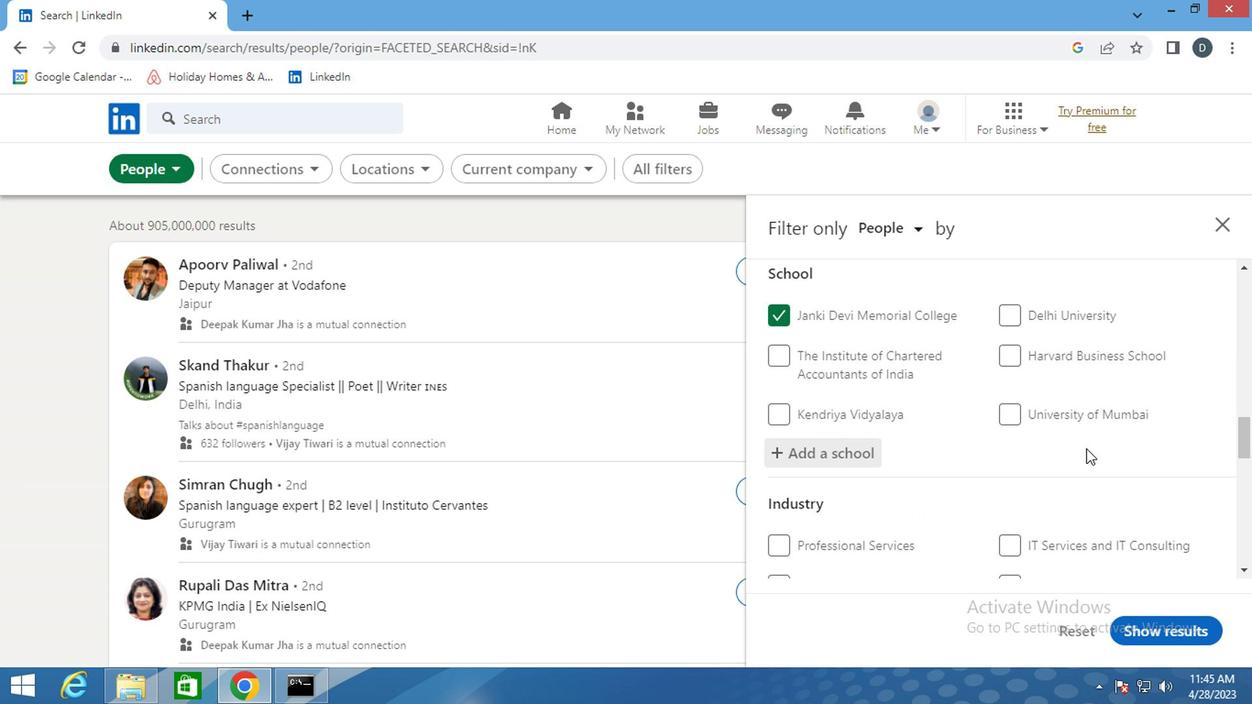 
Action: Mouse scrolled (882, 427) with delta (0, 0)
Screenshot: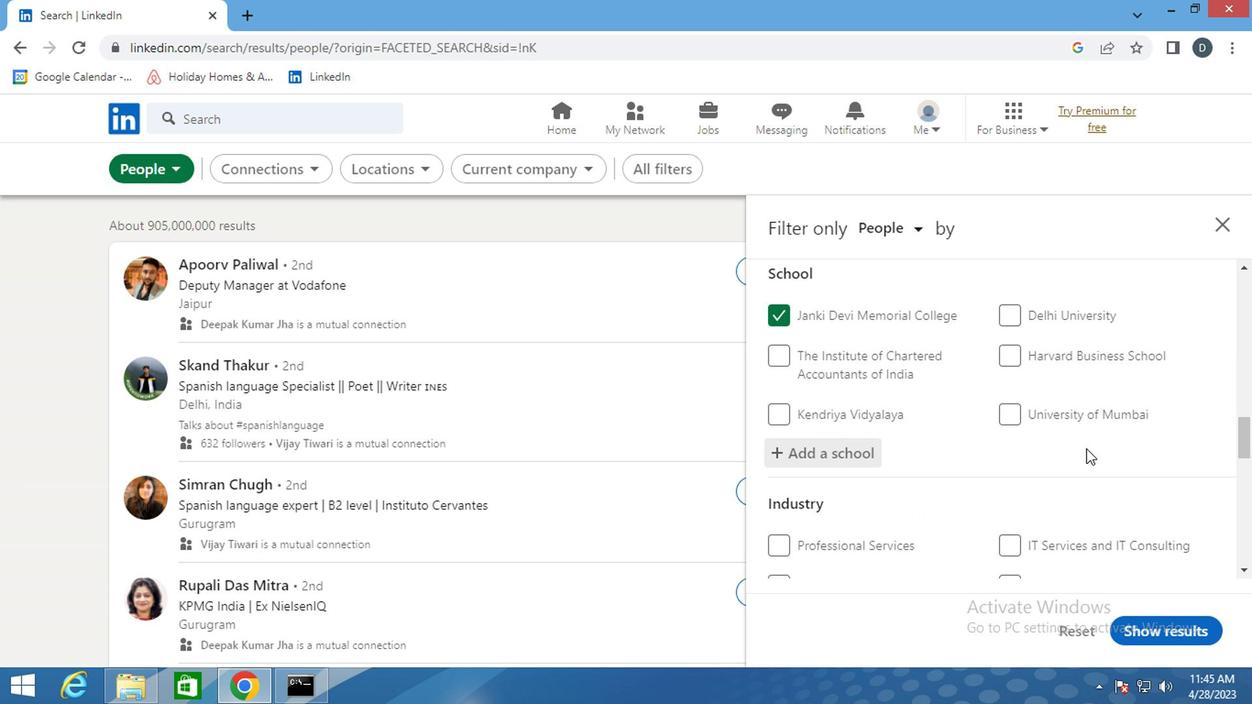 
Action: Mouse moved to (859, 440)
Screenshot: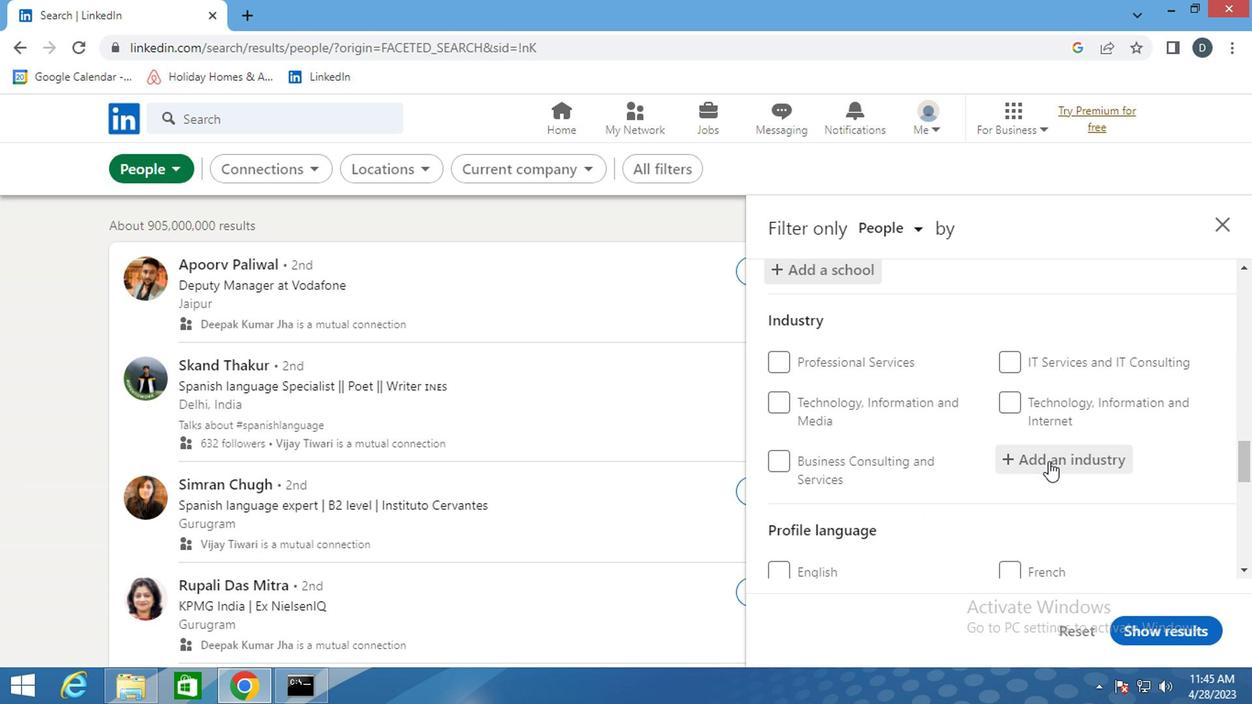 
Action: Mouse pressed left at (859, 440)
Screenshot: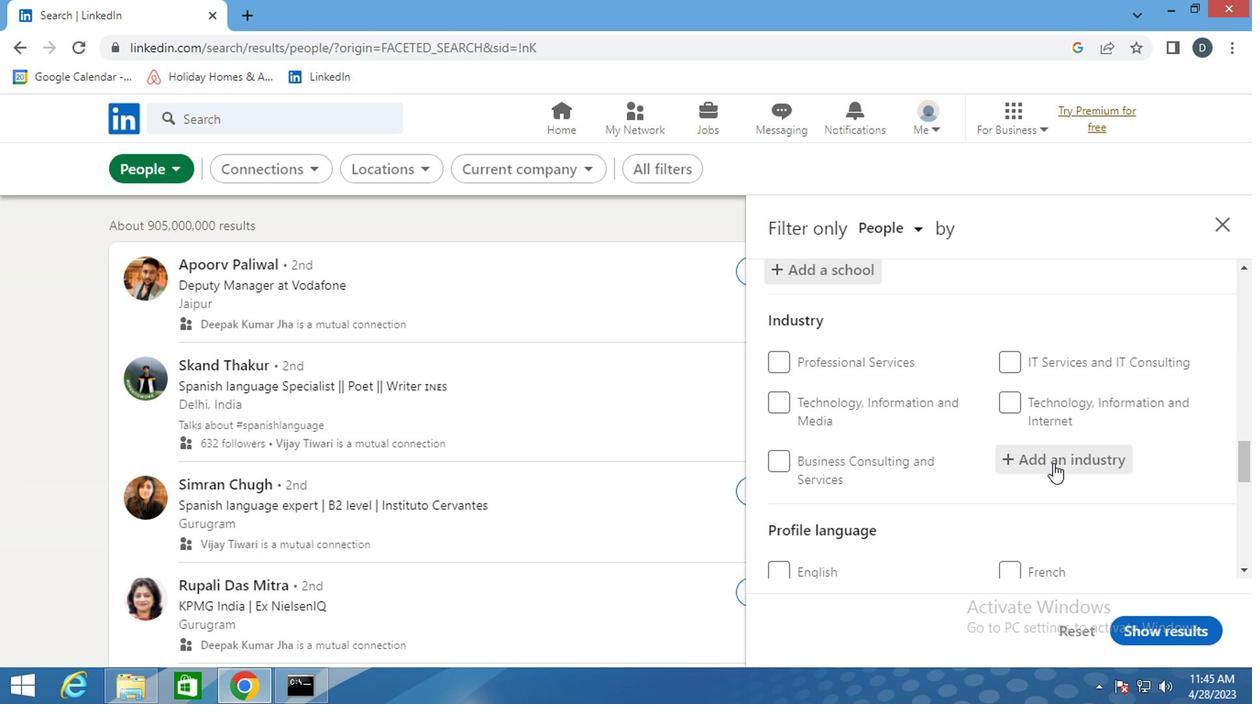 
Action: Key pressed <Key.shift><Key.shift><Key.shift><Key.shift><Key.shift><Key.shift><Key.shift><Key.shift><Key.shift><Key.shift><Key.shift><Key.shift>CONSTRU
Screenshot: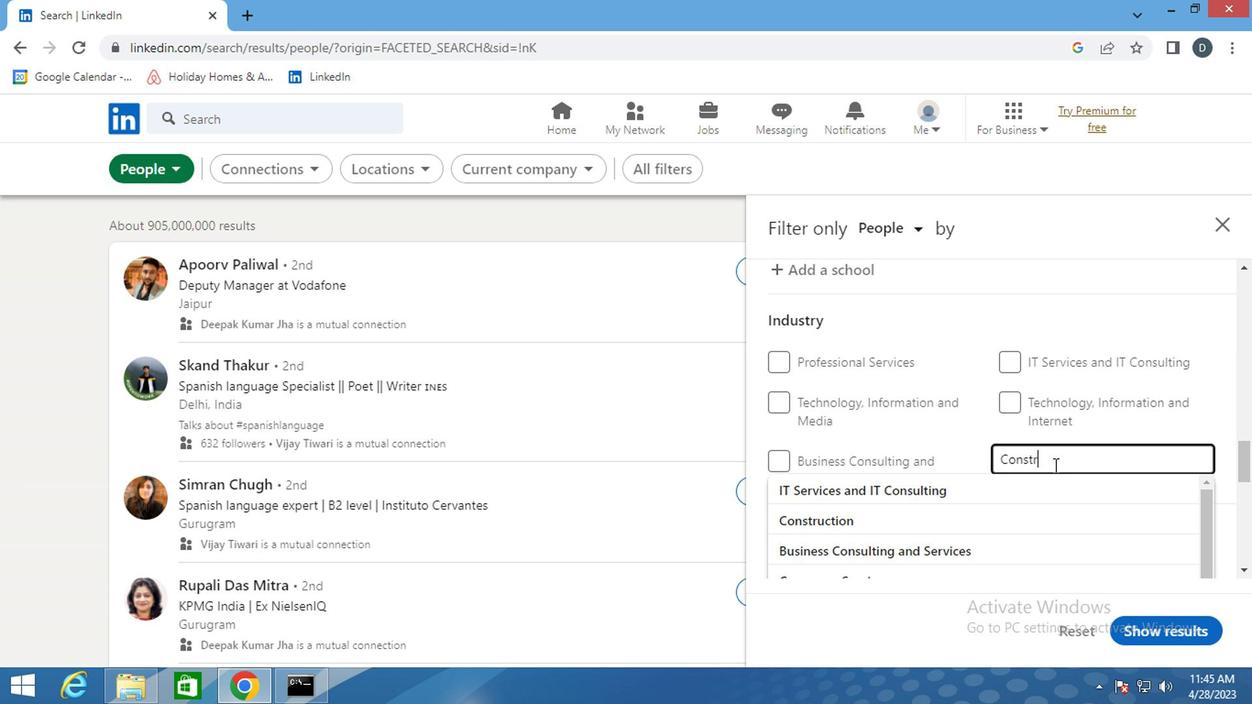 
Action: Mouse moved to (856, 450)
Screenshot: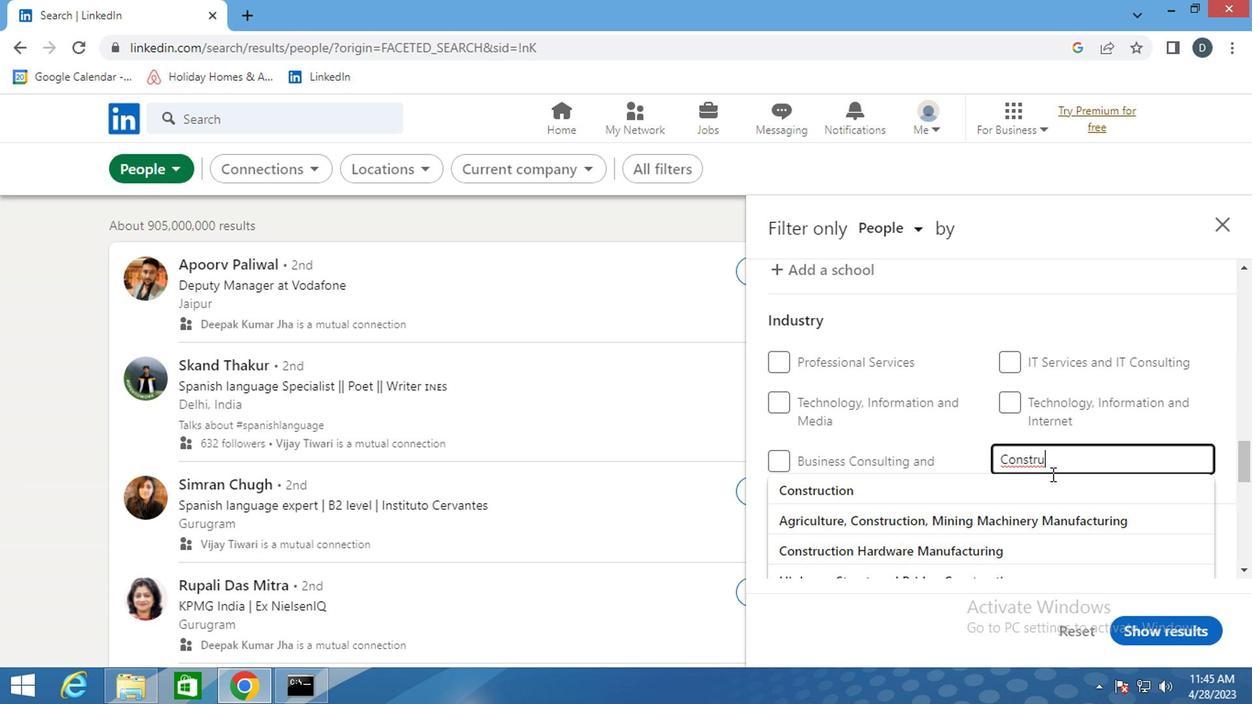 
Action: Mouse pressed left at (856, 450)
Screenshot: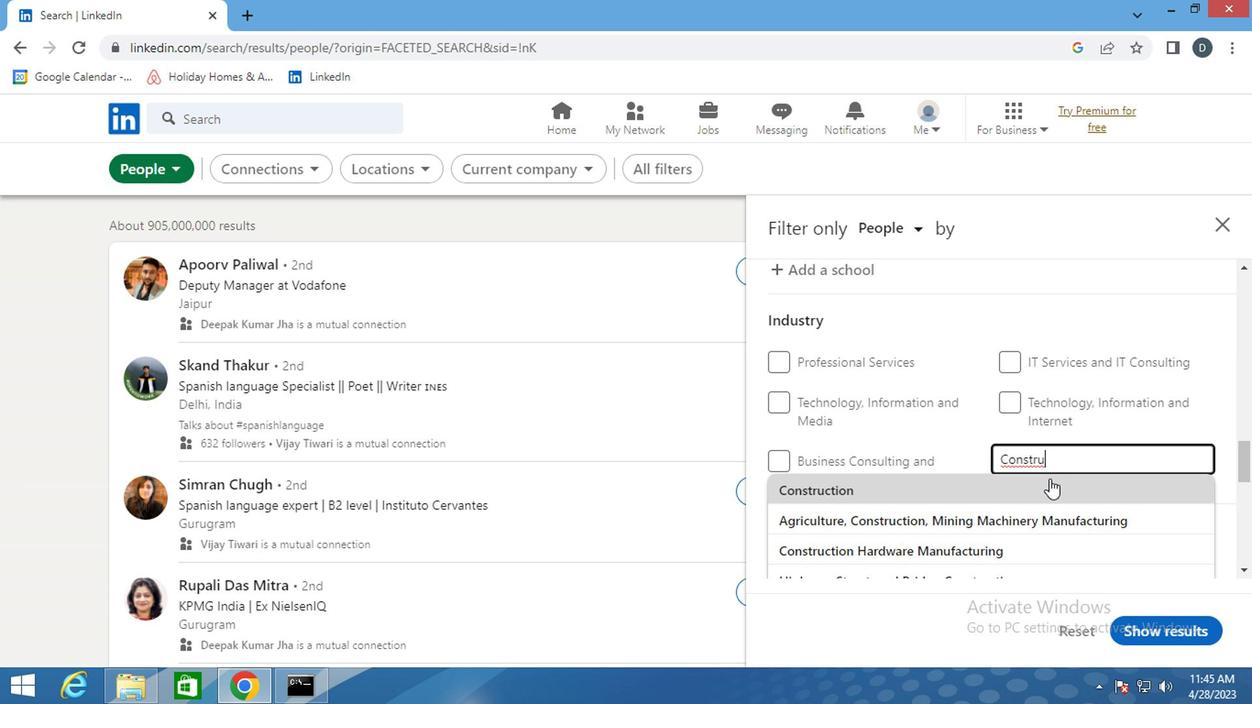 
Action: Mouse scrolled (856, 449) with delta (0, 0)
Screenshot: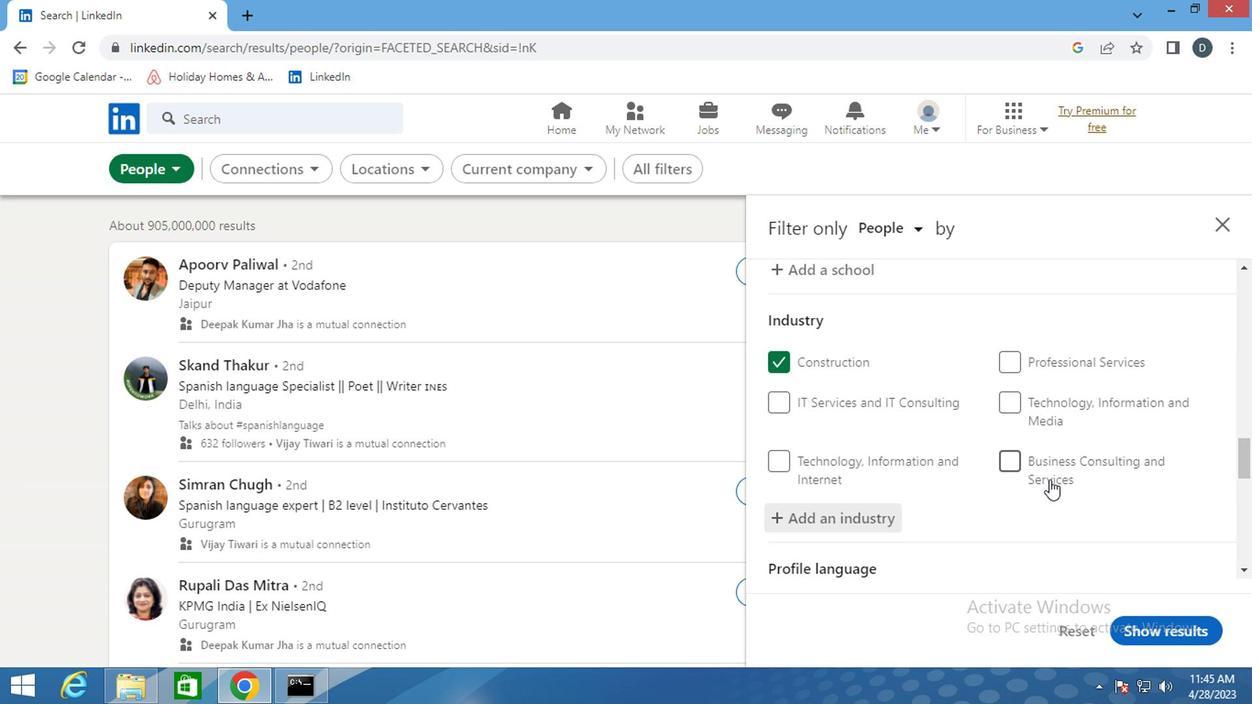 
Action: Mouse scrolled (856, 449) with delta (0, 0)
Screenshot: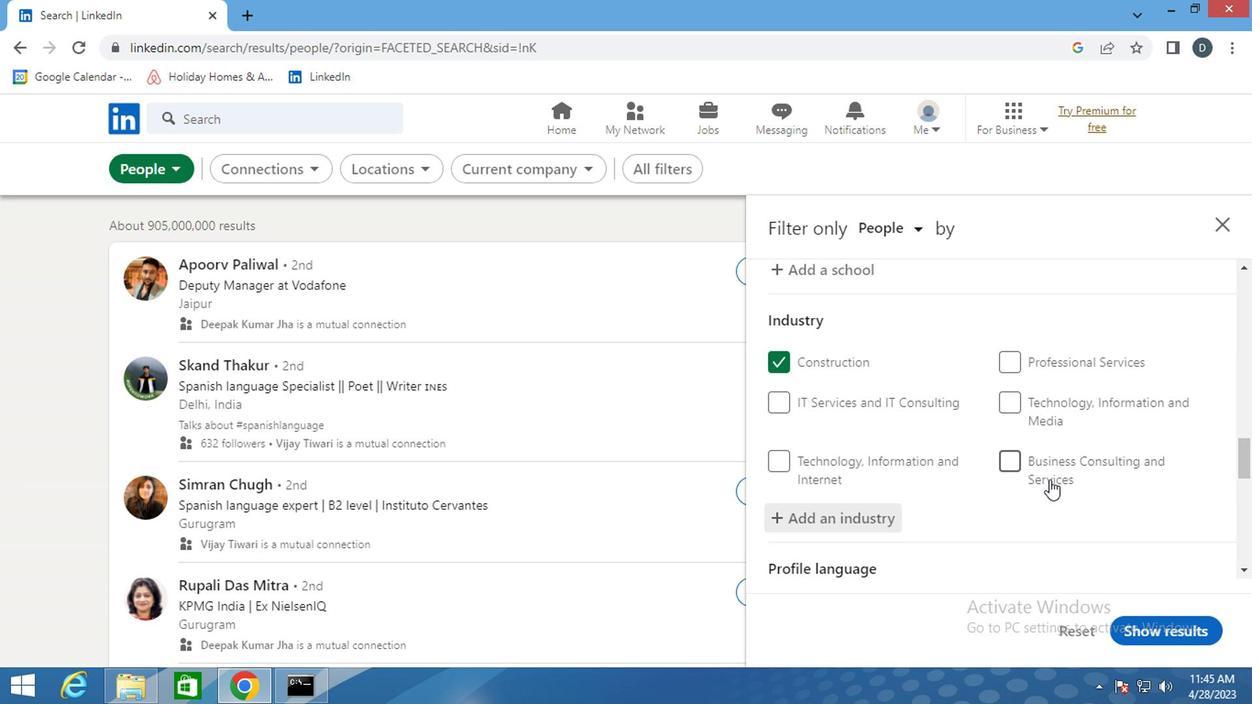 
Action: Mouse scrolled (856, 449) with delta (0, 0)
Screenshot: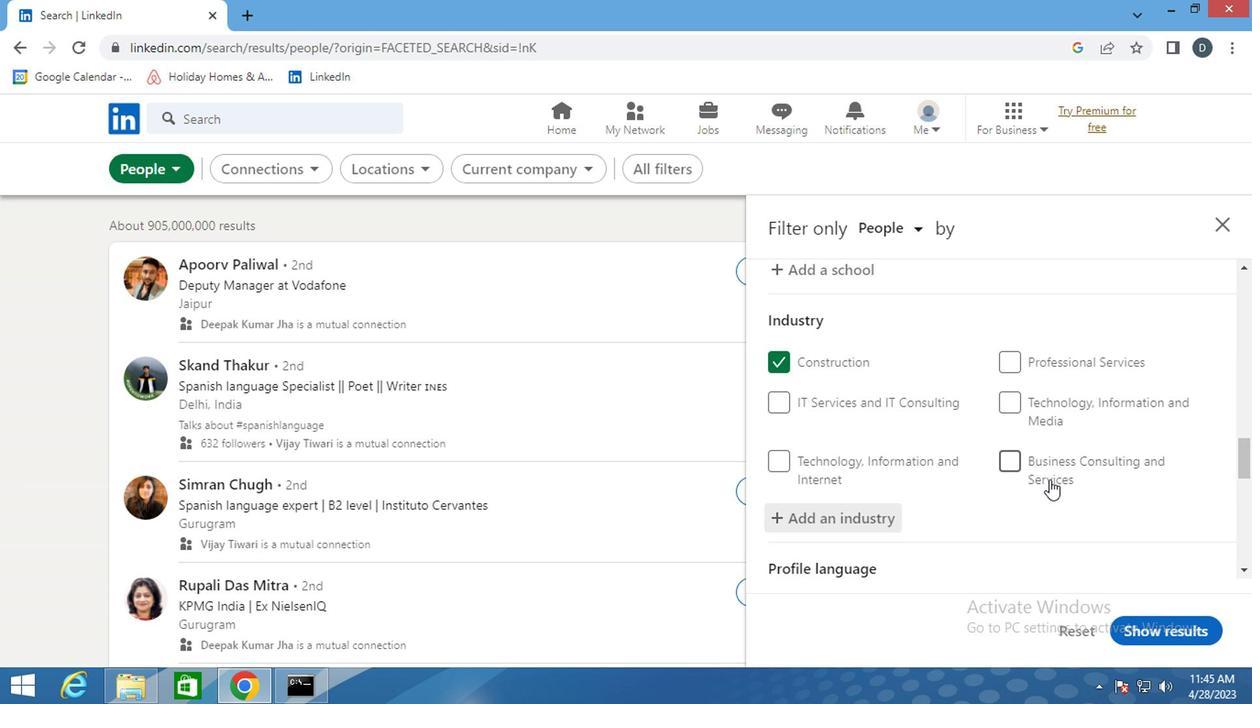 
Action: Mouse moved to (859, 438)
Screenshot: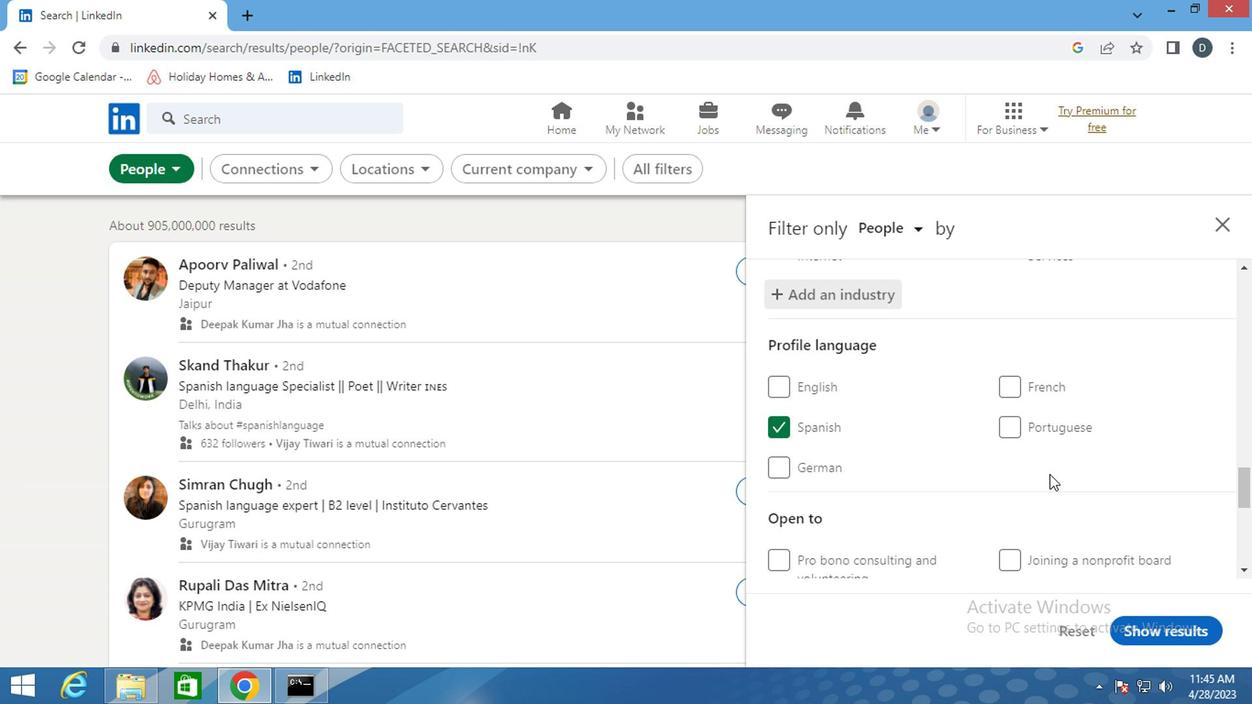 
Action: Mouse scrolled (859, 437) with delta (0, 0)
Screenshot: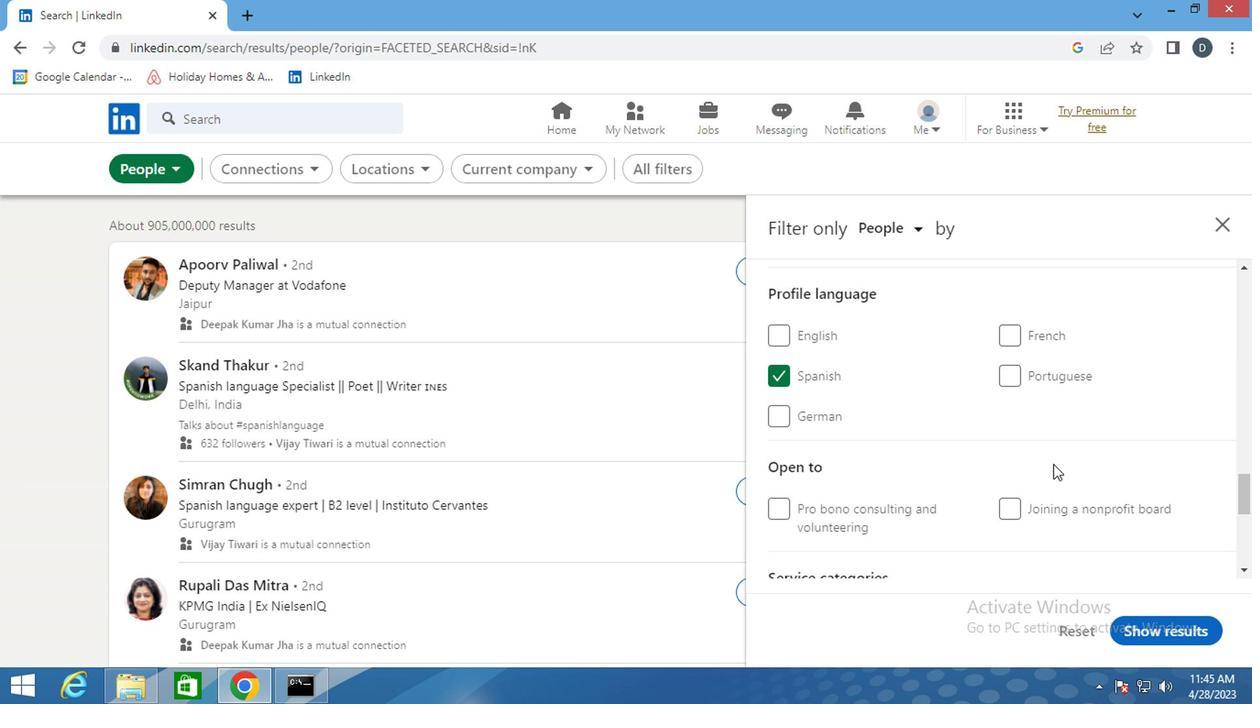 
Action: Mouse scrolled (859, 437) with delta (0, 0)
Screenshot: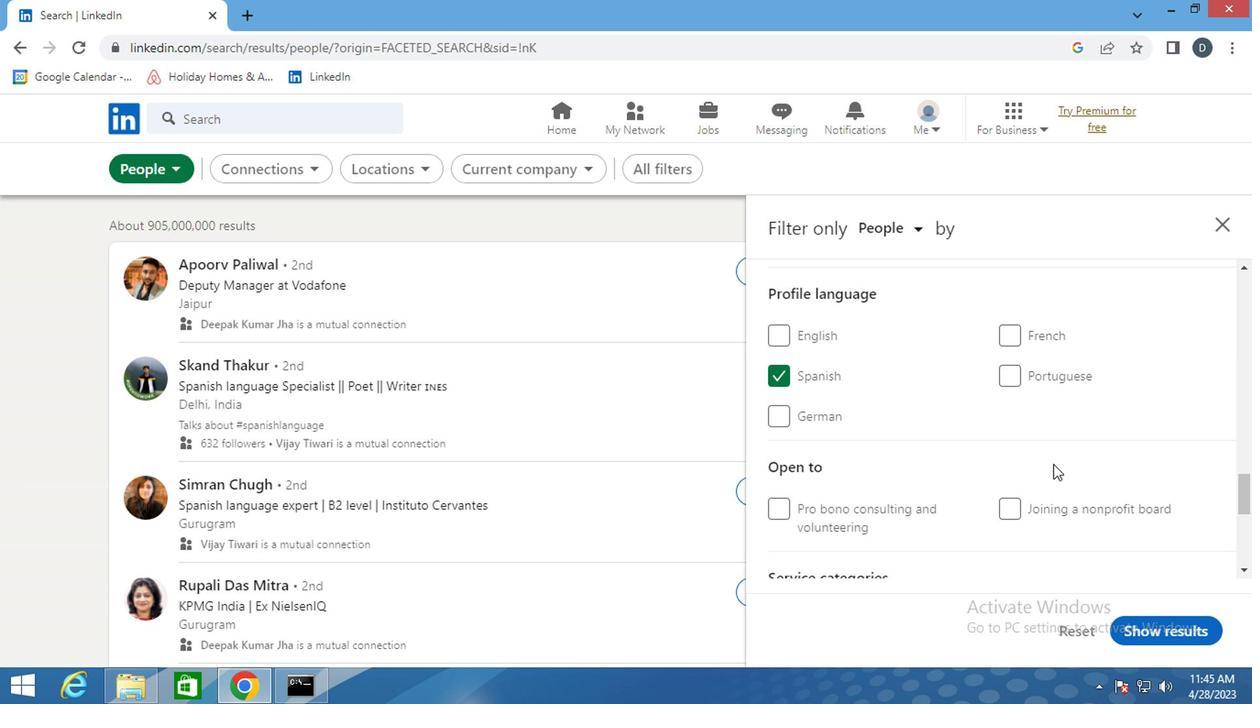 
Action: Mouse moved to (860, 437)
Screenshot: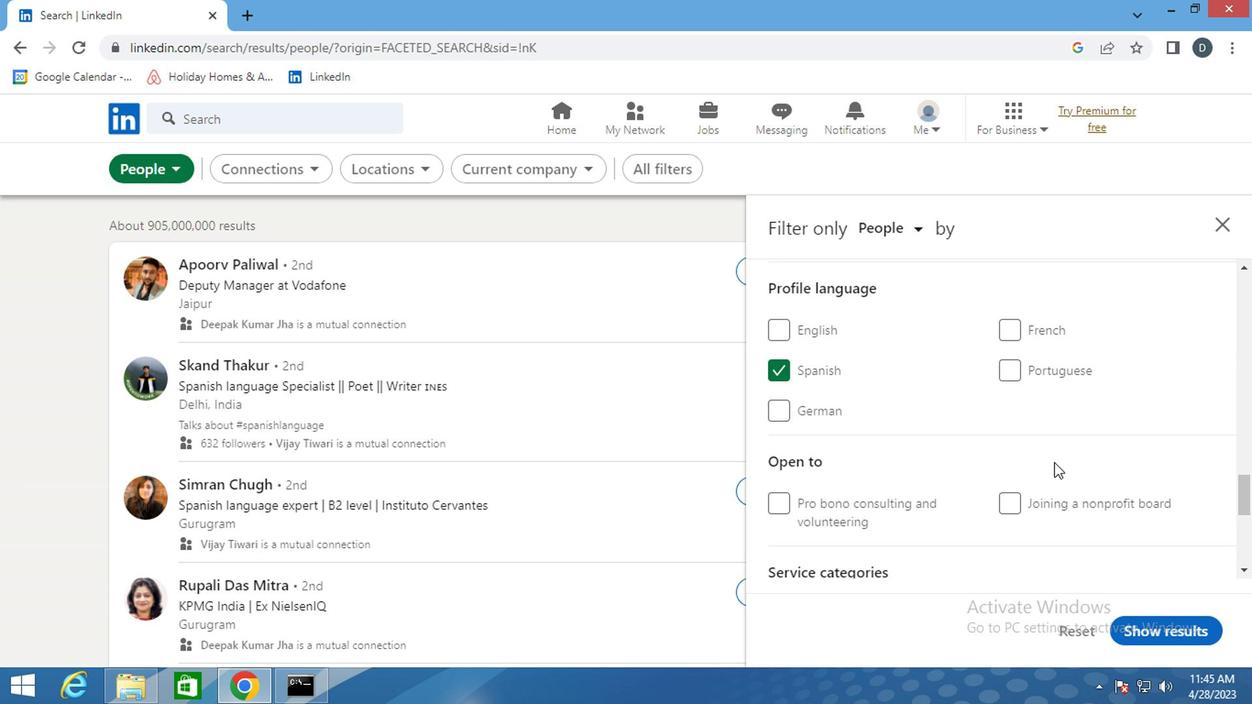 
Action: Mouse scrolled (860, 436) with delta (0, 0)
Screenshot: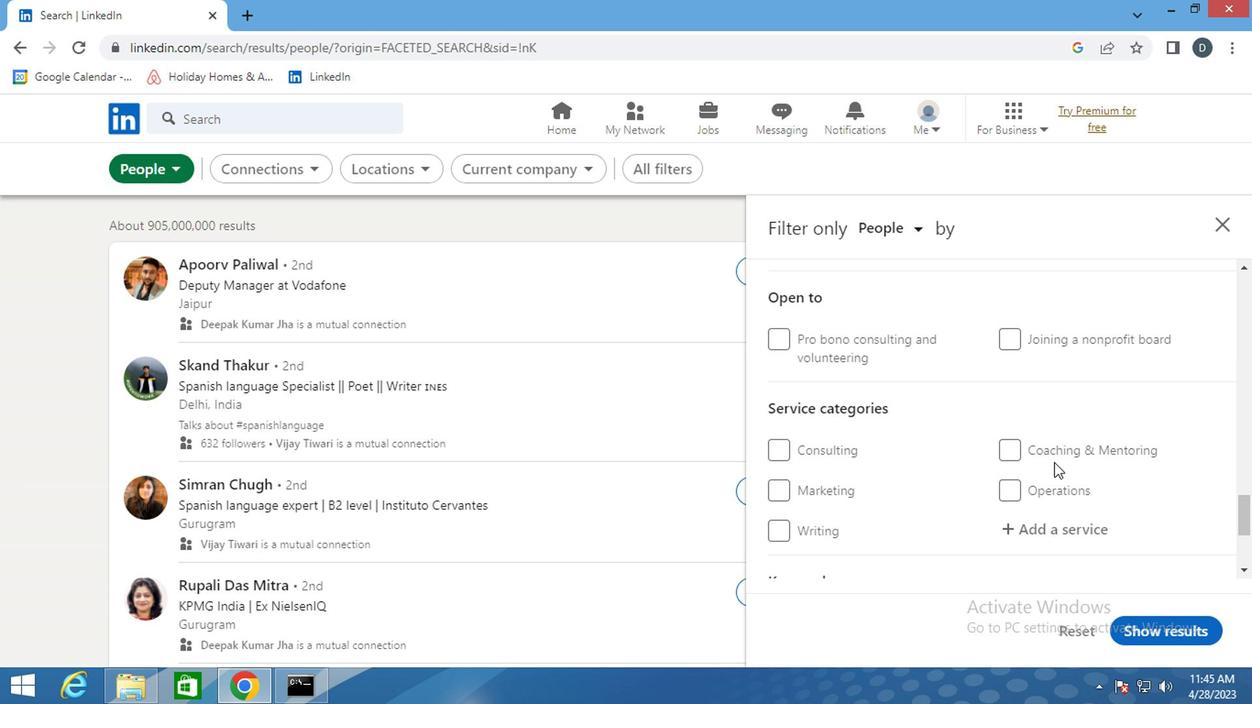 
Action: Mouse scrolled (860, 436) with delta (0, 0)
Screenshot: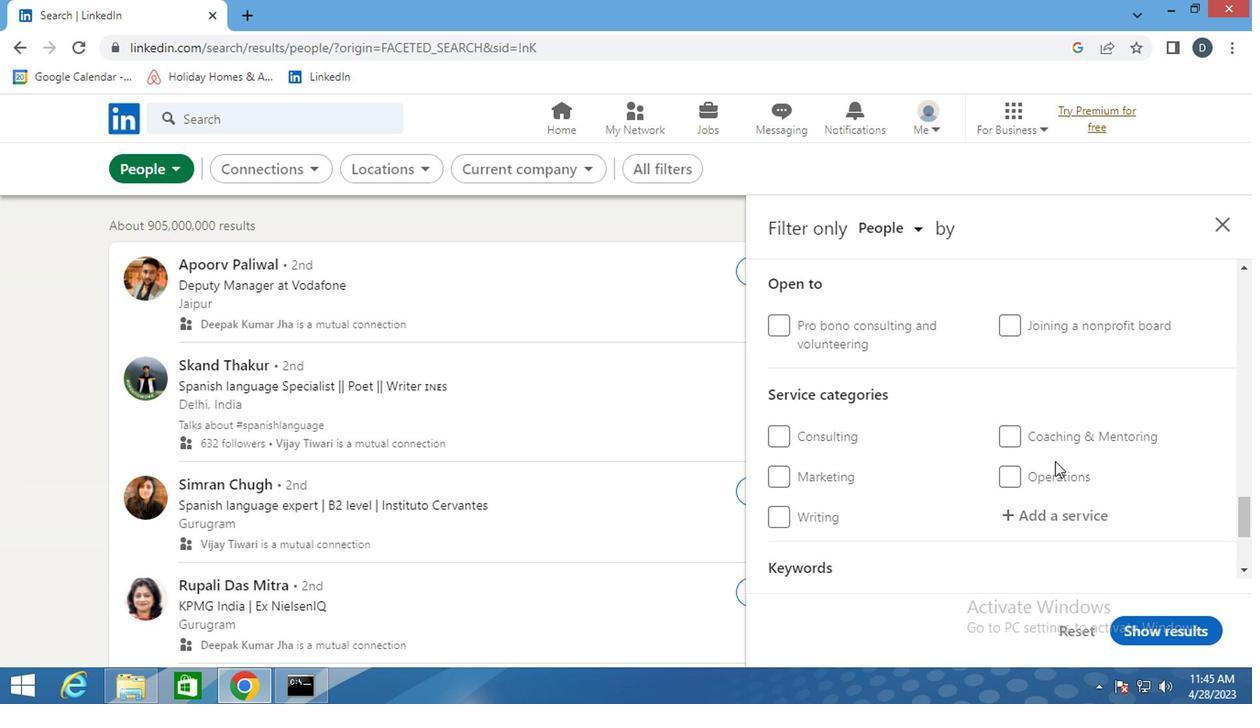 
Action: Mouse moved to (881, 346)
Screenshot: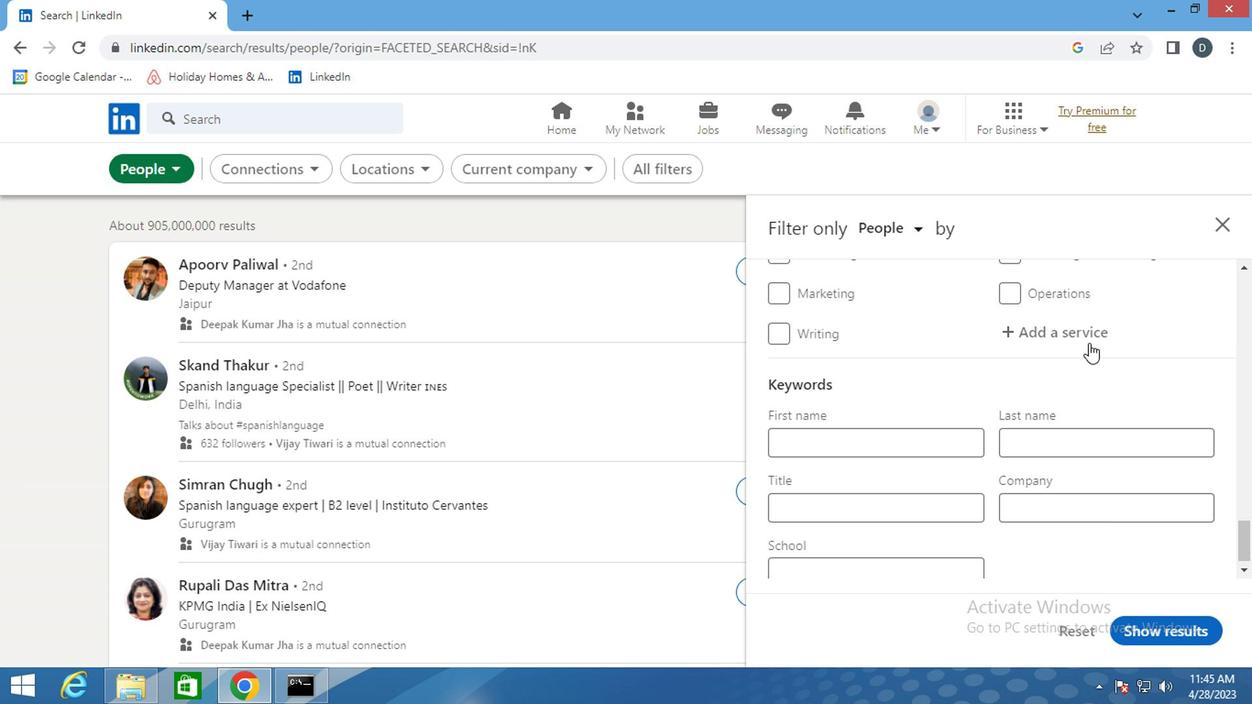 
Action: Mouse pressed left at (881, 346)
Screenshot: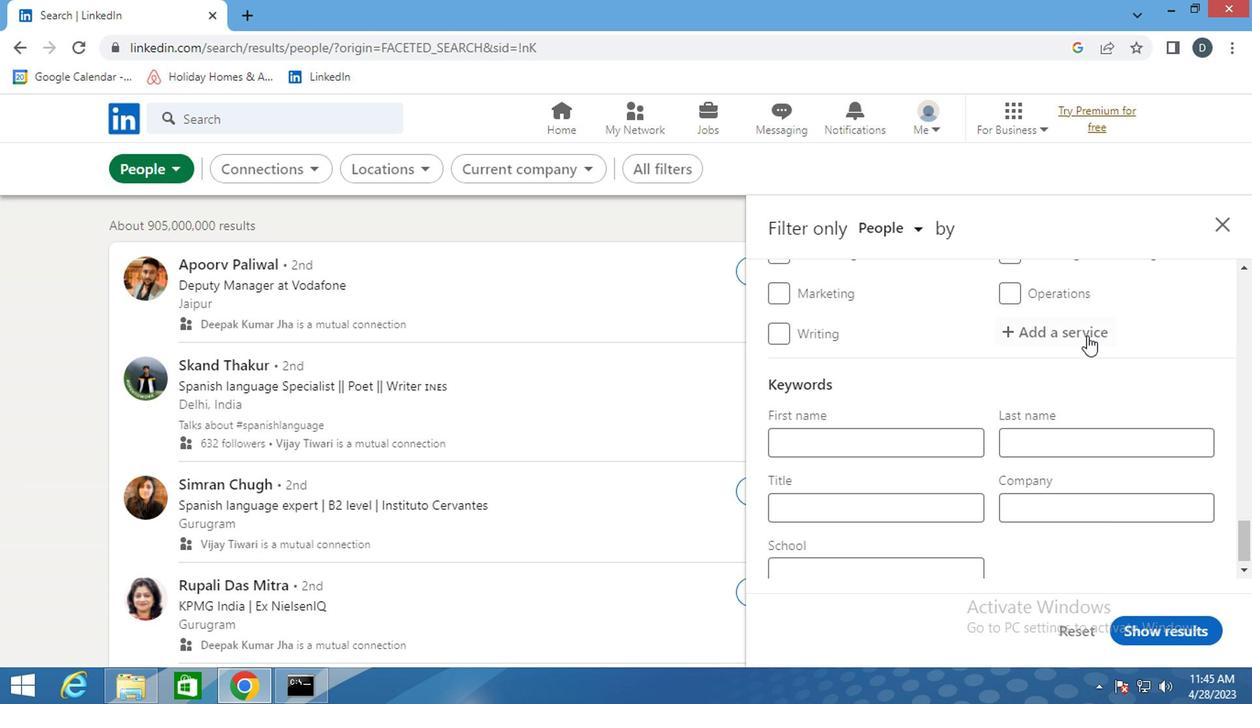 
Action: Key pressed <Key.shift>NEGOTI
Screenshot: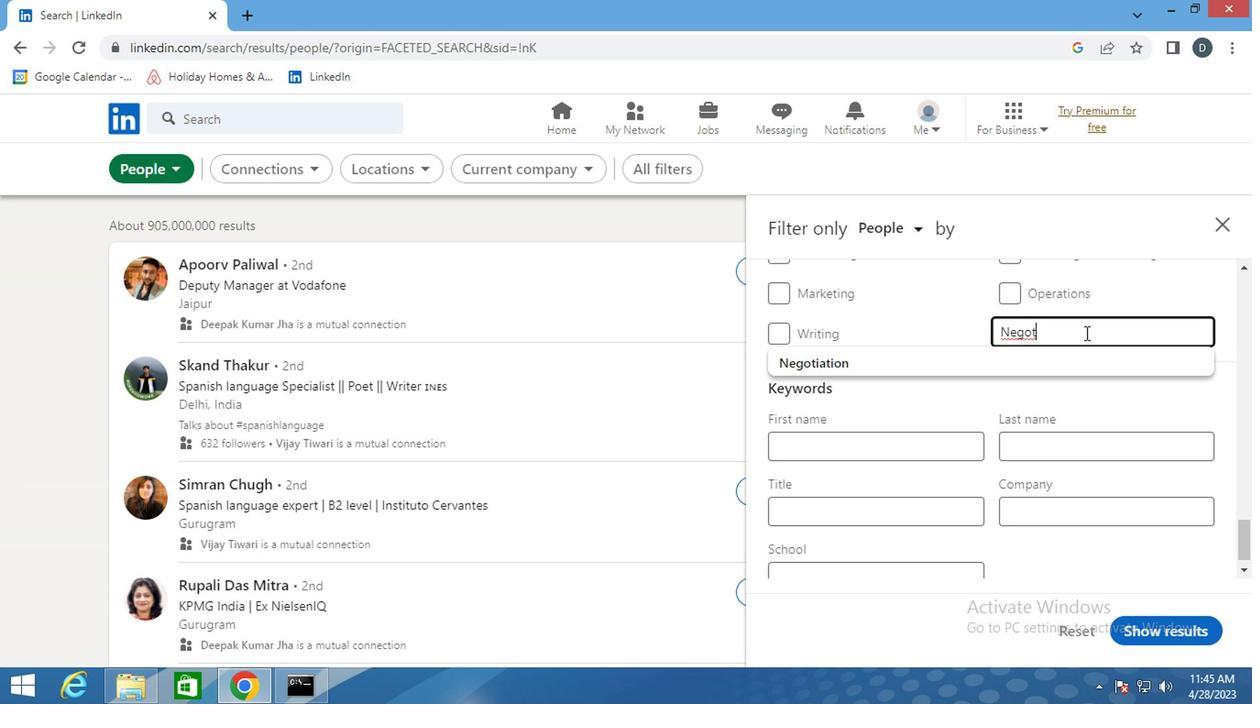 
Action: Mouse moved to (852, 364)
Screenshot: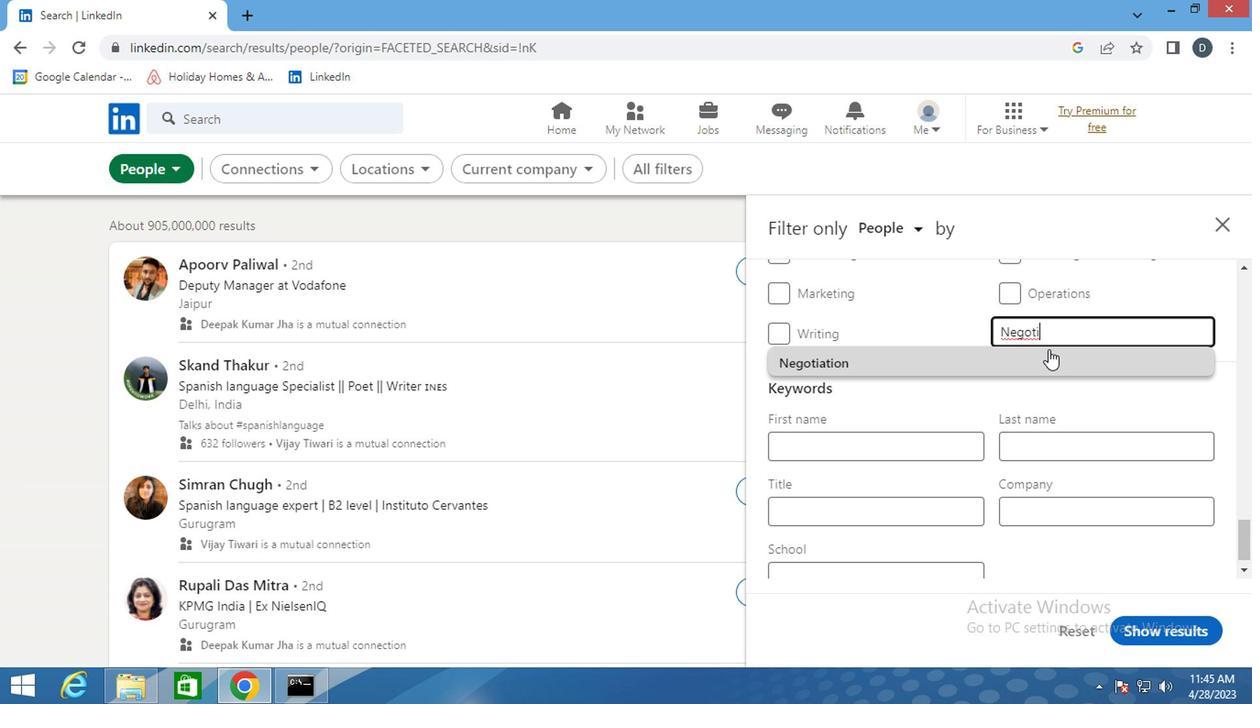 
Action: Mouse pressed left at (852, 364)
Screenshot: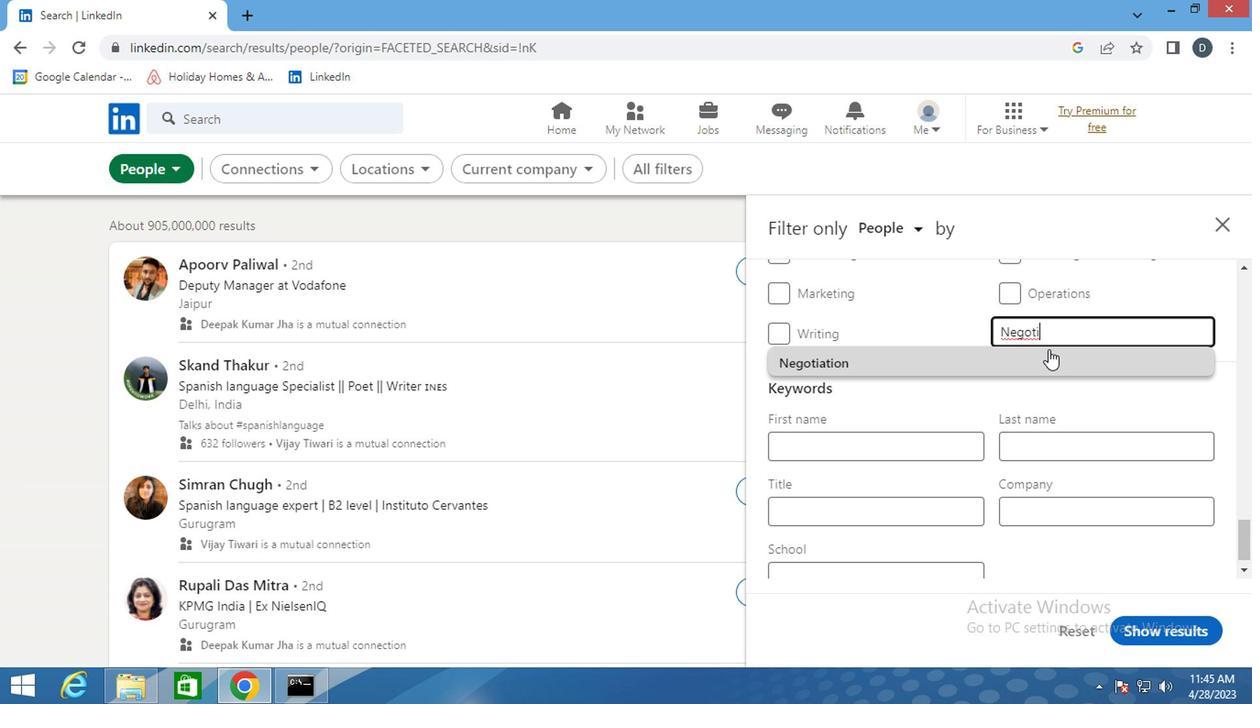 
Action: Mouse moved to (839, 389)
Screenshot: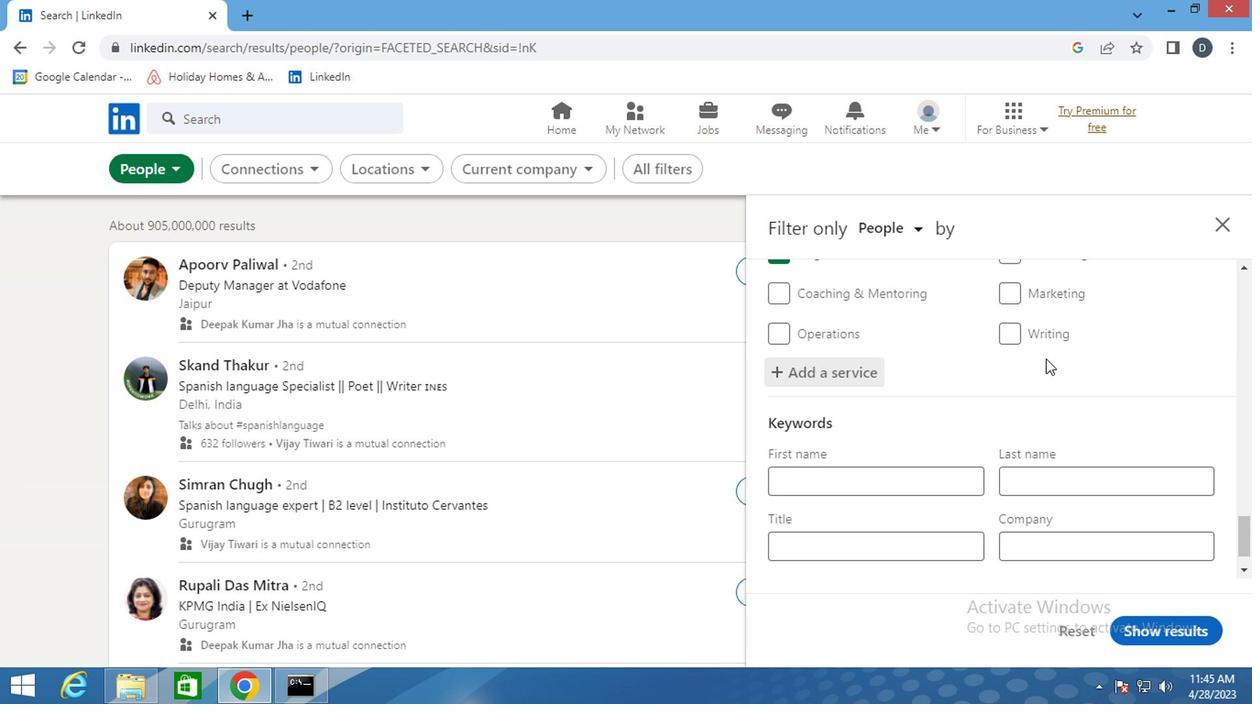 
Action: Mouse scrolled (839, 388) with delta (0, 0)
Screenshot: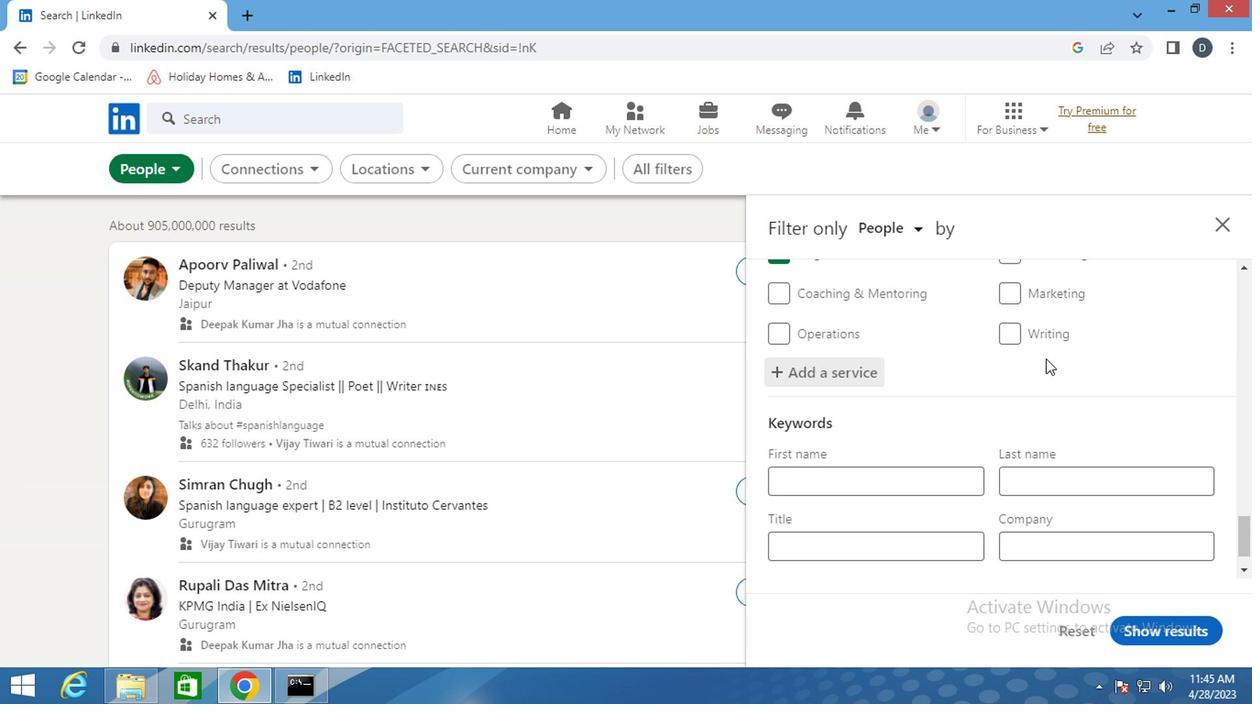 
Action: Mouse scrolled (839, 388) with delta (0, 0)
Screenshot: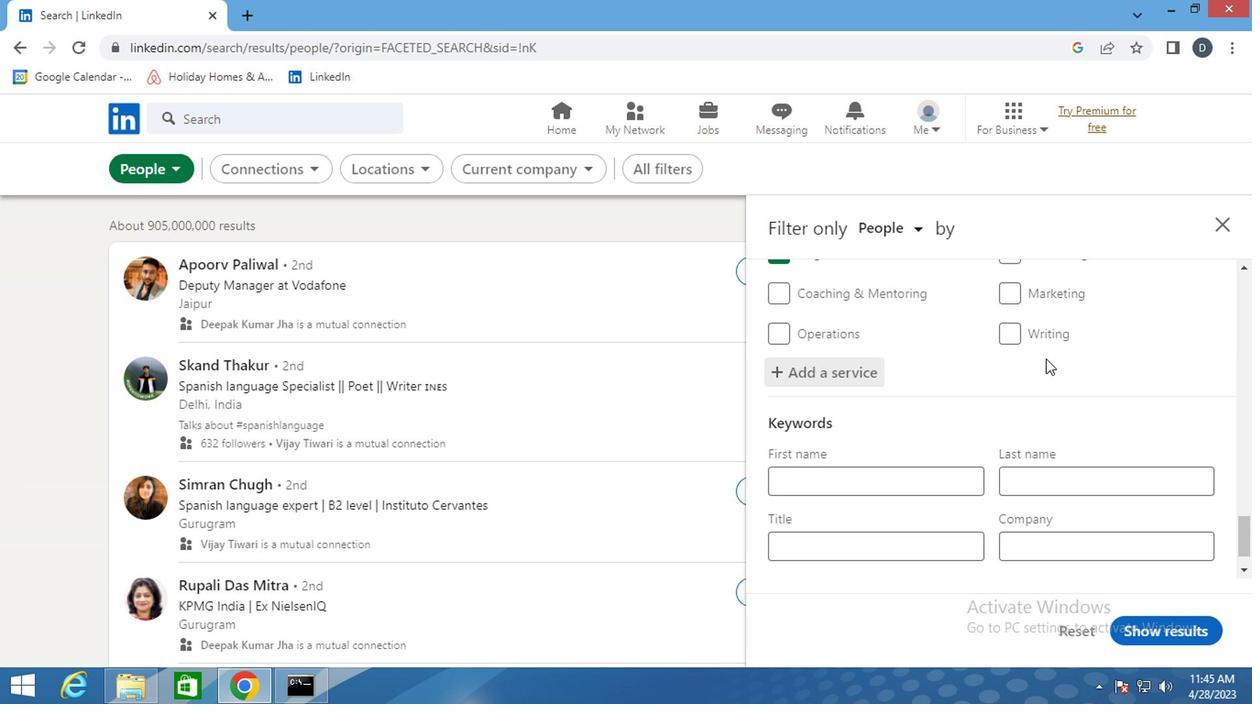 
Action: Mouse scrolled (839, 388) with delta (0, 0)
Screenshot: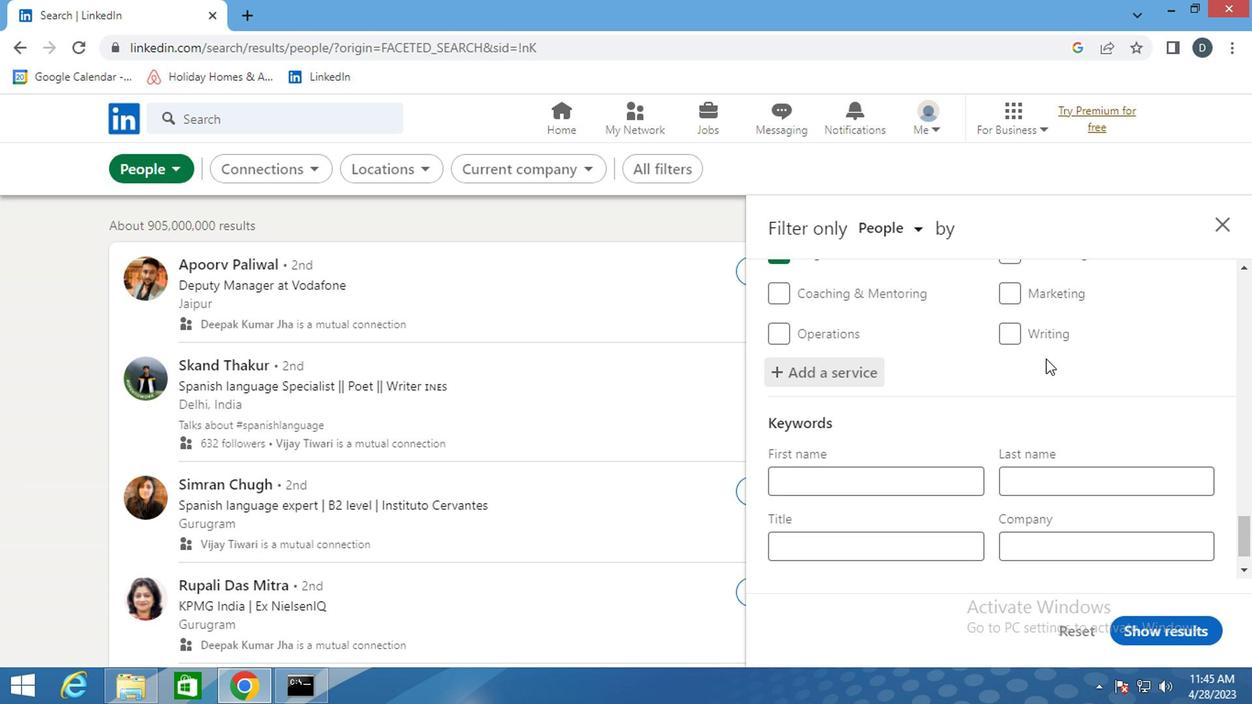 
Action: Mouse scrolled (839, 388) with delta (0, 0)
Screenshot: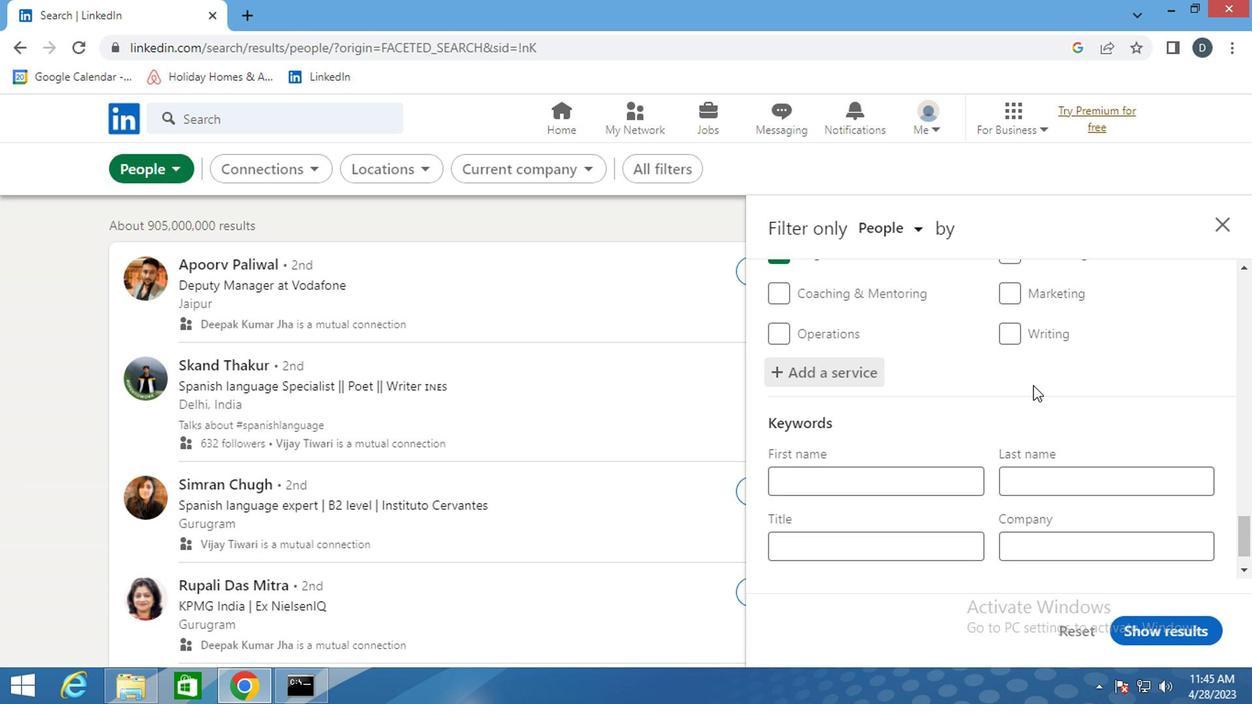 
Action: Mouse moved to (751, 456)
Screenshot: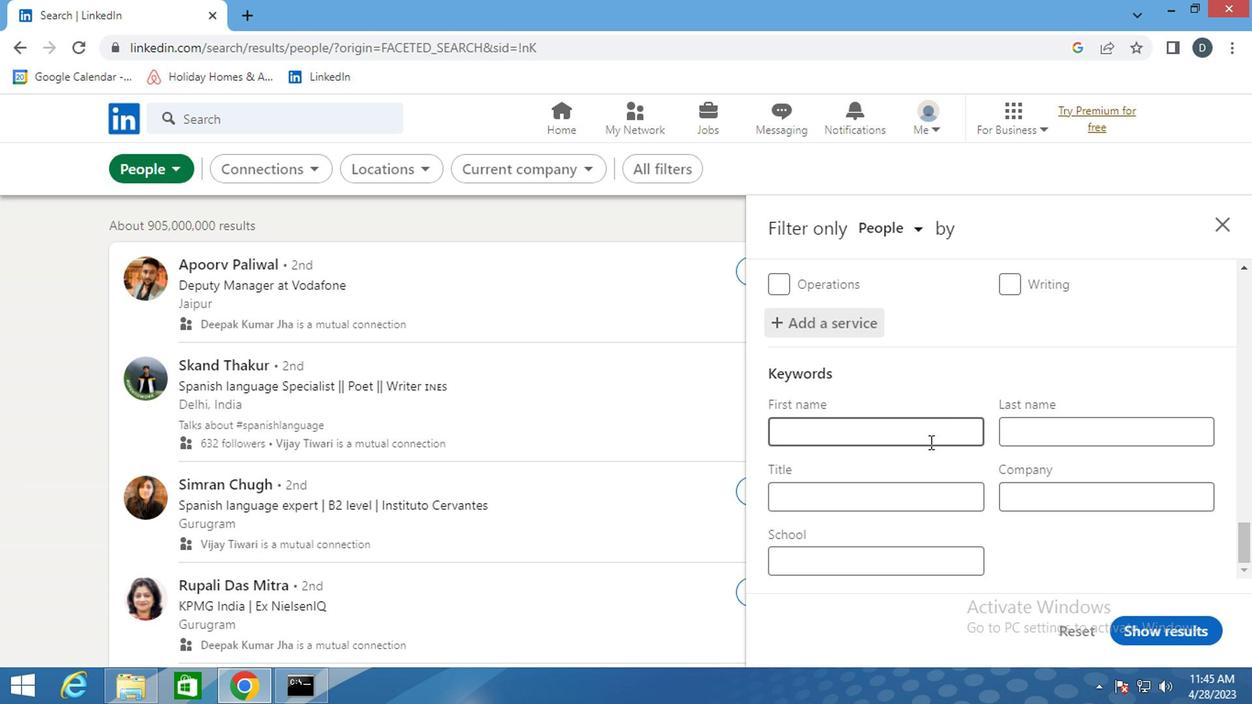 
Action: Mouse pressed left at (751, 456)
Screenshot: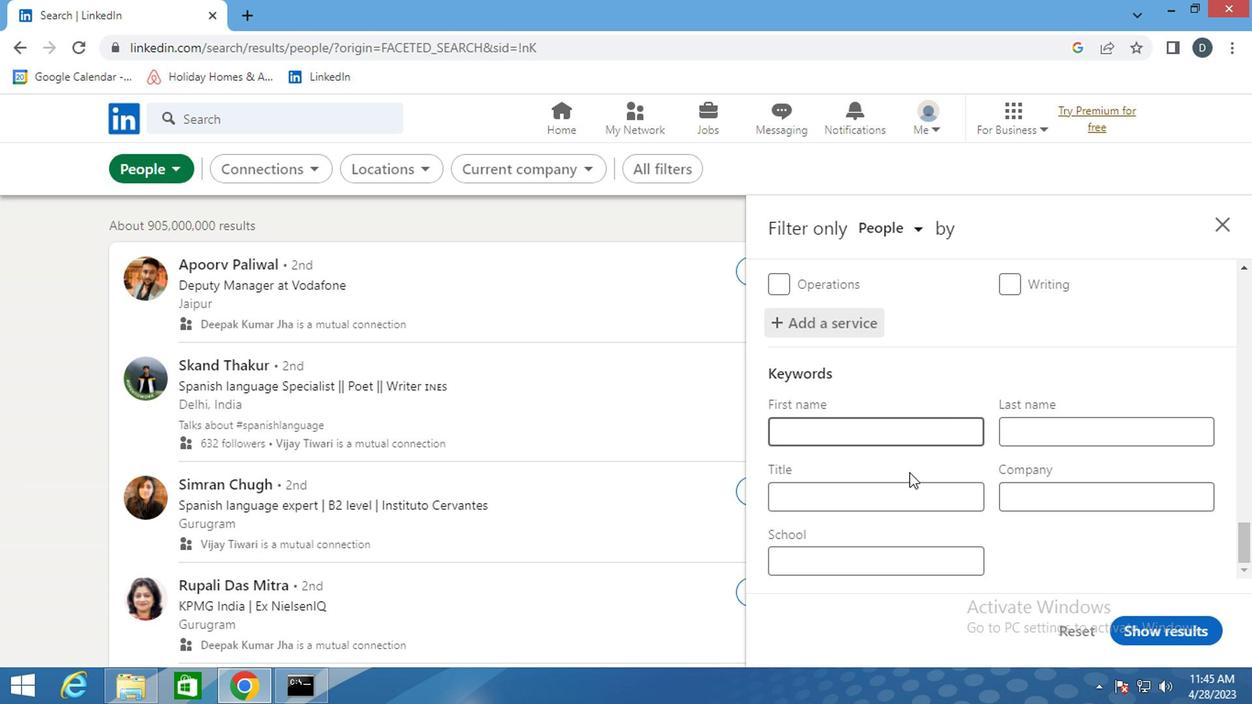 
Action: Key pressed <Key.shift>SKIN<Key.space><Key.shift>CARE<Key.space><Key.shift>SPECIALIST
Screenshot: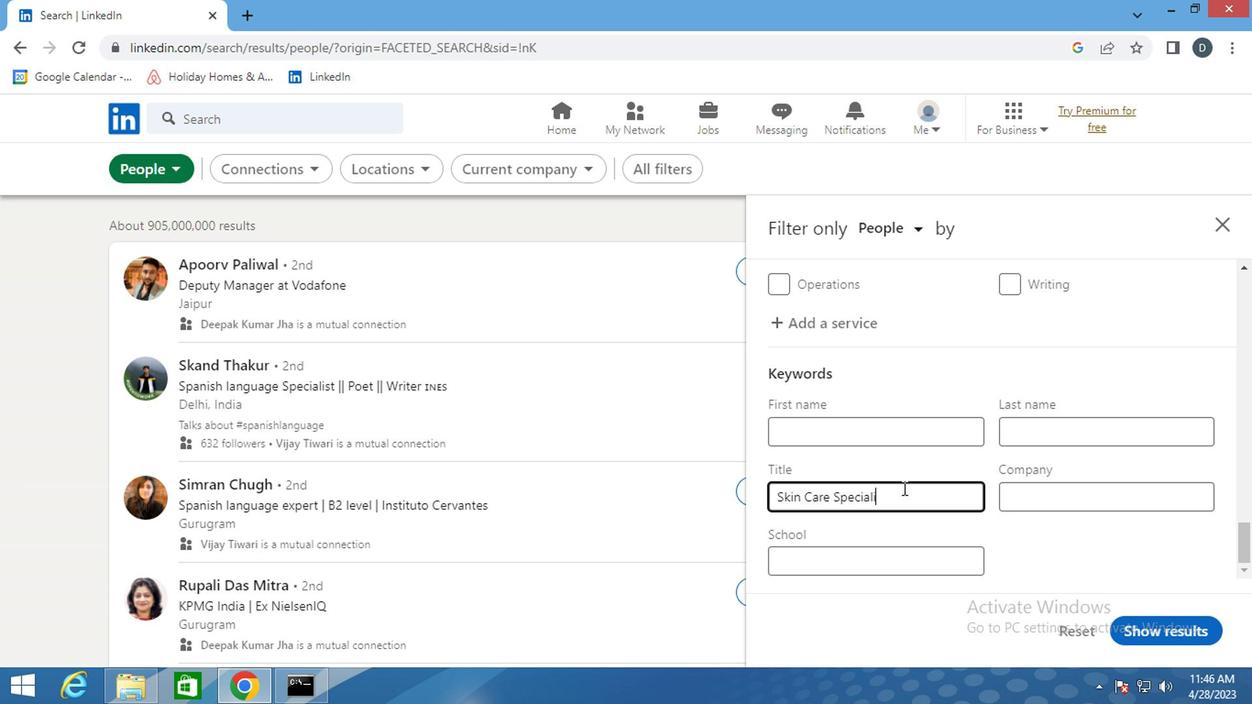 
Action: Mouse moved to (950, 552)
Screenshot: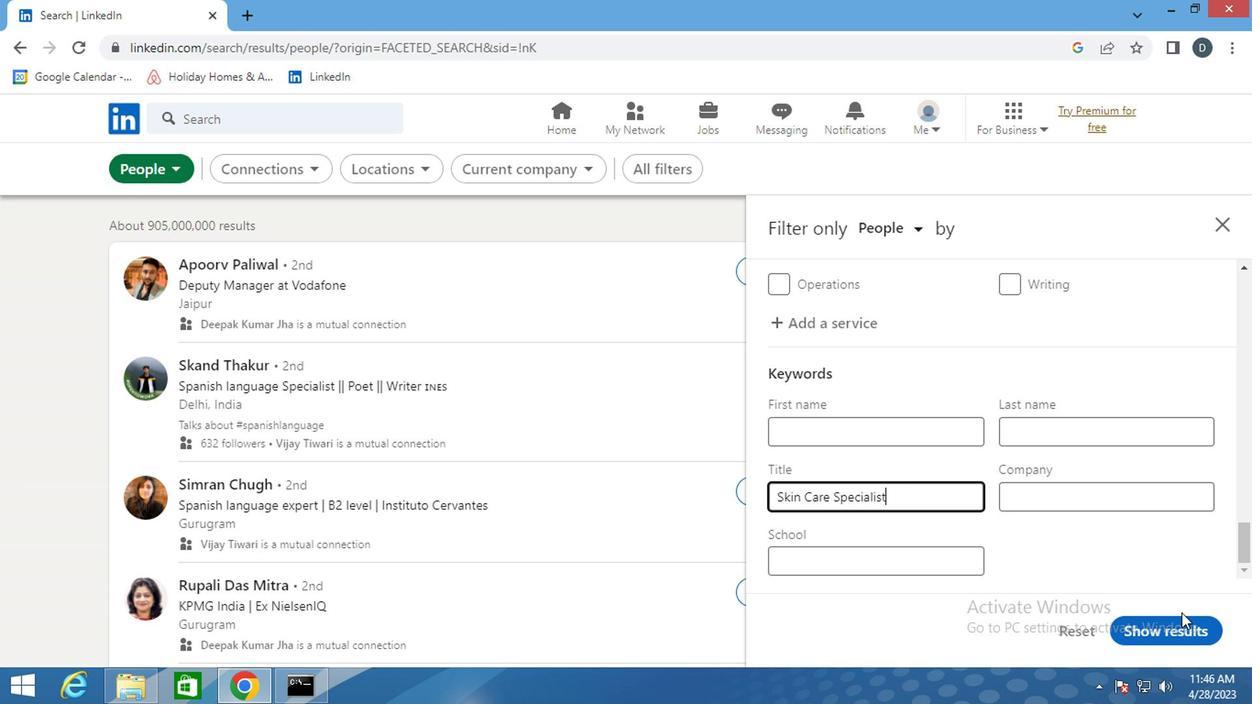
Action: Mouse pressed left at (950, 552)
Screenshot: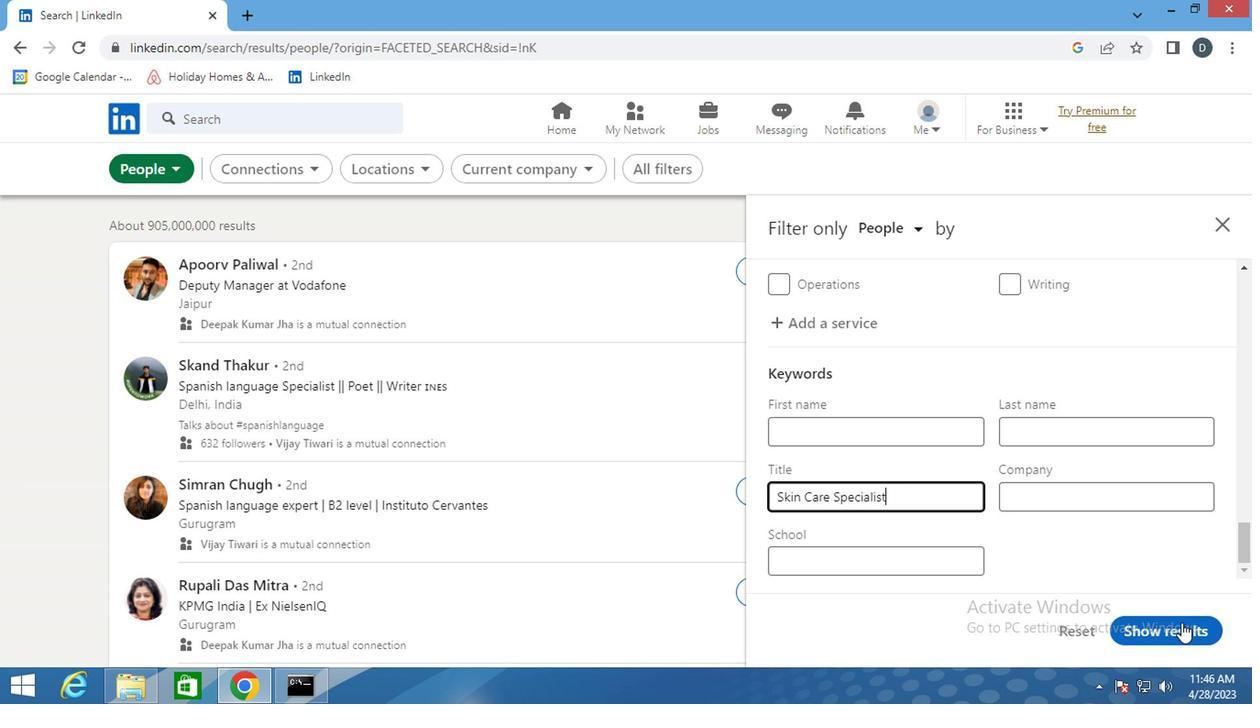 
Action: Mouse moved to (908, 451)
Screenshot: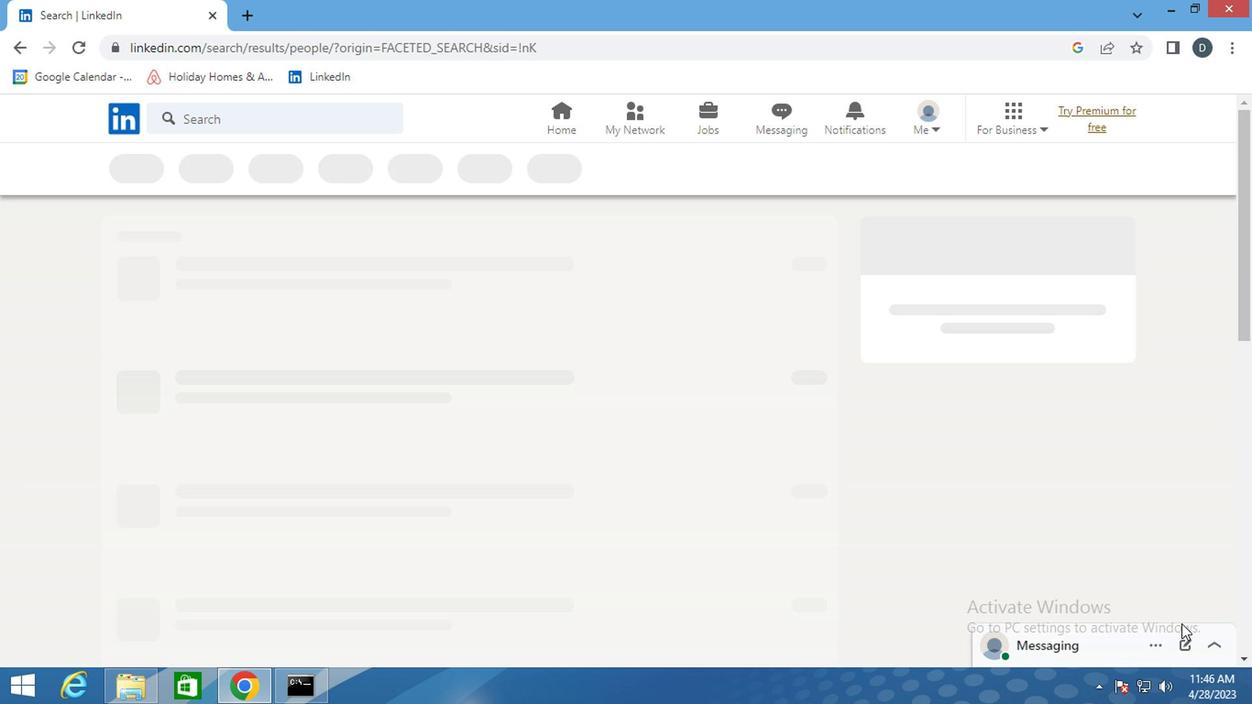 
